 Task: Research Airbnb properties in Wantirna South, Australia from 26th December, 2023 to 31th December, 2023 for 4 adults. Place can be private room with 4 bedrooms having 4 beds and 4 bathrooms. Property type can be flat. Amenities needed are: wifi, TV, free parkinig on premises, hot tub, gym, smoking allowed.
Action: Mouse moved to (412, 113)
Screenshot: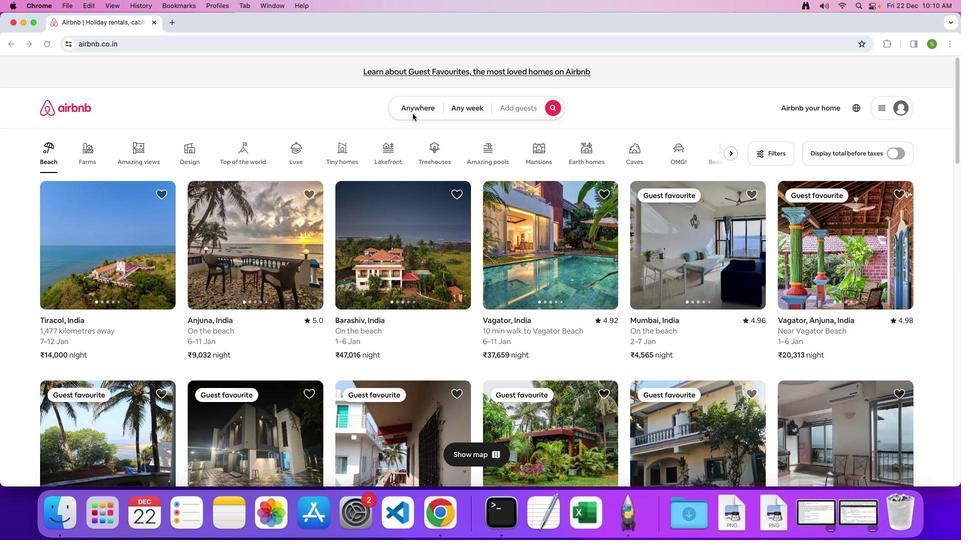 
Action: Mouse pressed left at (412, 113)
Screenshot: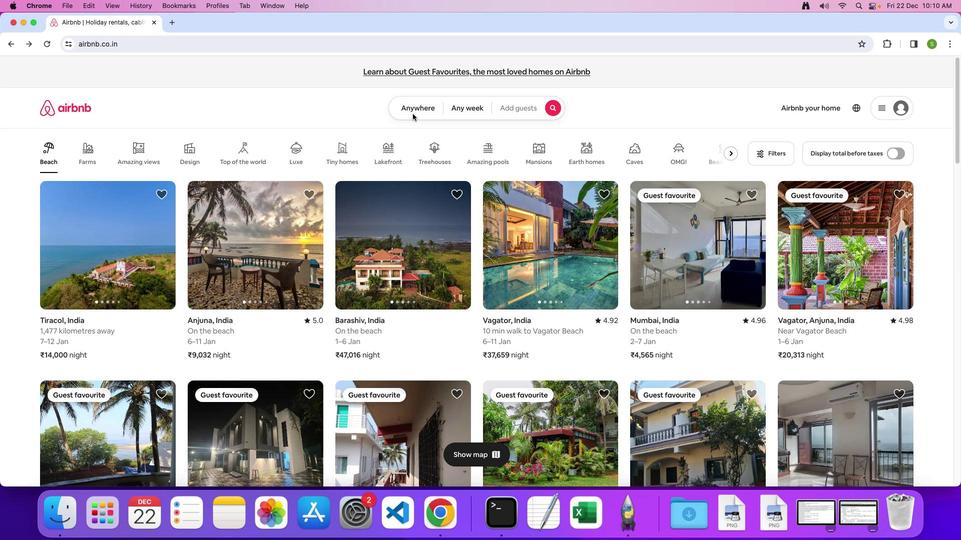 
Action: Mouse moved to (409, 110)
Screenshot: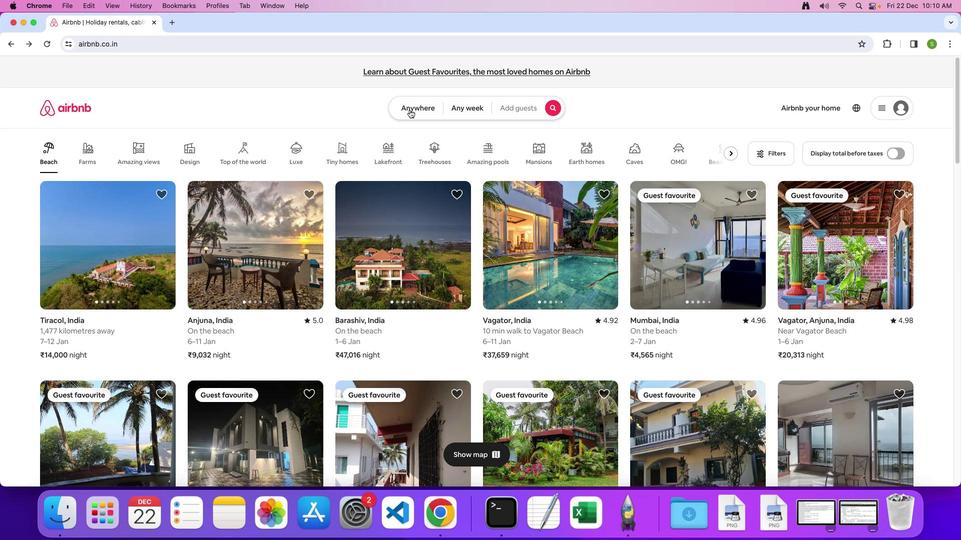 
Action: Mouse pressed left at (409, 110)
Screenshot: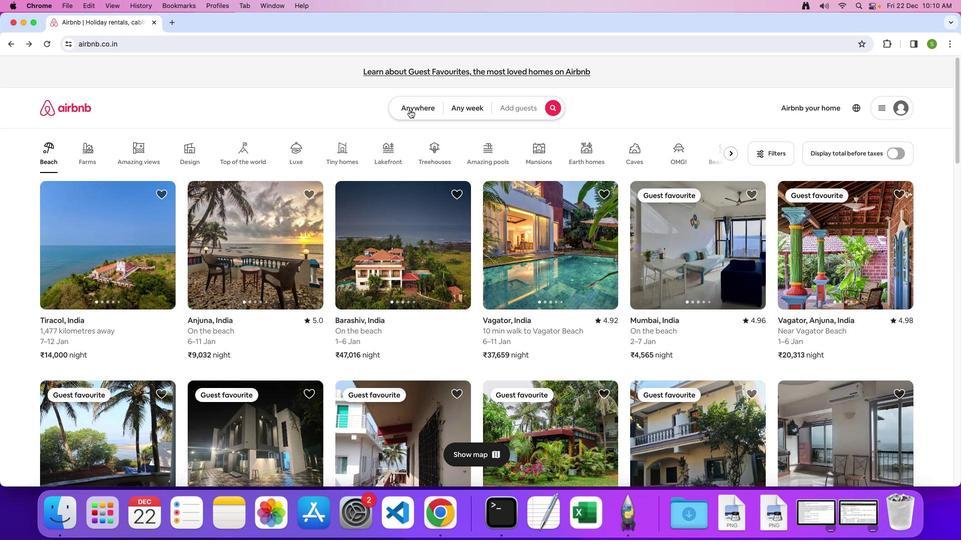 
Action: Mouse moved to (332, 142)
Screenshot: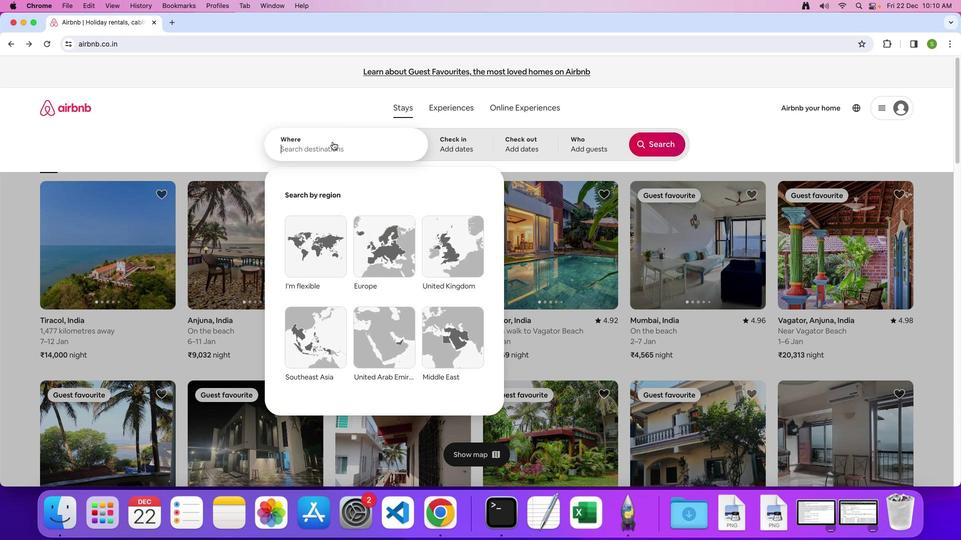 
Action: Mouse pressed left at (332, 142)
Screenshot: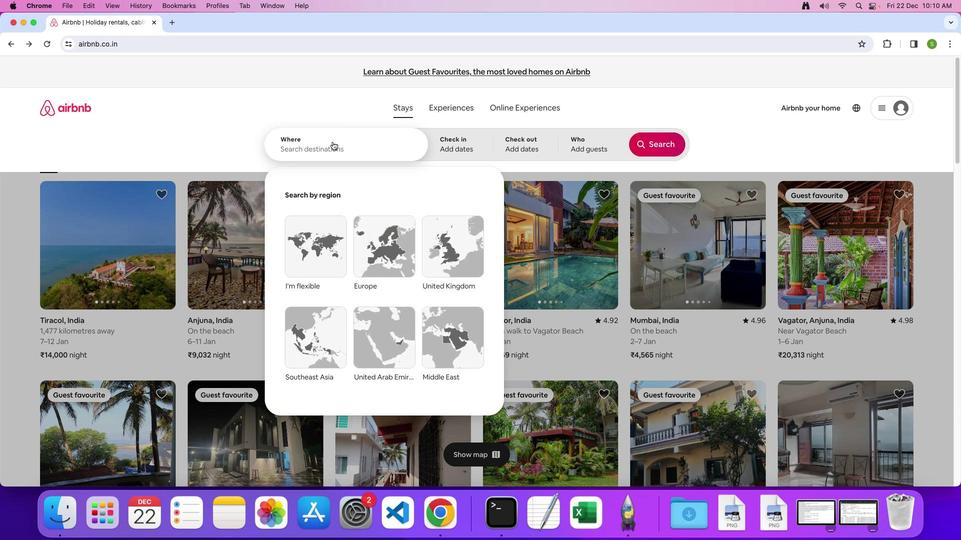 
Action: Mouse moved to (330, 142)
Screenshot: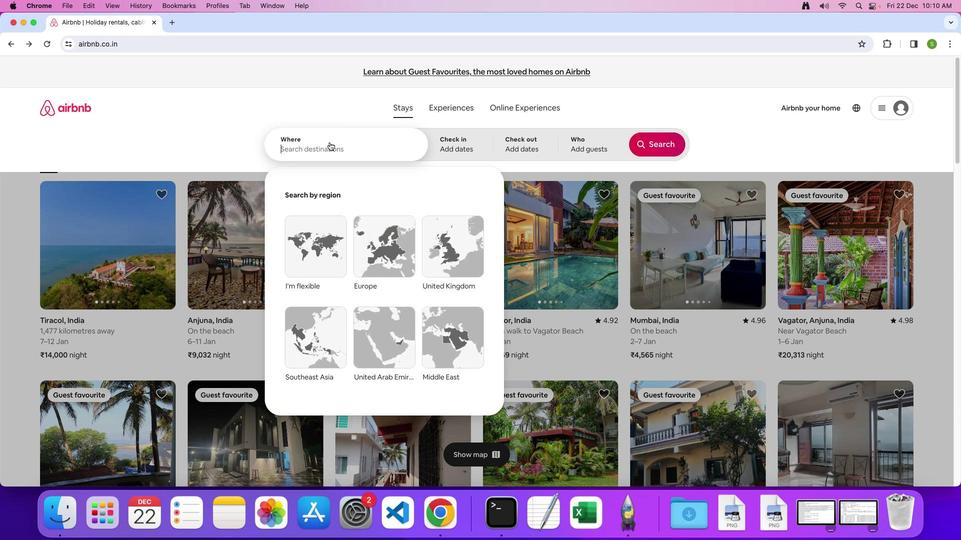 
Action: Key pressed 'W'Key.caps_lock'a''n''t''i''m''a'Key.backspaceKey.backspace'r''n''a'Key.spaceKey.shift'S''o''u''t''h'','Key.spaceKey.shift'A''u''s''t''r''a''l''i''a'Key.enter
Screenshot: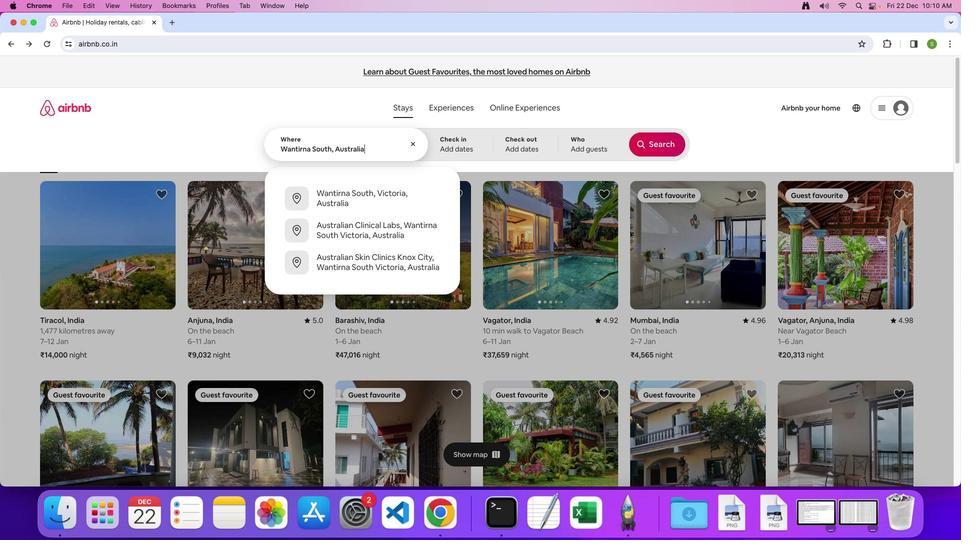 
Action: Mouse moved to (355, 361)
Screenshot: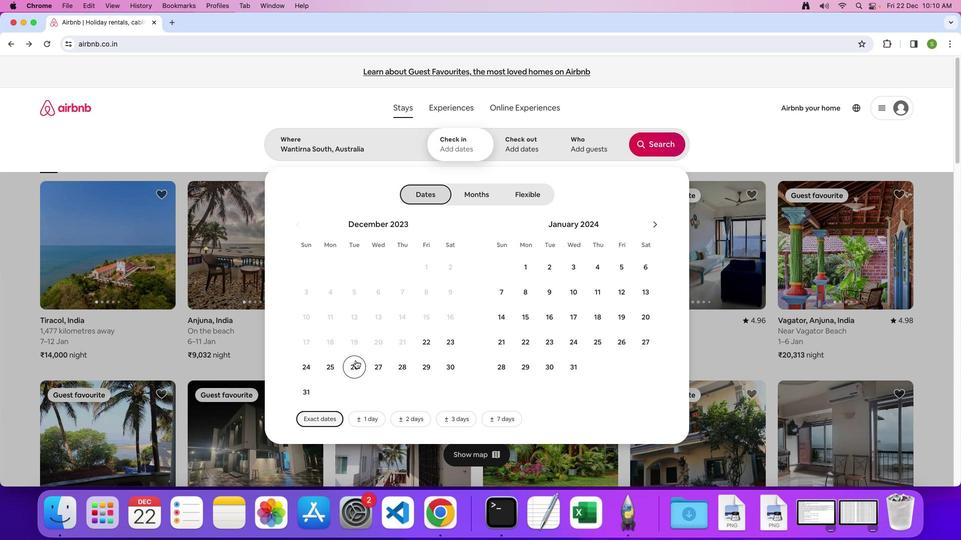 
Action: Mouse pressed left at (355, 361)
Screenshot: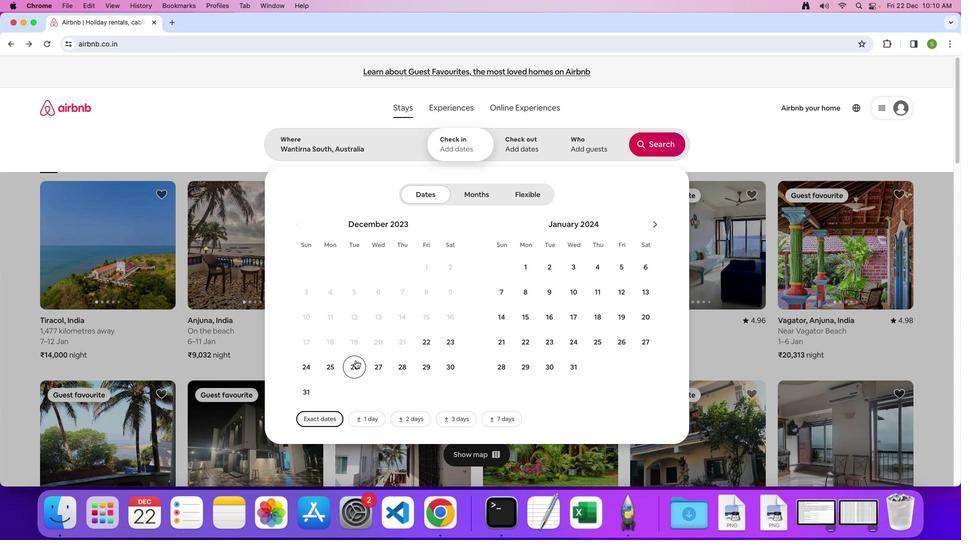 
Action: Mouse moved to (306, 392)
Screenshot: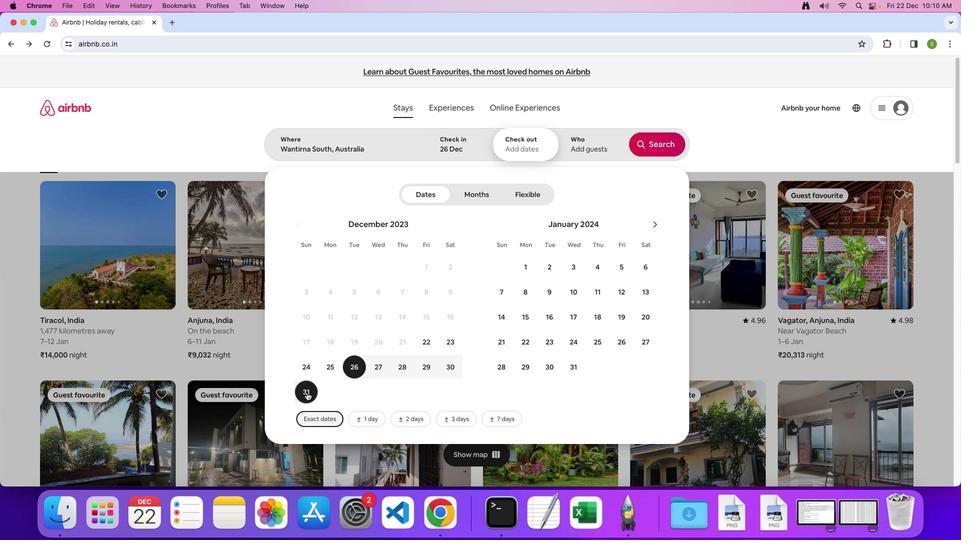
Action: Mouse pressed left at (306, 392)
Screenshot: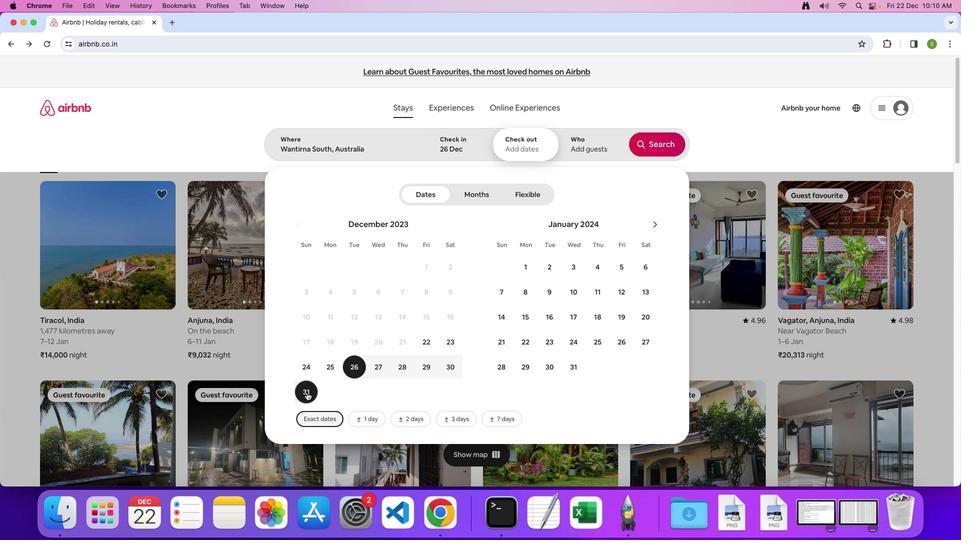 
Action: Mouse moved to (573, 138)
Screenshot: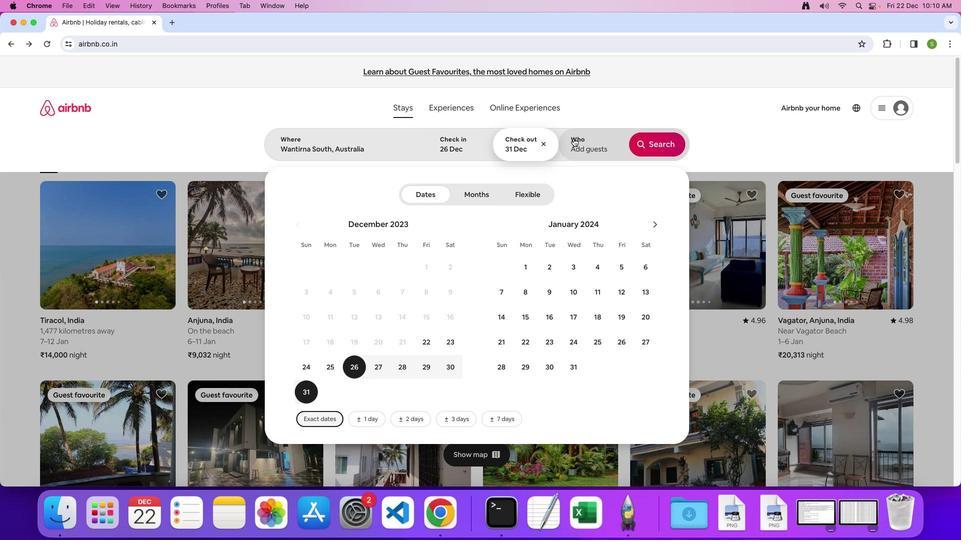
Action: Mouse pressed left at (573, 138)
Screenshot: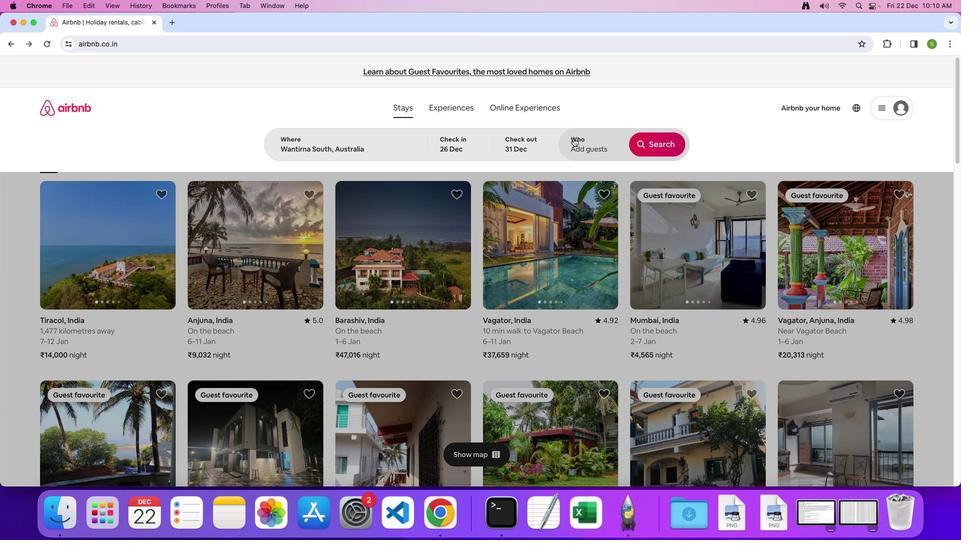 
Action: Mouse moved to (656, 195)
Screenshot: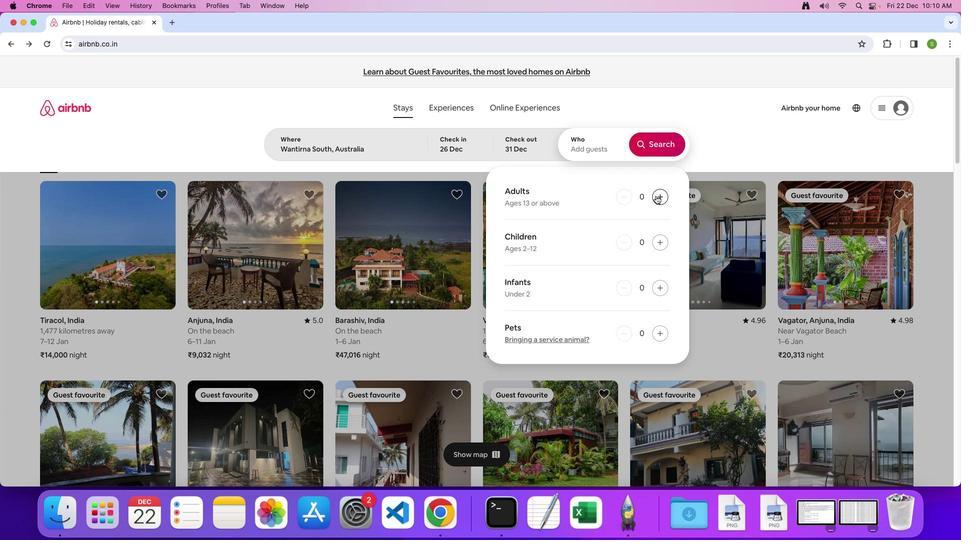
Action: Mouse pressed left at (656, 195)
Screenshot: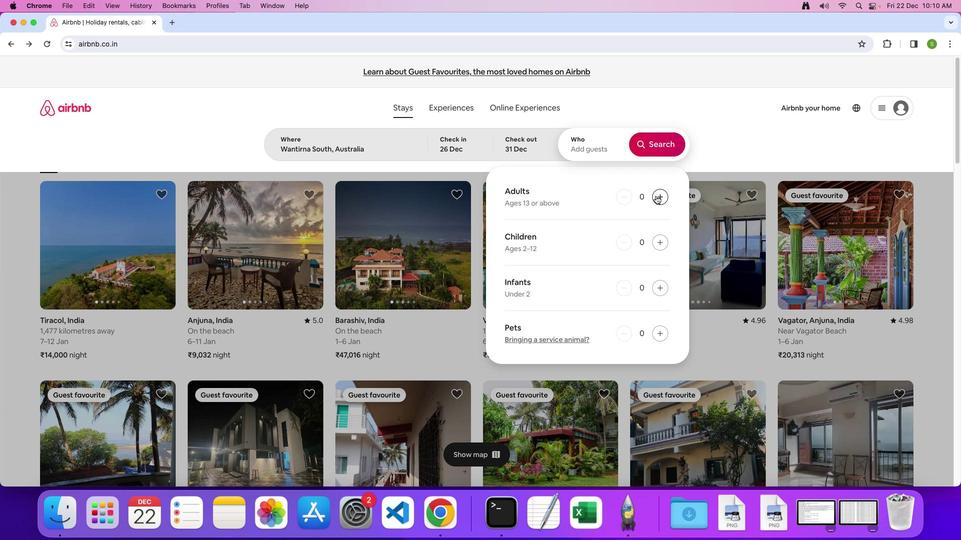 
Action: Mouse pressed left at (656, 195)
Screenshot: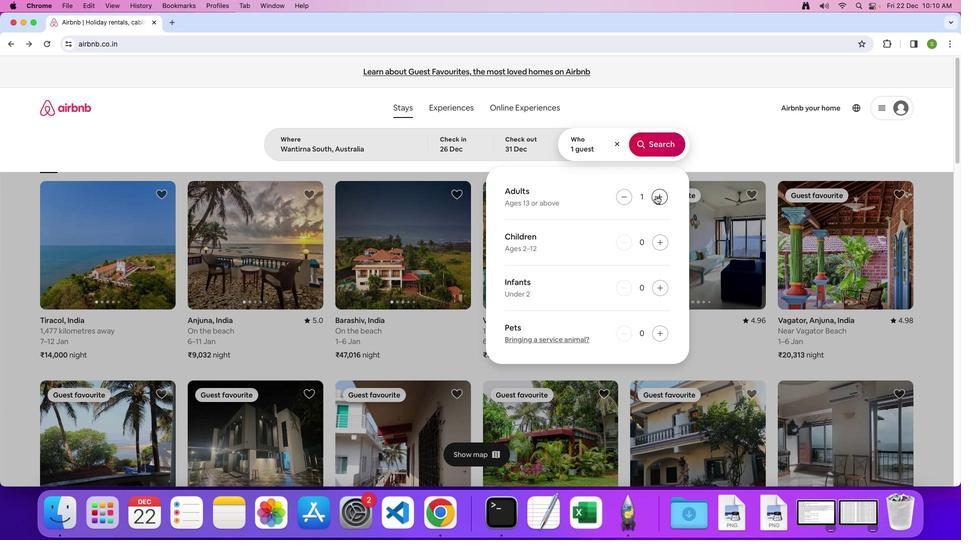 
Action: Mouse pressed left at (656, 195)
Screenshot: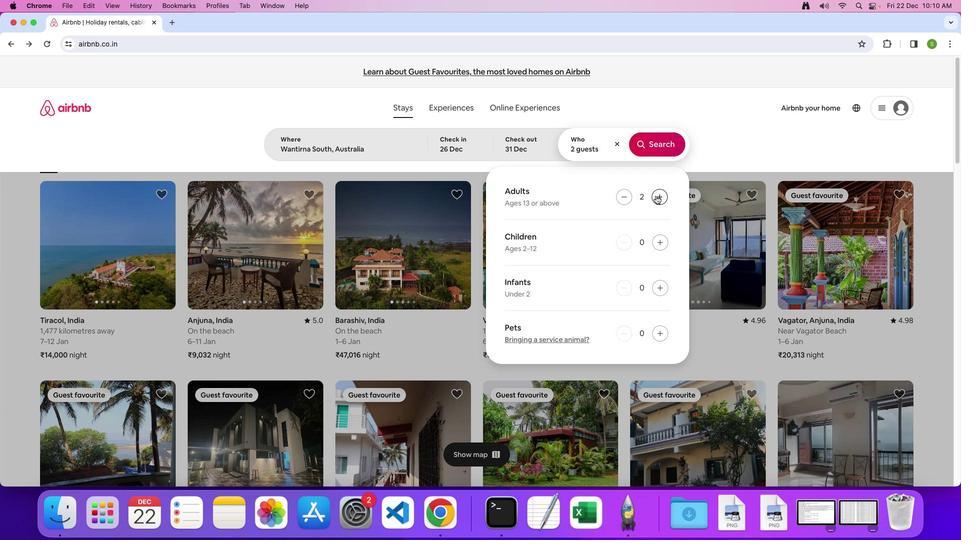 
Action: Mouse pressed left at (656, 195)
Screenshot: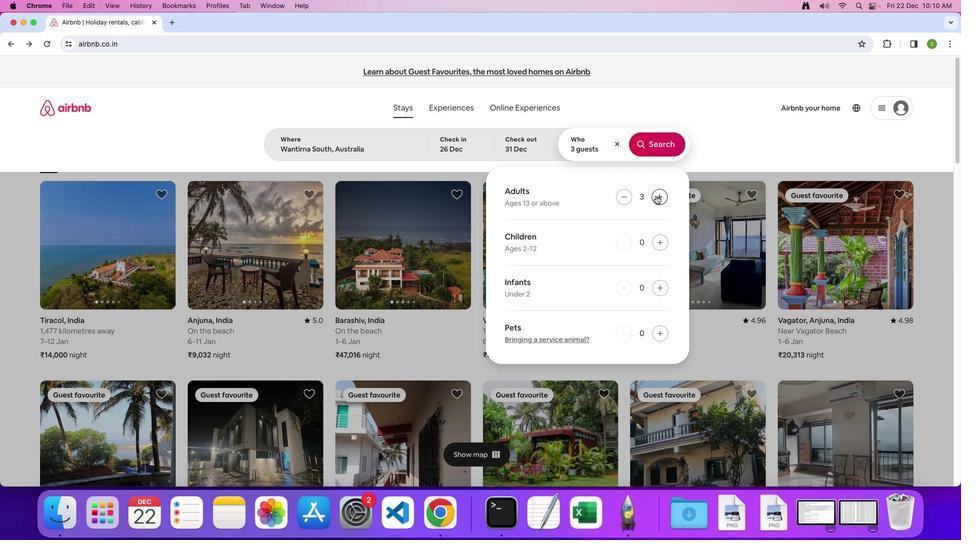 
Action: Mouse moved to (658, 147)
Screenshot: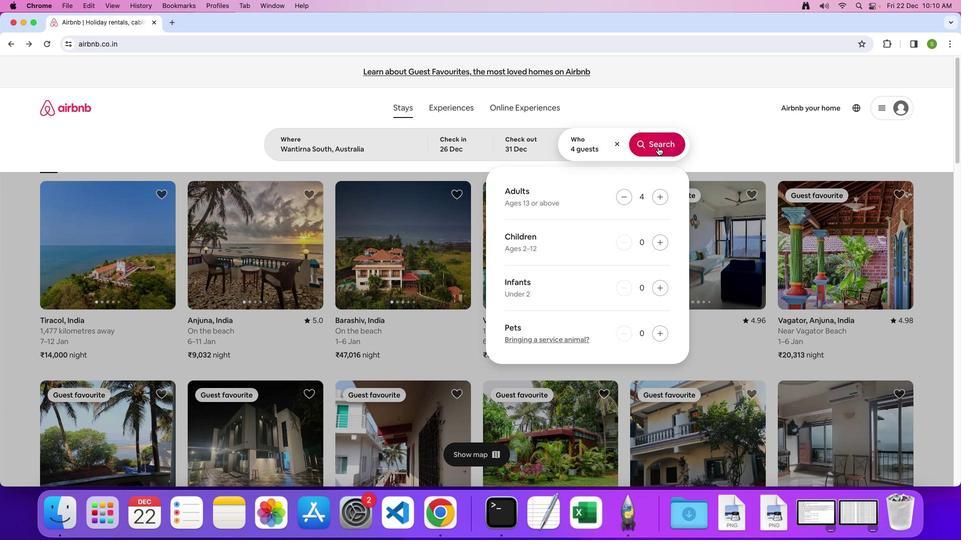 
Action: Mouse pressed left at (658, 147)
Screenshot: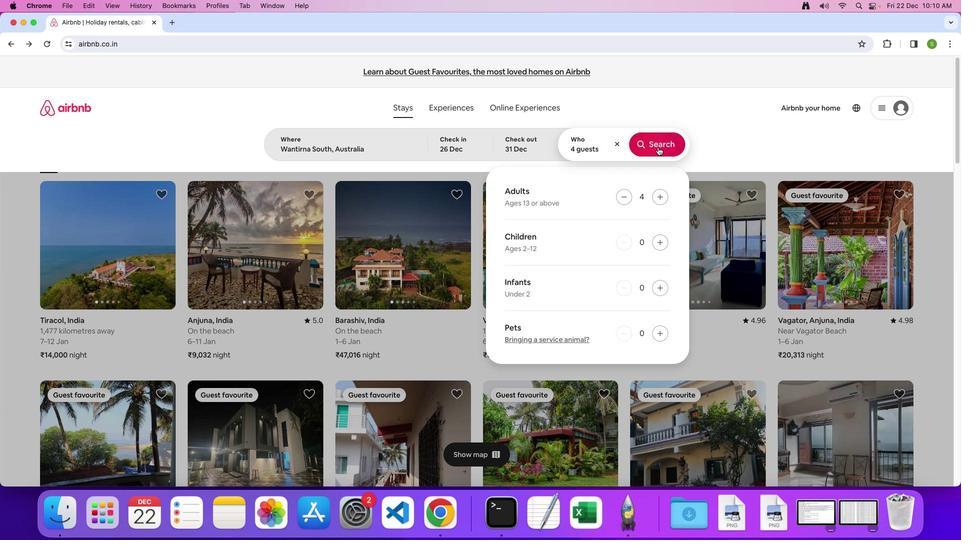 
Action: Mouse moved to (809, 119)
Screenshot: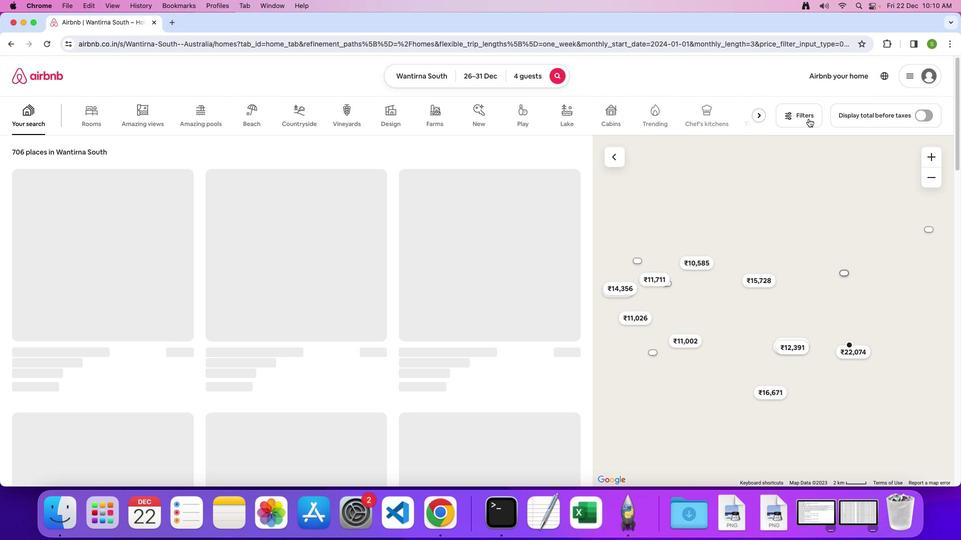 
Action: Mouse pressed left at (809, 119)
Screenshot: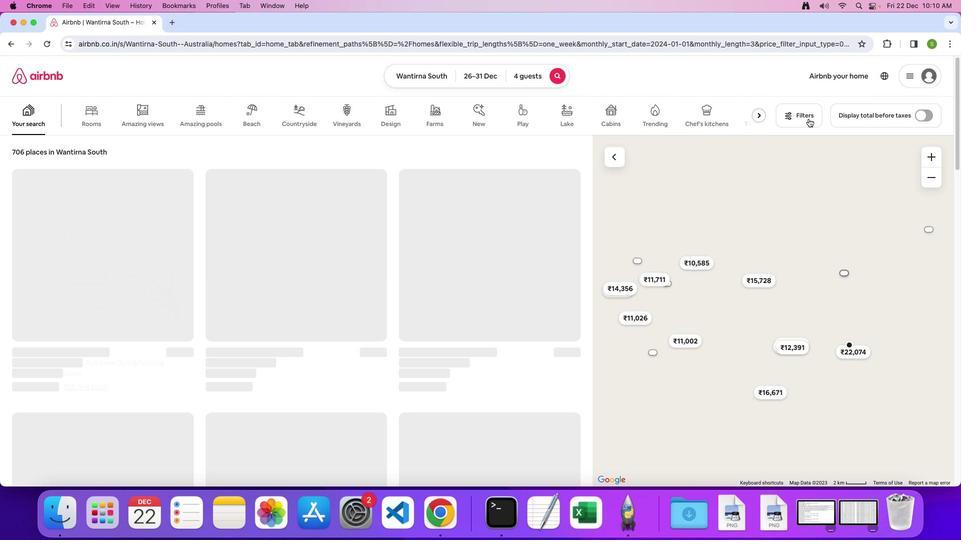 
Action: Mouse moved to (480, 319)
Screenshot: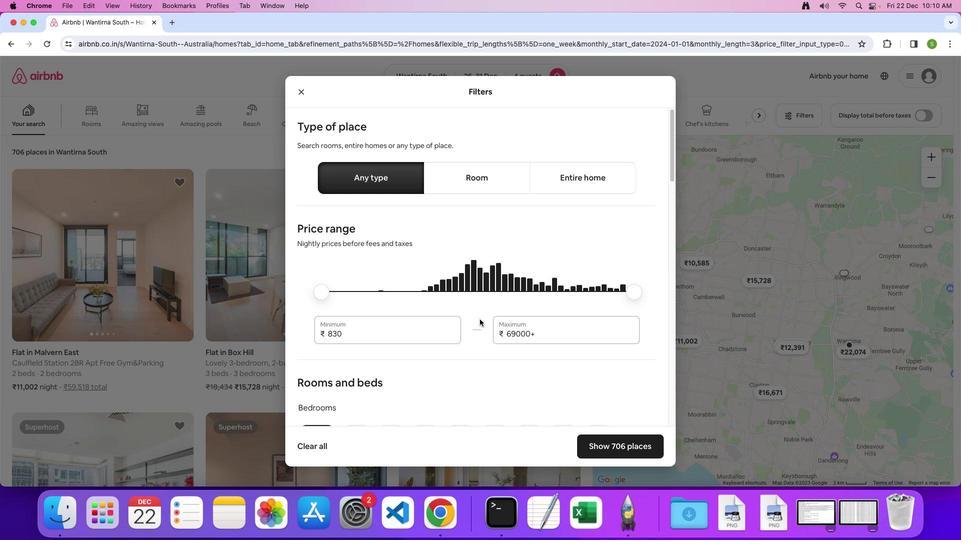 
Action: Mouse scrolled (480, 319) with delta (0, 0)
Screenshot: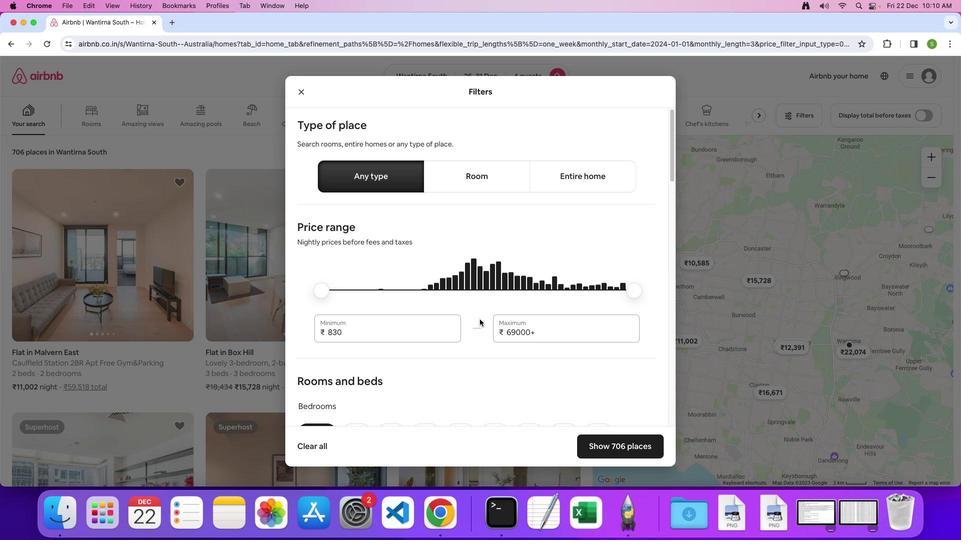 
Action: Mouse scrolled (480, 319) with delta (0, 0)
Screenshot: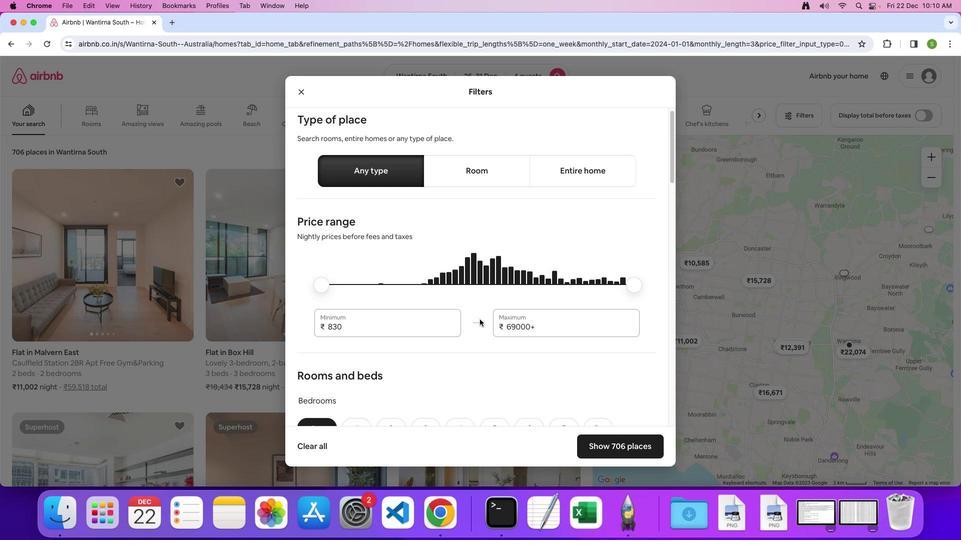 
Action: Mouse scrolled (480, 319) with delta (0, 0)
Screenshot: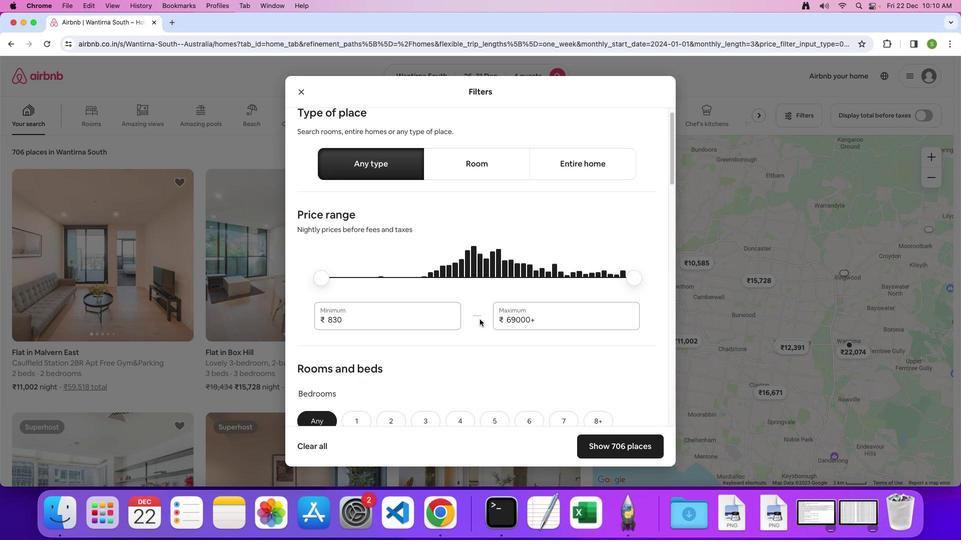 
Action: Mouse scrolled (480, 319) with delta (0, 0)
Screenshot: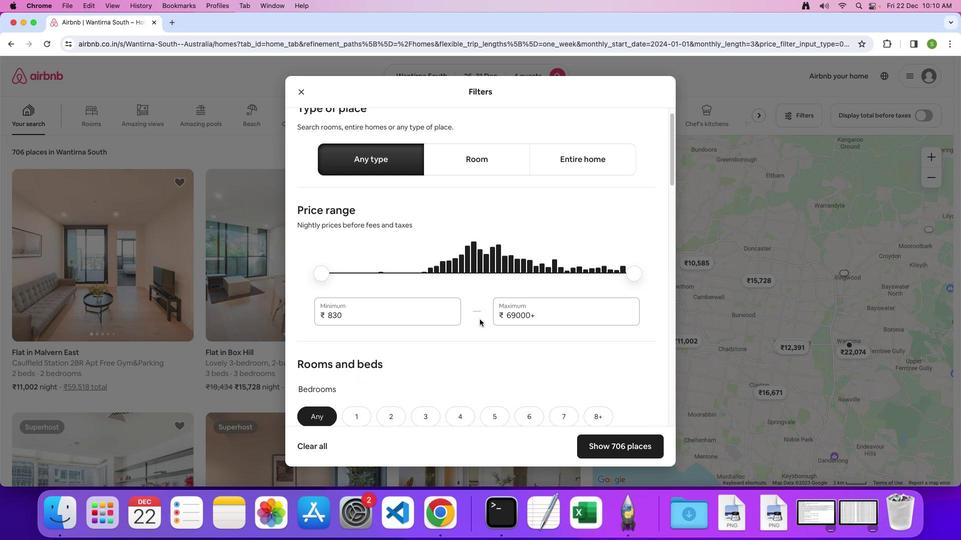 
Action: Mouse scrolled (480, 319) with delta (0, 0)
Screenshot: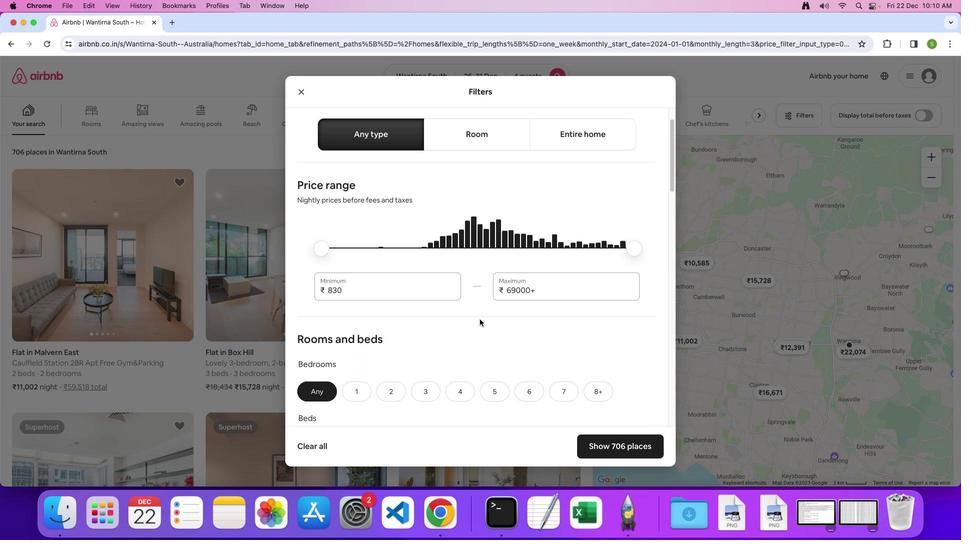 
Action: Mouse scrolled (480, 319) with delta (0, 0)
Screenshot: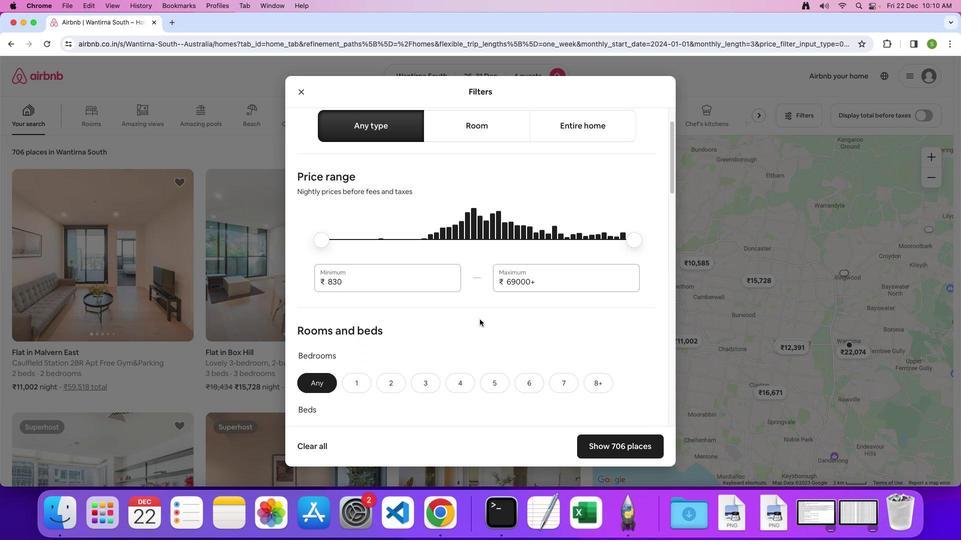 
Action: Mouse scrolled (480, 319) with delta (0, 0)
Screenshot: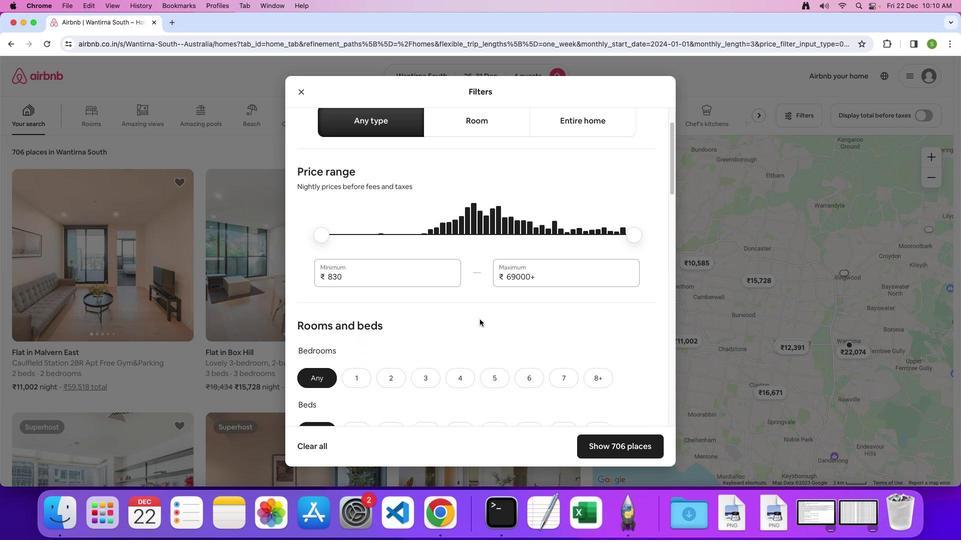 
Action: Mouse scrolled (480, 319) with delta (0, 0)
Screenshot: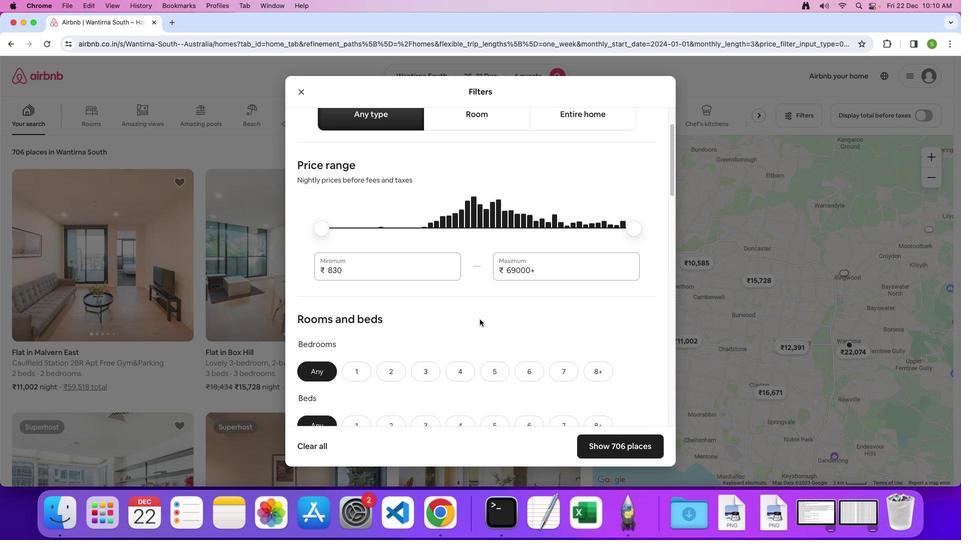 
Action: Mouse scrolled (480, 319) with delta (0, 0)
Screenshot: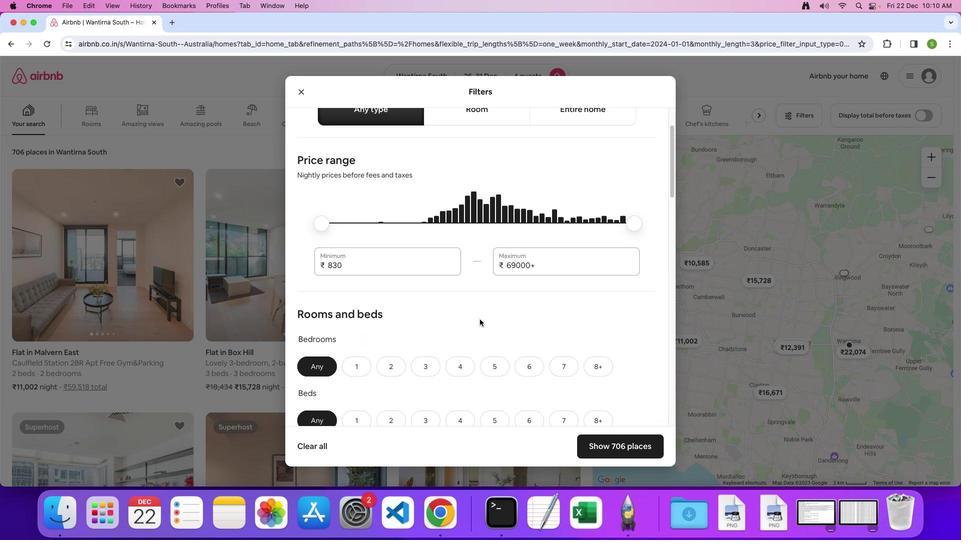 
Action: Mouse scrolled (480, 319) with delta (0, 0)
Screenshot: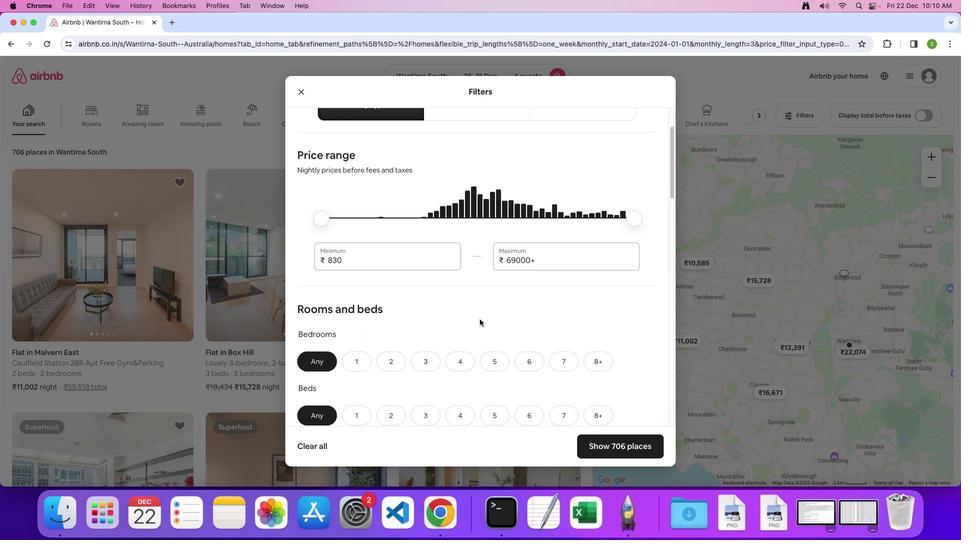 
Action: Mouse moved to (479, 320)
Screenshot: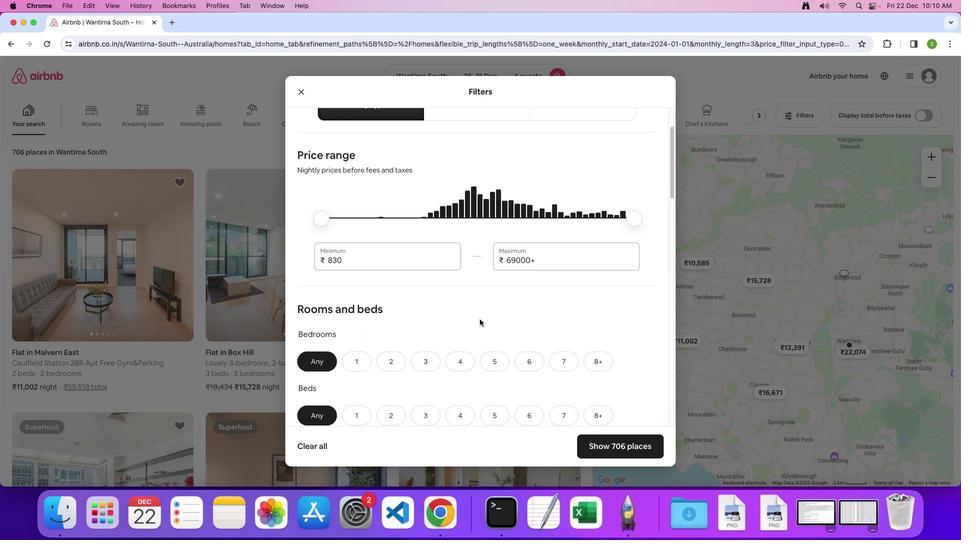
Action: Mouse scrolled (479, 320) with delta (0, 0)
Screenshot: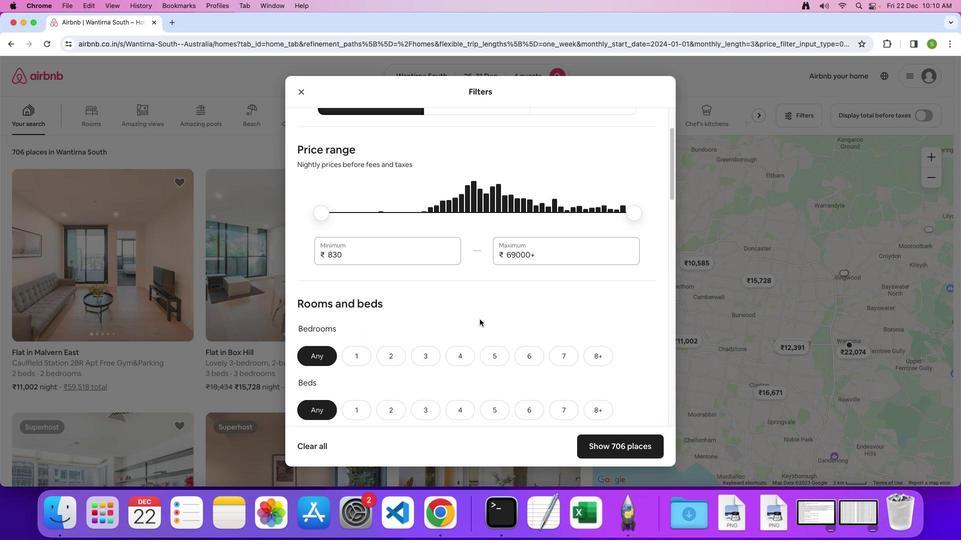 
Action: Mouse scrolled (479, 320) with delta (0, 0)
Screenshot: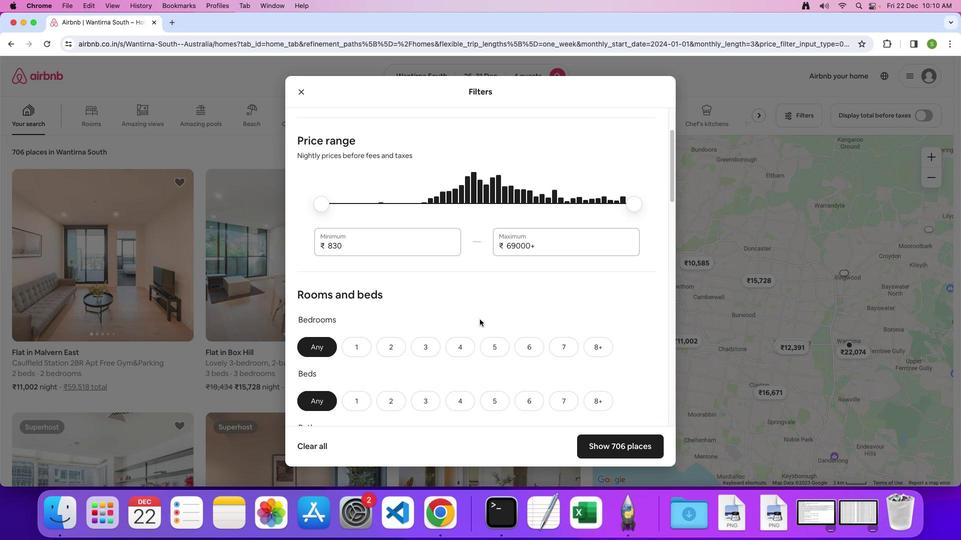 
Action: Mouse scrolled (479, 320) with delta (0, 0)
Screenshot: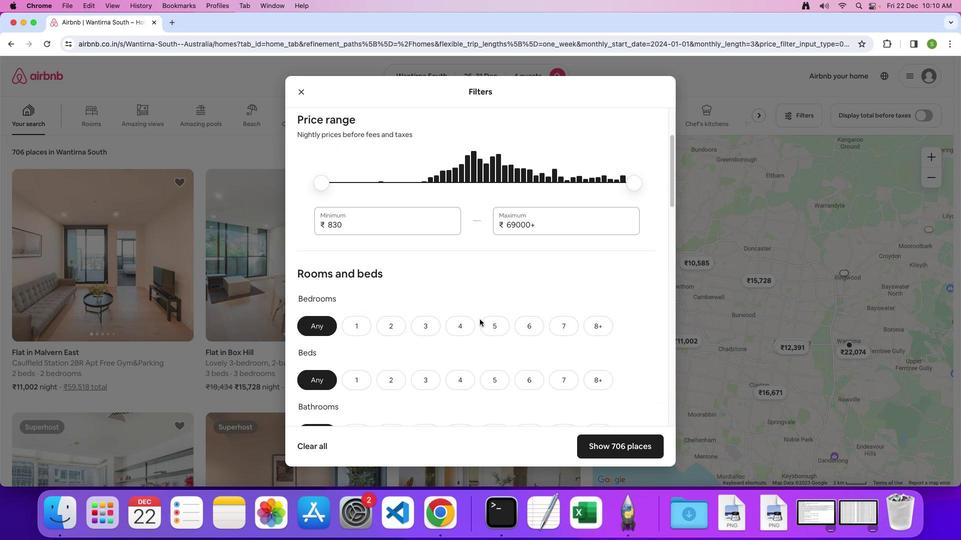 
Action: Mouse scrolled (479, 320) with delta (0, -1)
Screenshot: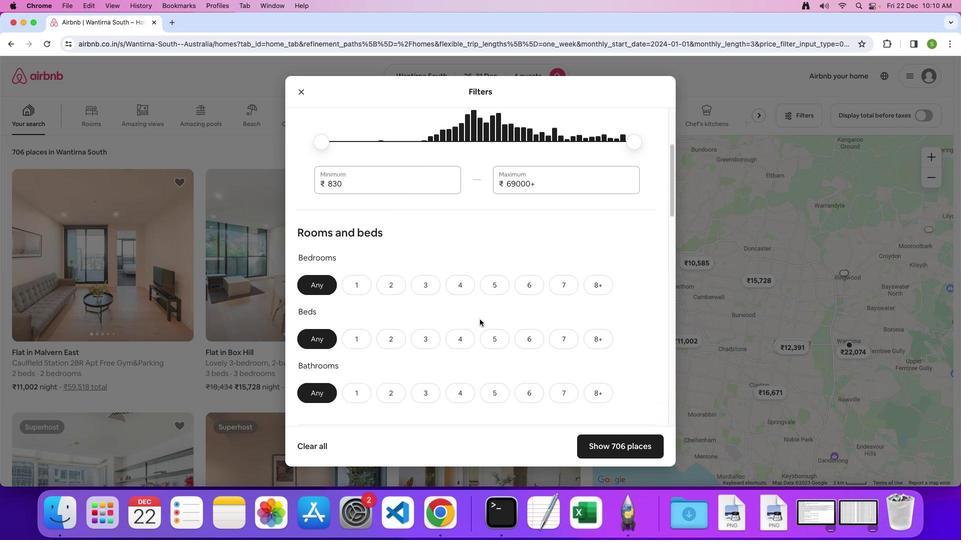 
Action: Mouse moved to (463, 267)
Screenshot: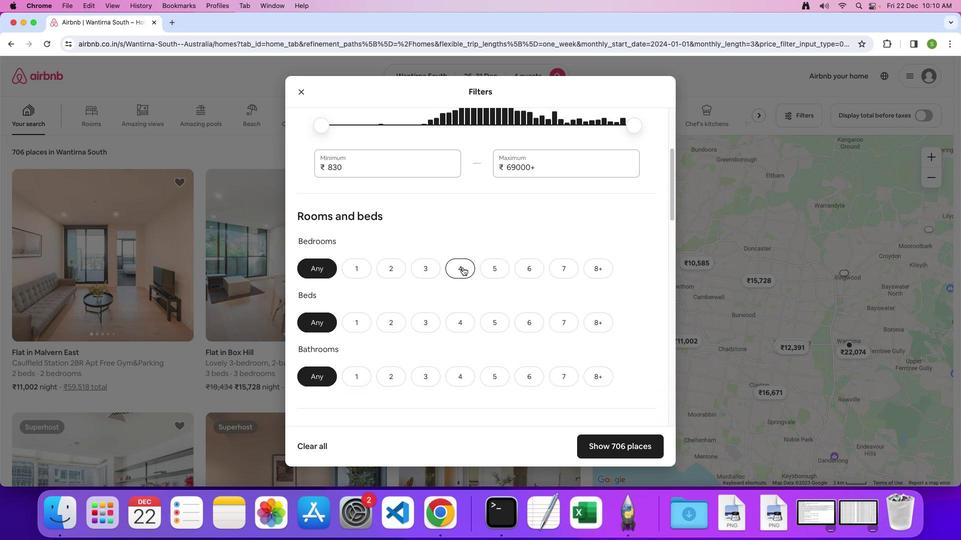 
Action: Mouse pressed left at (463, 267)
Screenshot: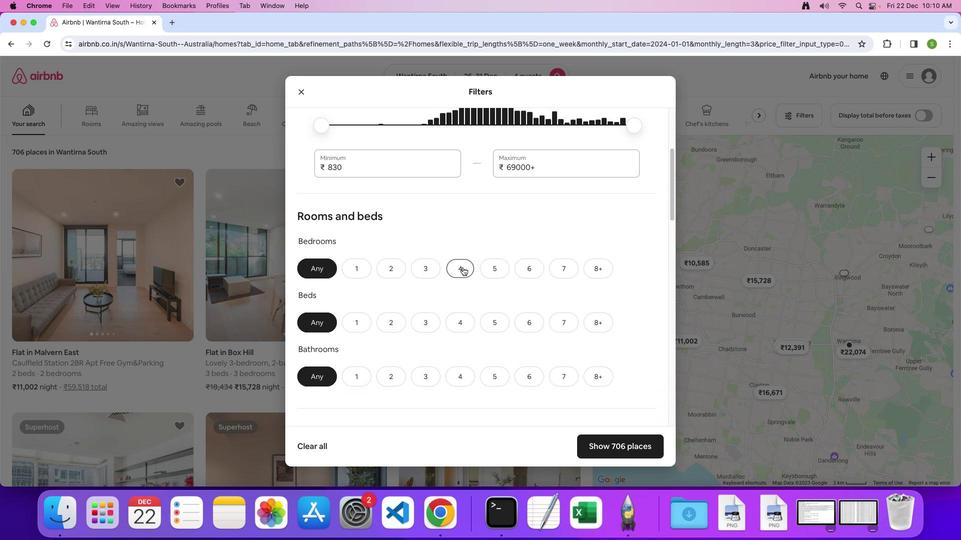 
Action: Mouse moved to (458, 322)
Screenshot: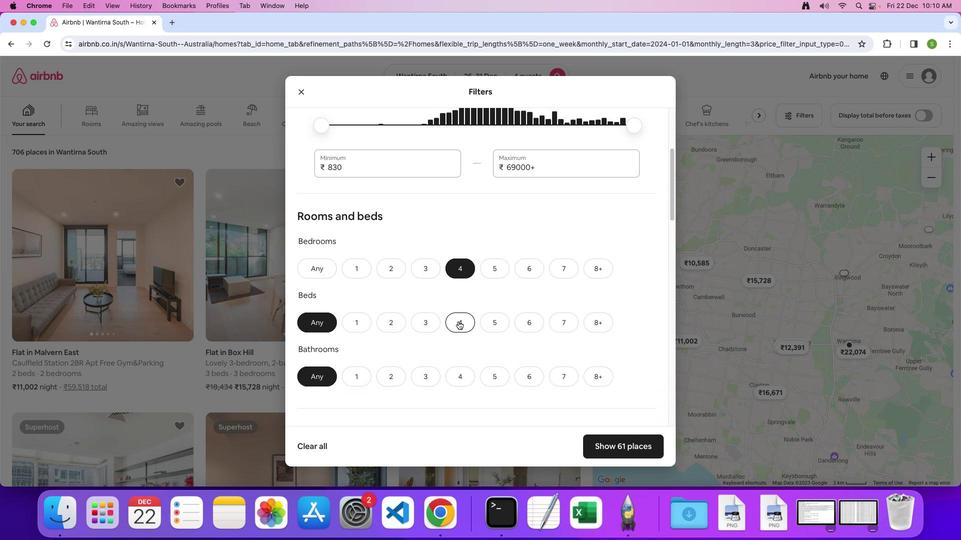 
Action: Mouse pressed left at (458, 322)
Screenshot: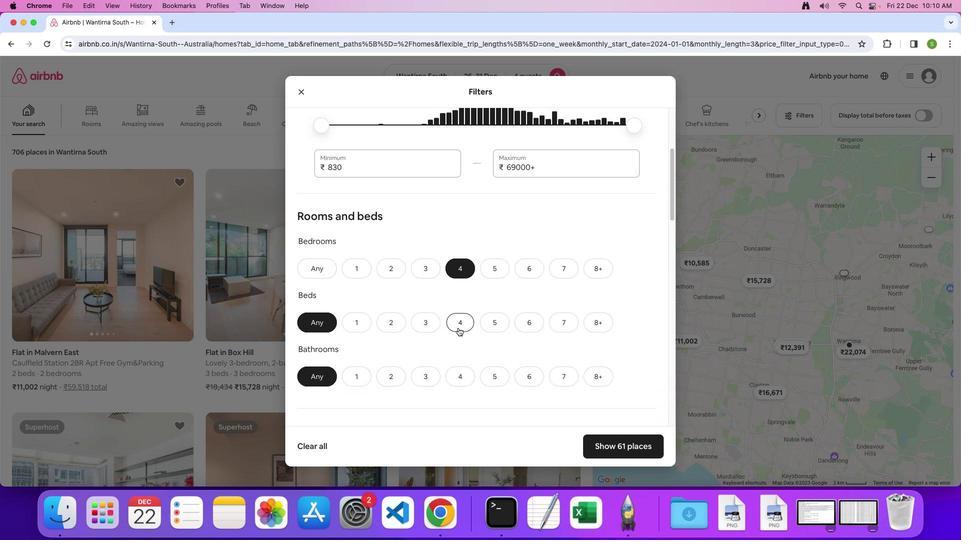 
Action: Mouse moved to (460, 375)
Screenshot: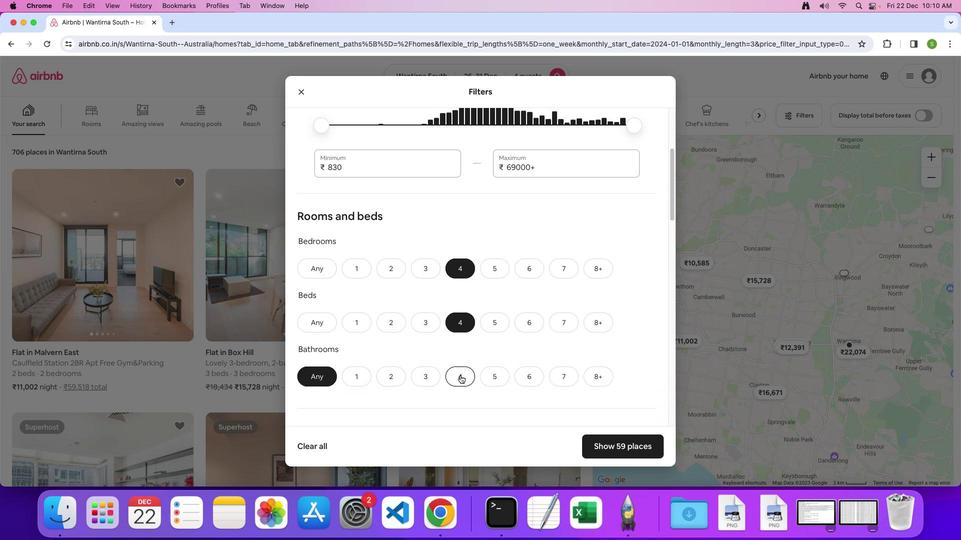 
Action: Mouse pressed left at (460, 375)
Screenshot: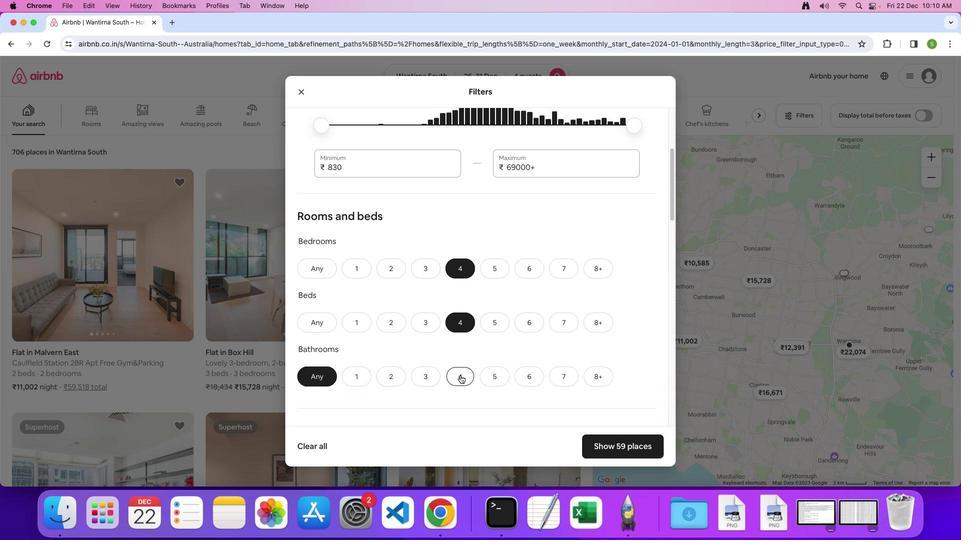 
Action: Mouse moved to (491, 334)
Screenshot: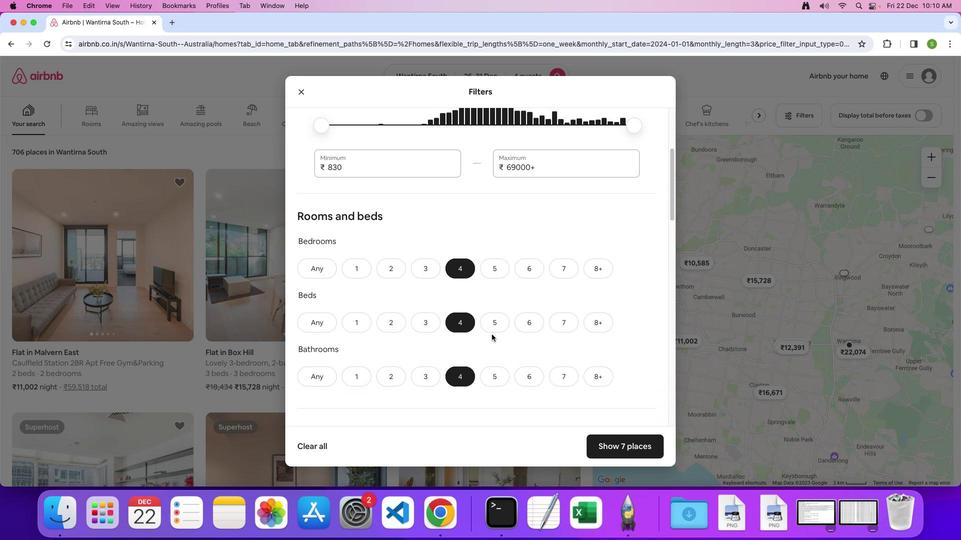 
Action: Mouse scrolled (491, 334) with delta (0, 0)
Screenshot: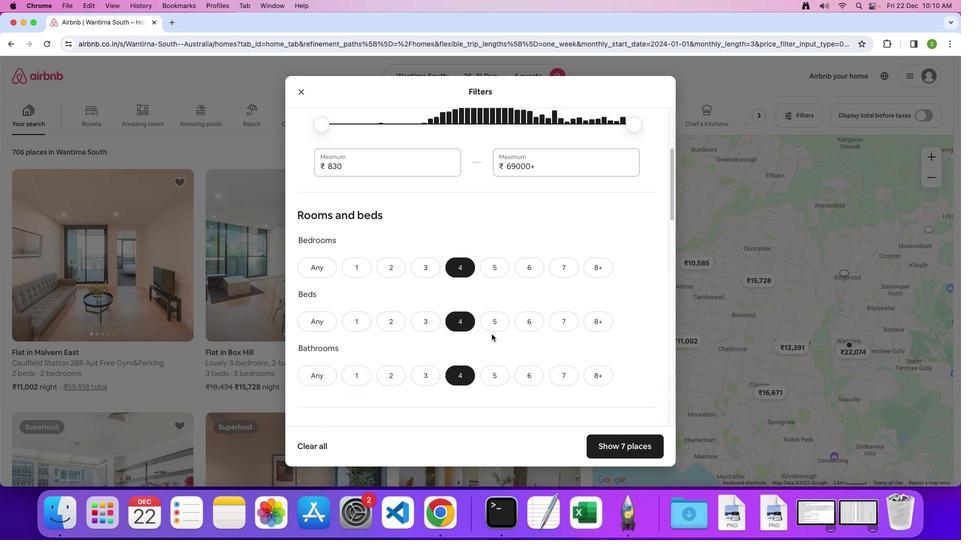 
Action: Mouse scrolled (491, 334) with delta (0, 0)
Screenshot: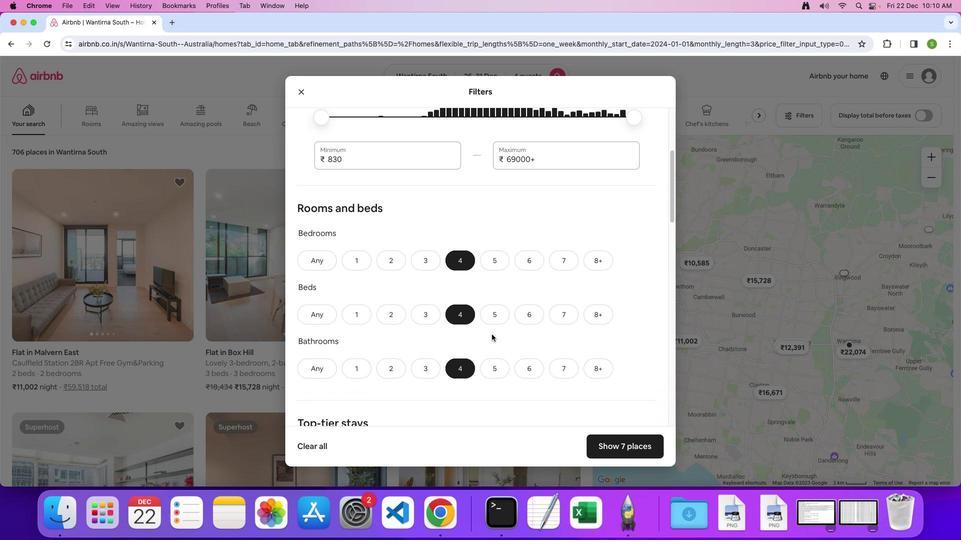 
Action: Mouse scrolled (491, 334) with delta (0, 0)
Screenshot: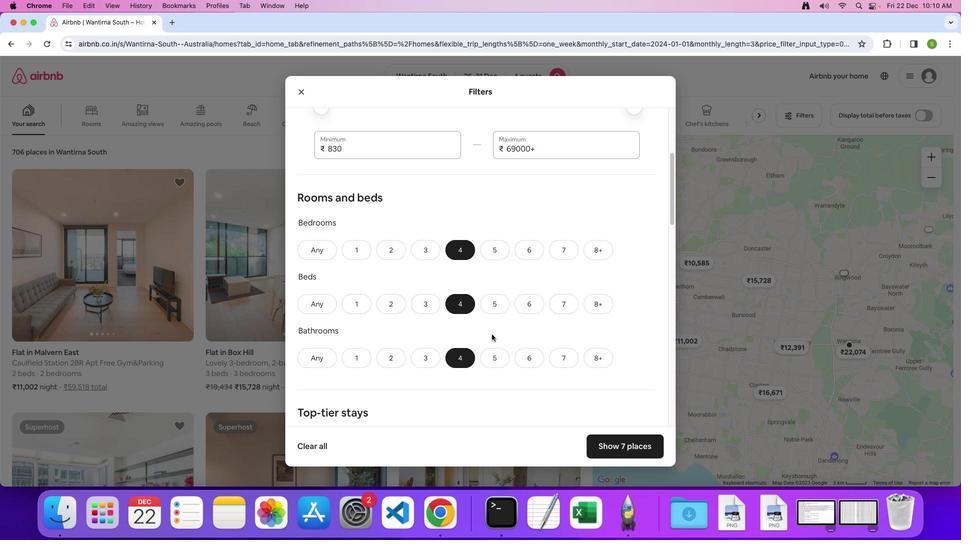 
Action: Mouse scrolled (491, 334) with delta (0, 0)
Screenshot: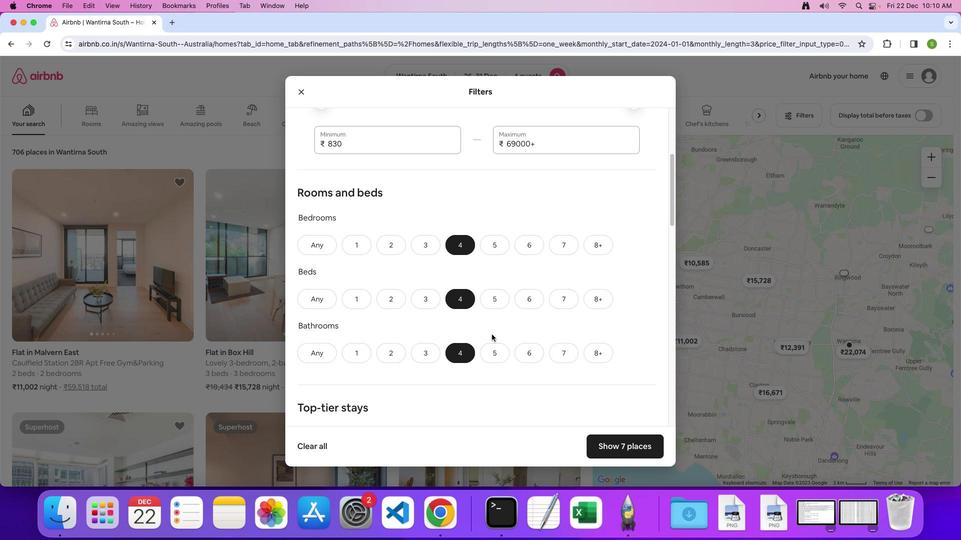 
Action: Mouse scrolled (491, 334) with delta (0, -1)
Screenshot: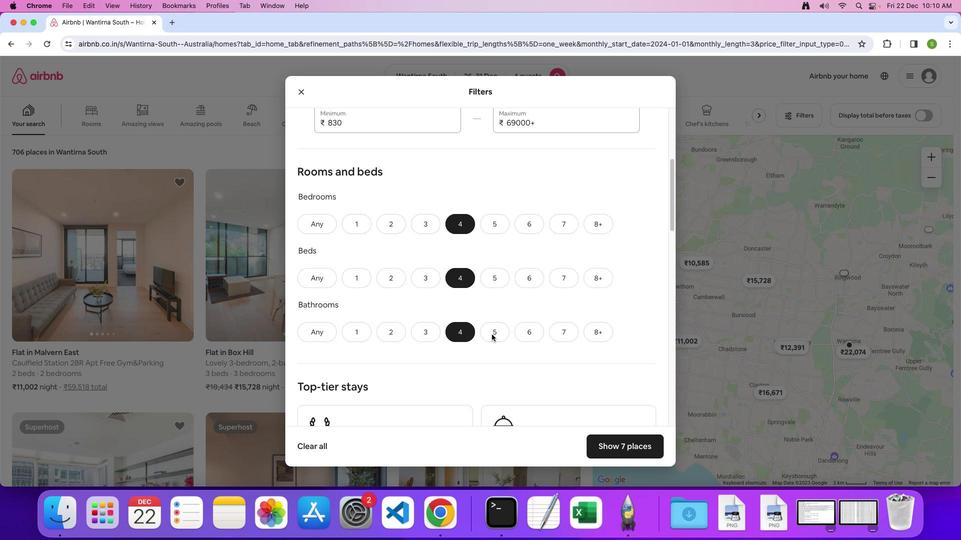 
Action: Mouse scrolled (491, 334) with delta (0, 0)
Screenshot: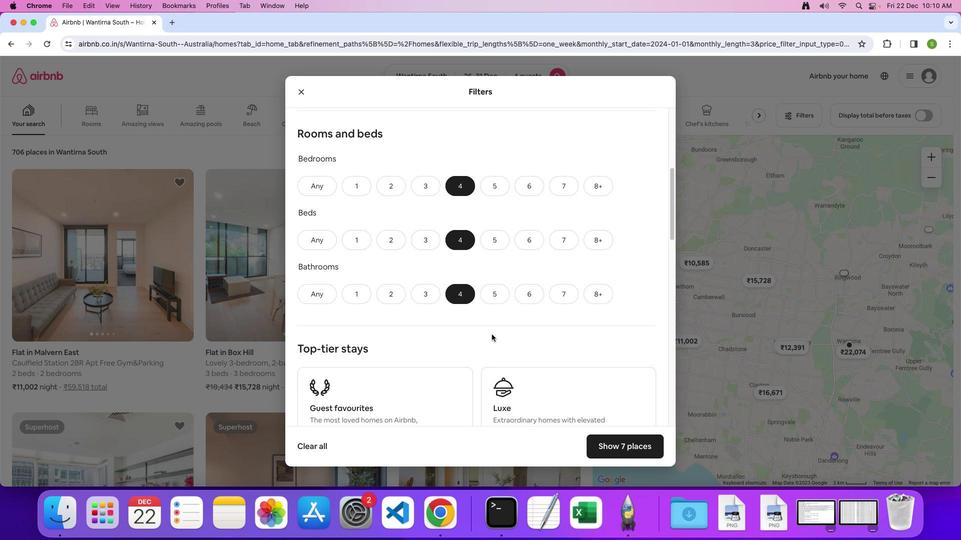 
Action: Mouse scrolled (491, 334) with delta (0, 0)
Screenshot: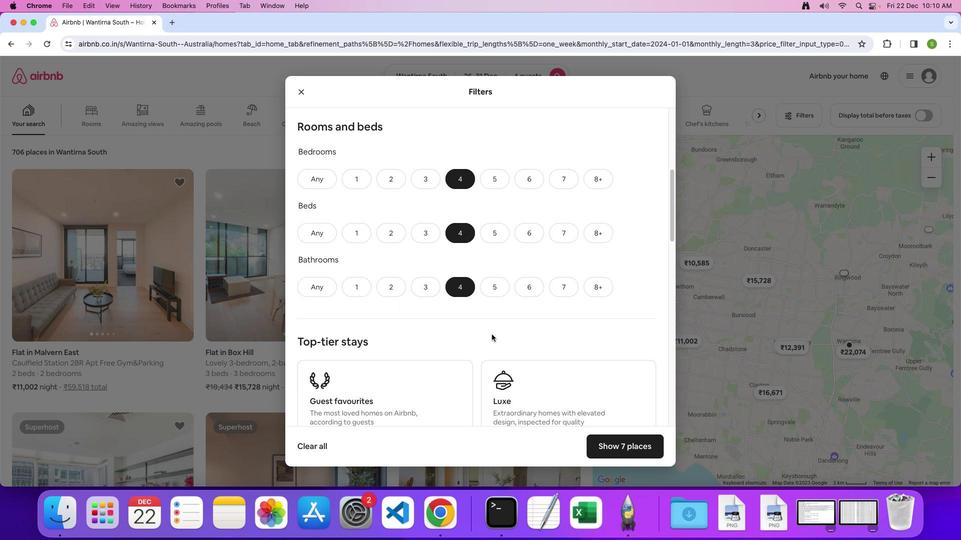 
Action: Mouse scrolled (491, 334) with delta (0, -1)
Screenshot: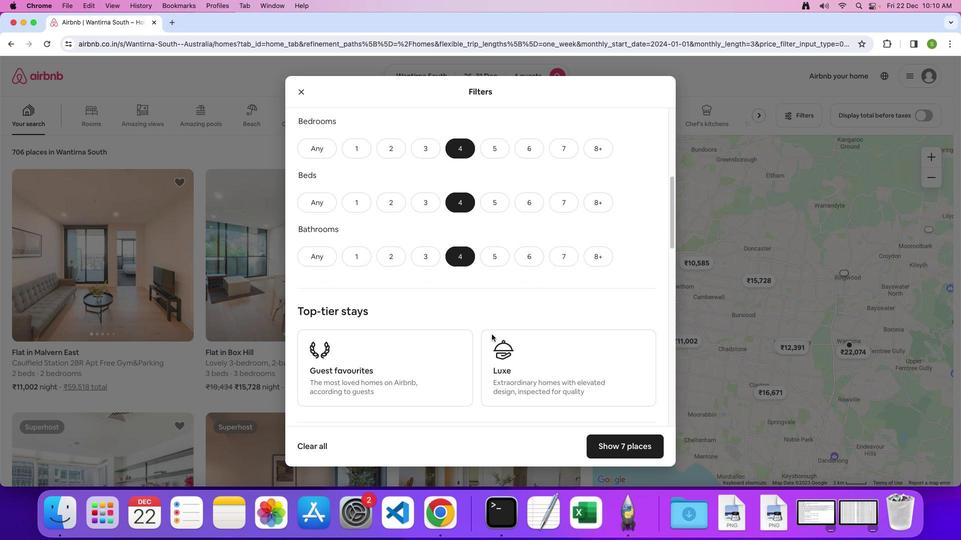 
Action: Mouse scrolled (491, 334) with delta (0, 0)
Screenshot: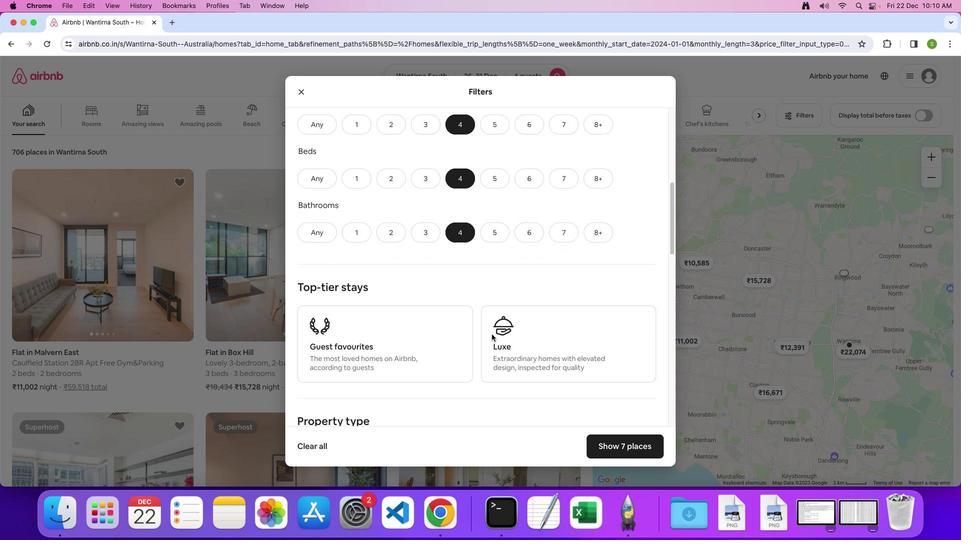 
Action: Mouse scrolled (491, 334) with delta (0, 0)
Screenshot: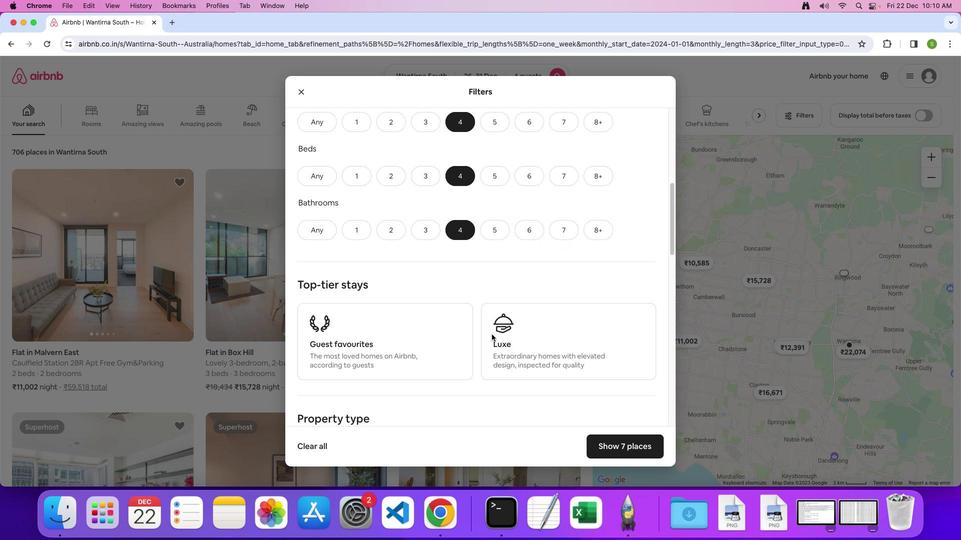 
Action: Mouse scrolled (491, 334) with delta (0, 0)
Screenshot: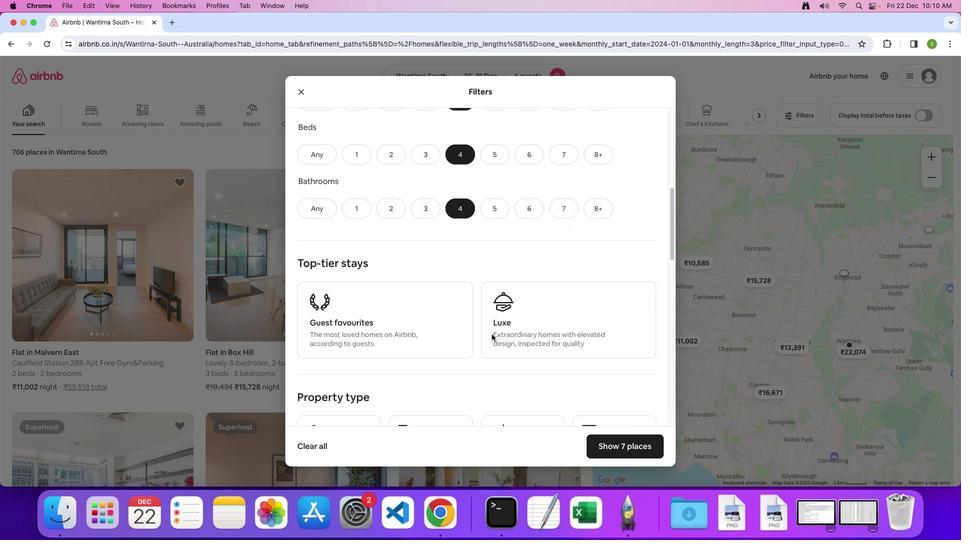 
Action: Mouse scrolled (491, 334) with delta (0, 0)
Screenshot: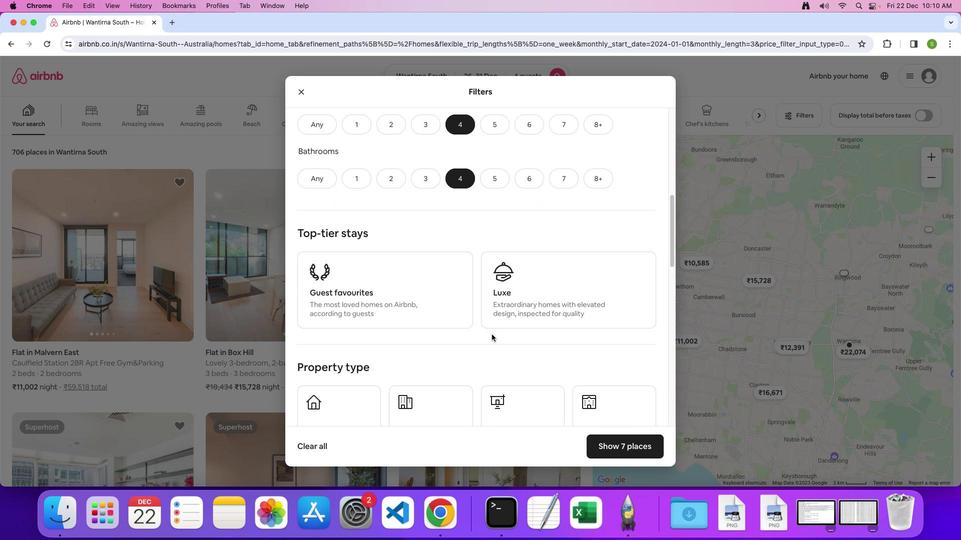 
Action: Mouse scrolled (491, 334) with delta (0, 0)
Screenshot: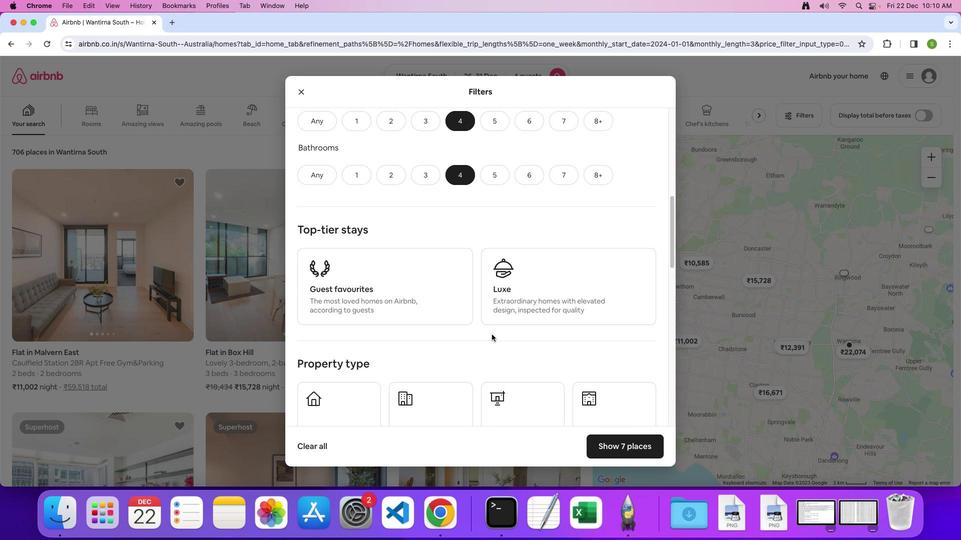 
Action: Mouse scrolled (491, 334) with delta (0, 0)
Screenshot: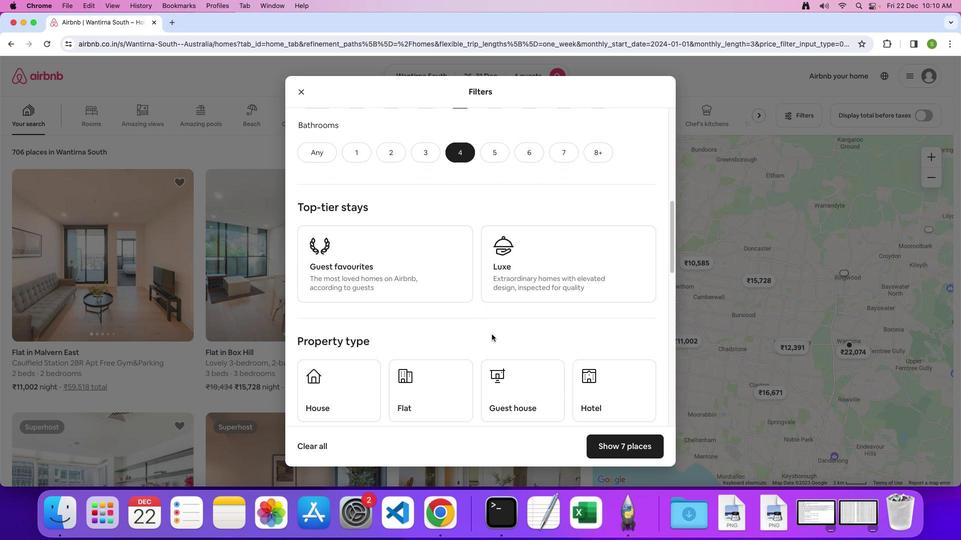 
Action: Mouse scrolled (491, 334) with delta (0, 0)
Screenshot: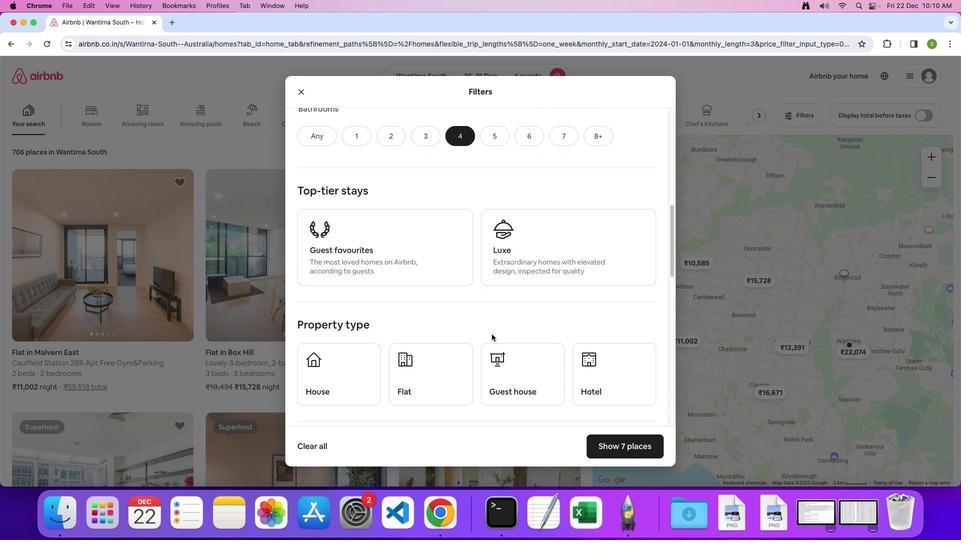 
Action: Mouse scrolled (491, 334) with delta (0, 0)
Screenshot: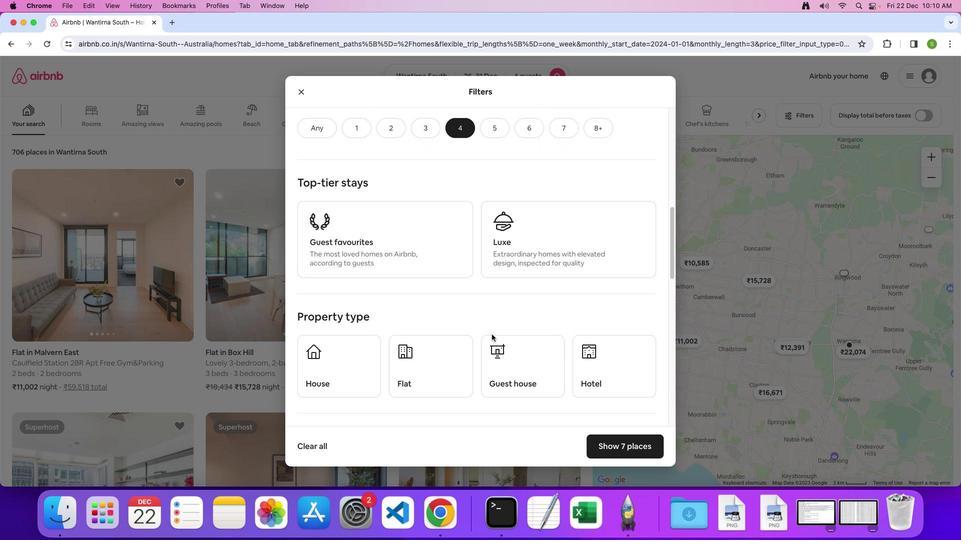 
Action: Mouse scrolled (491, 334) with delta (0, -1)
Screenshot: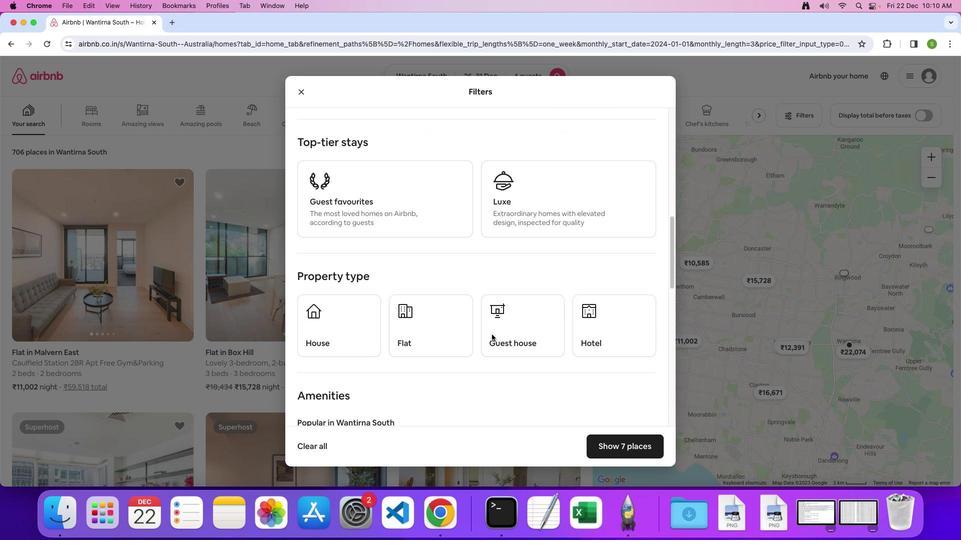 
Action: Mouse moved to (402, 296)
Screenshot: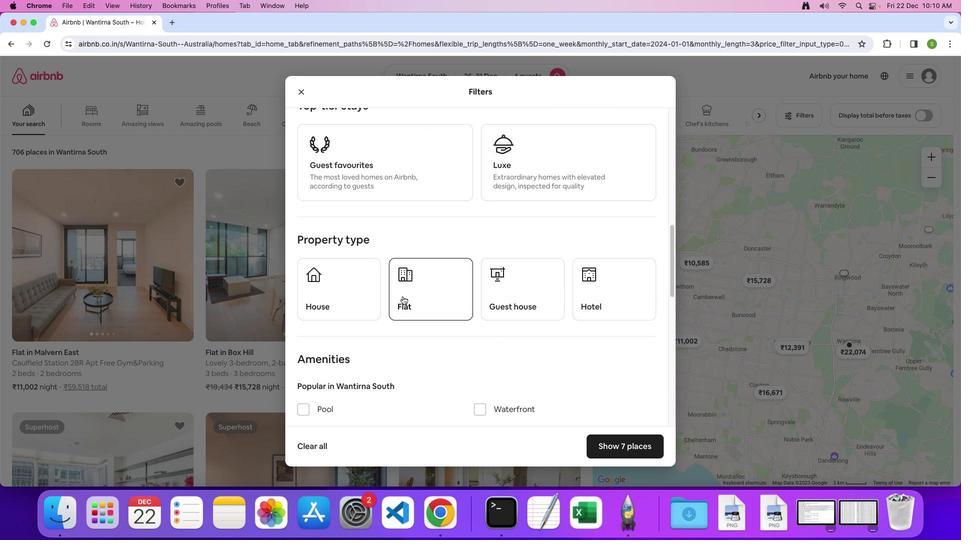 
Action: Mouse pressed left at (402, 296)
Screenshot: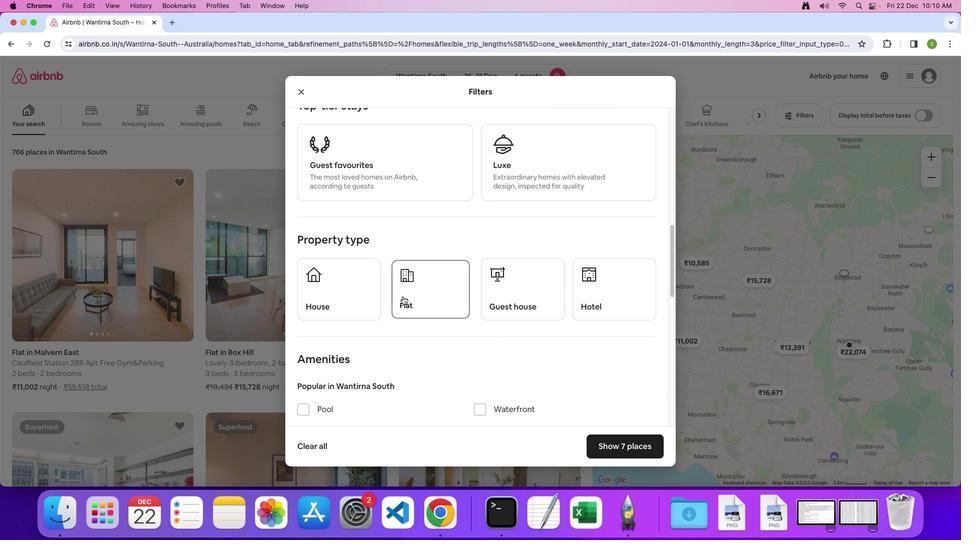 
Action: Mouse moved to (451, 341)
Screenshot: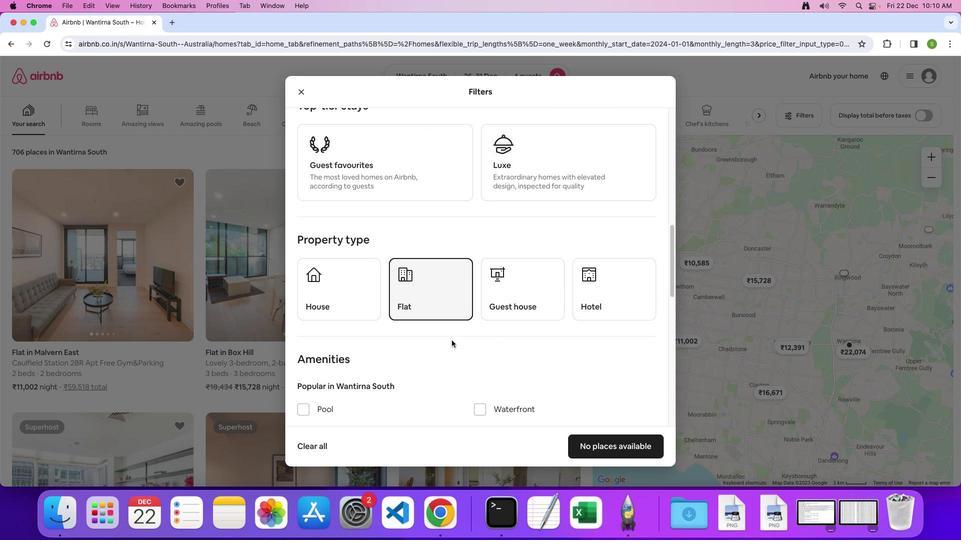 
Action: Mouse scrolled (451, 341) with delta (0, 0)
Screenshot: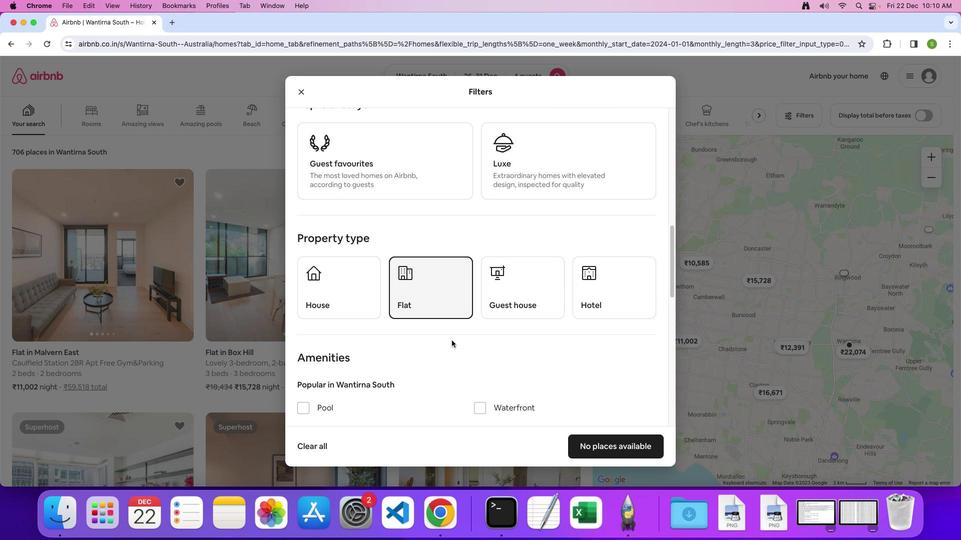 
Action: Mouse scrolled (451, 341) with delta (0, 0)
Screenshot: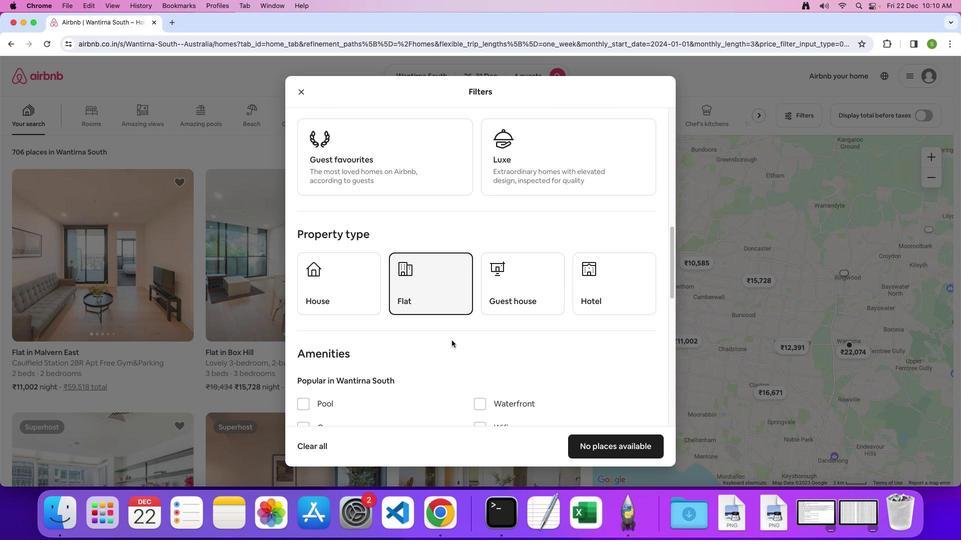 
Action: Mouse scrolled (451, 341) with delta (0, 0)
Screenshot: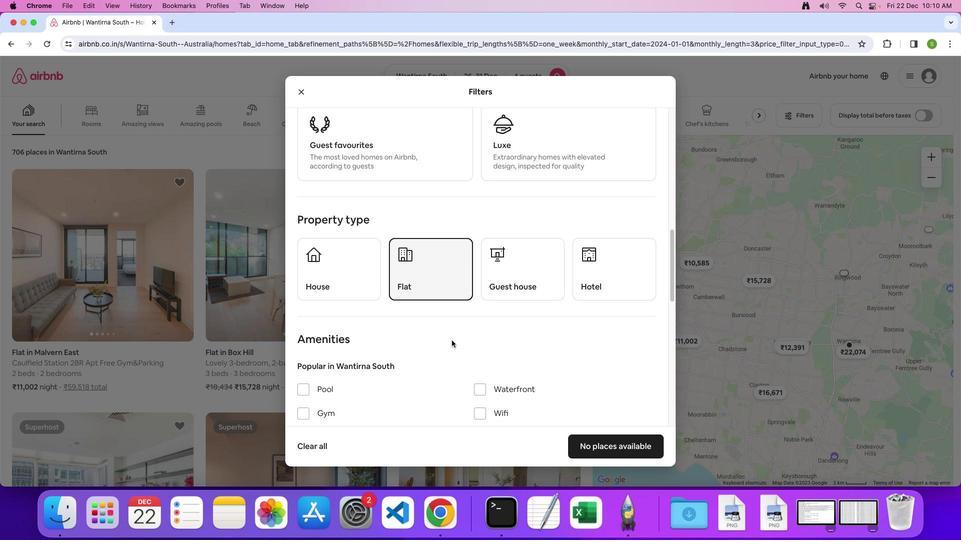 
Action: Mouse scrolled (451, 341) with delta (0, 0)
Screenshot: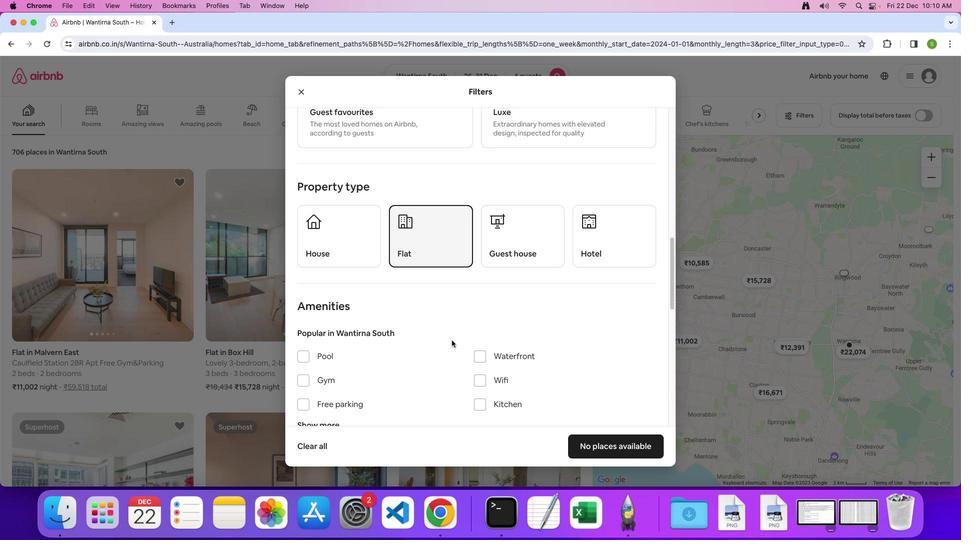 
Action: Mouse scrolled (451, 341) with delta (0, 0)
Screenshot: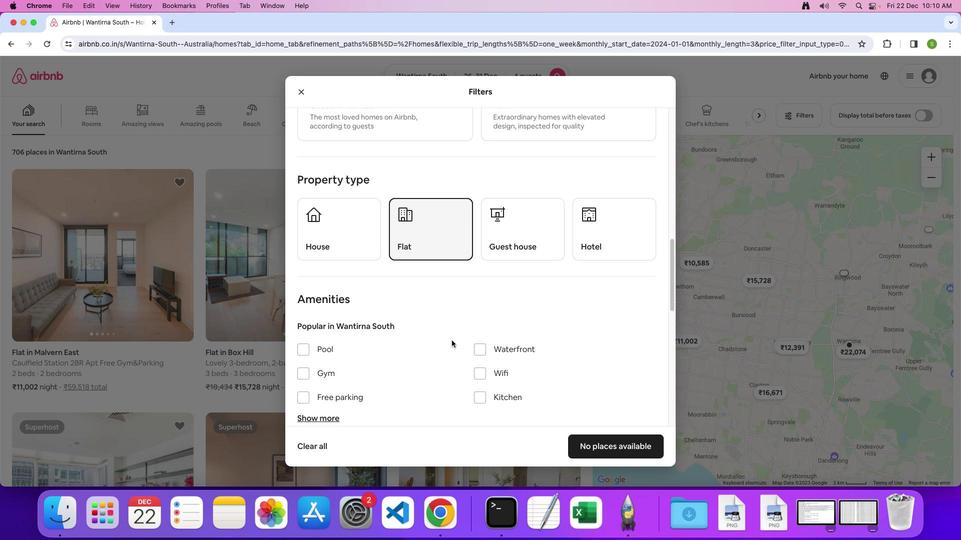 
Action: Mouse scrolled (451, 341) with delta (0, 0)
Screenshot: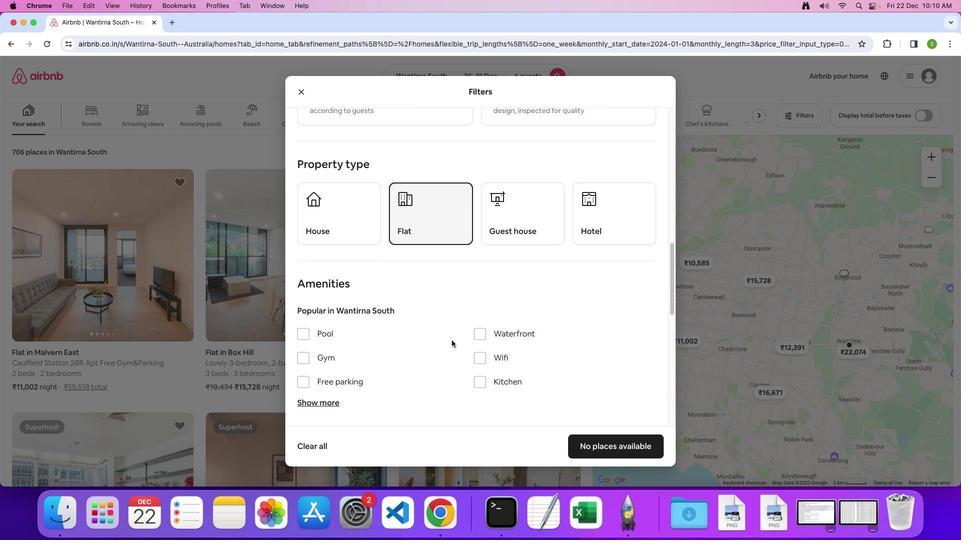 
Action: Mouse scrolled (451, 341) with delta (0, 0)
Screenshot: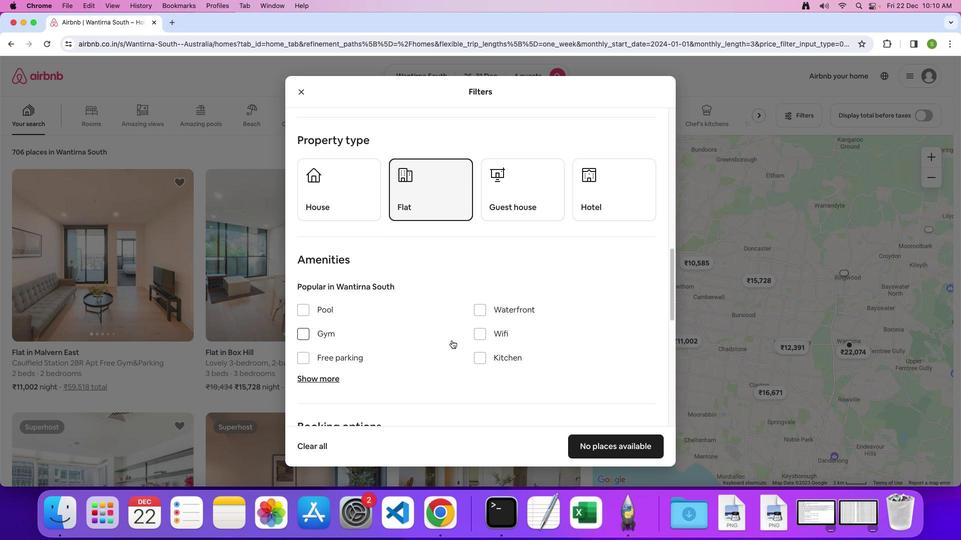 
Action: Mouse scrolled (451, 341) with delta (0, 0)
Screenshot: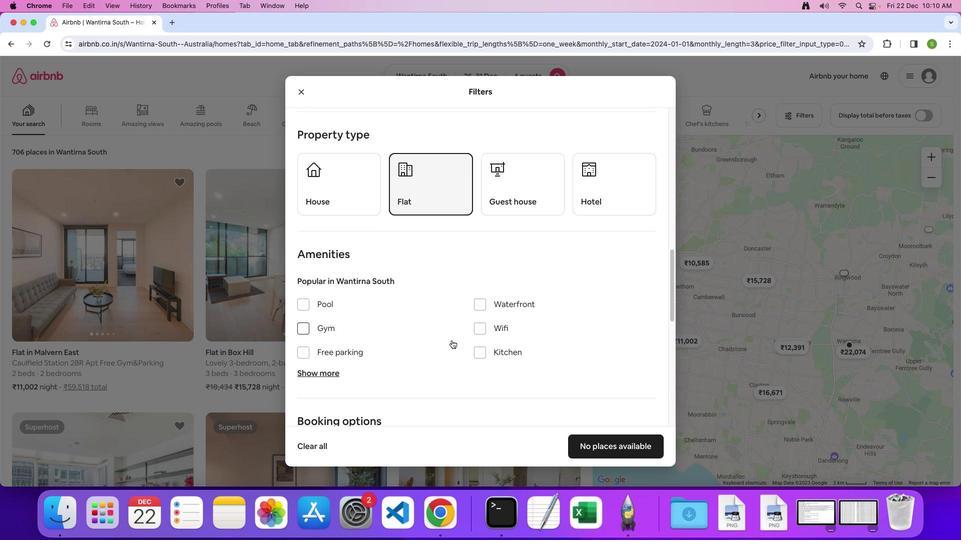 
Action: Mouse scrolled (451, 341) with delta (0, 0)
Screenshot: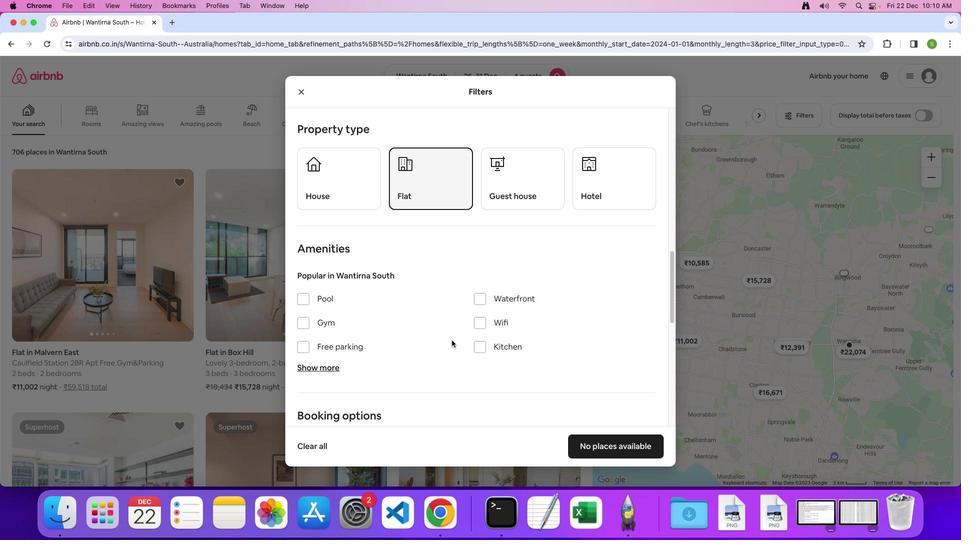 
Action: Mouse scrolled (451, 341) with delta (0, 0)
Screenshot: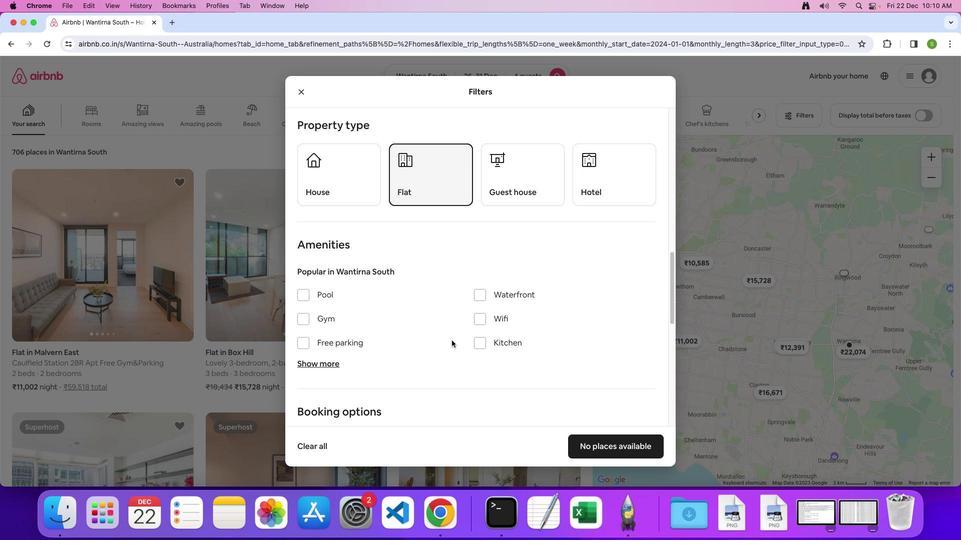 
Action: Mouse scrolled (451, 341) with delta (0, 0)
Screenshot: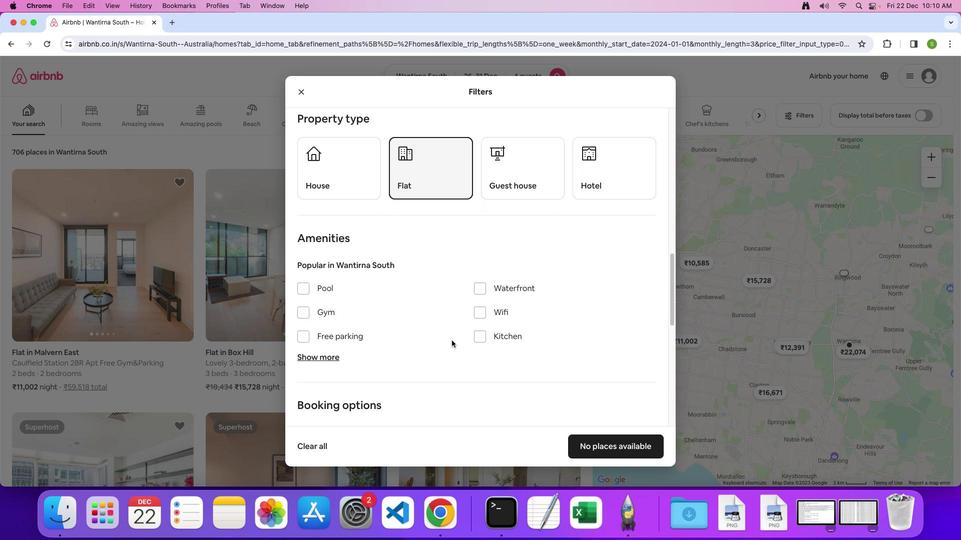 
Action: Mouse scrolled (451, 341) with delta (0, 0)
Screenshot: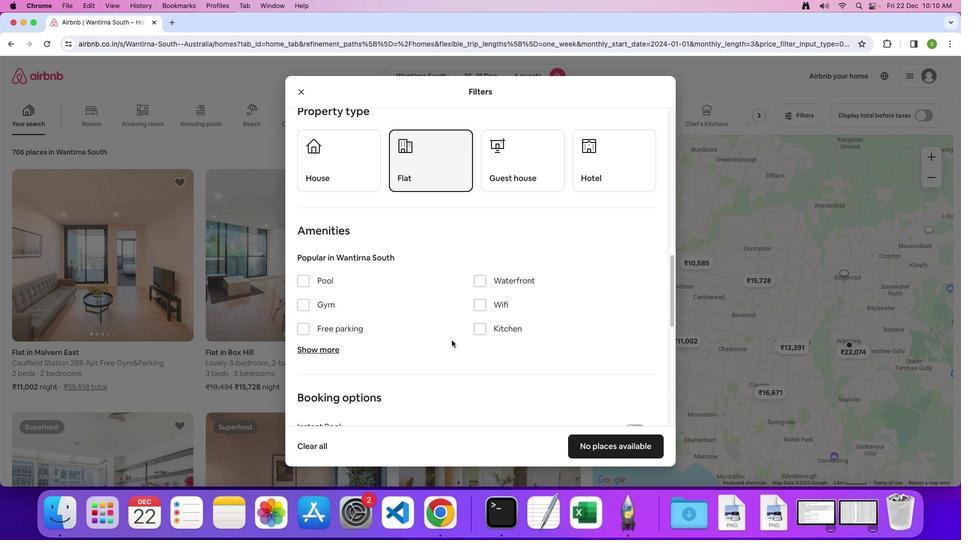 
Action: Mouse scrolled (451, 341) with delta (0, 0)
Screenshot: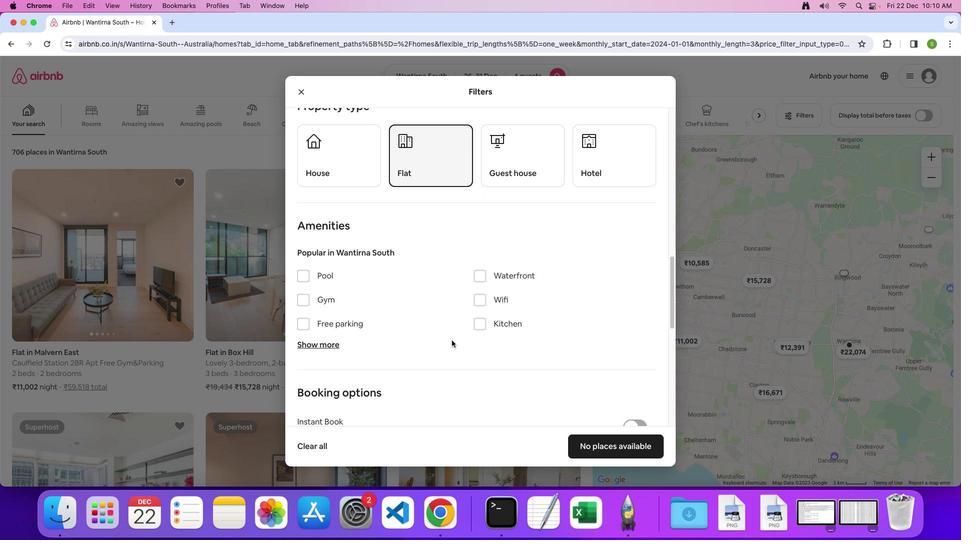 
Action: Mouse moved to (300, 340)
Screenshot: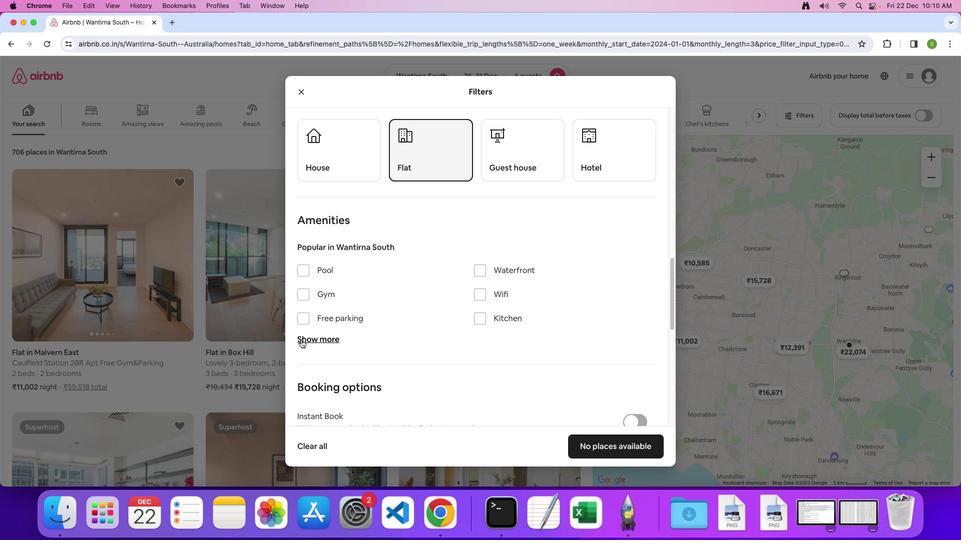 
Action: Mouse pressed left at (300, 340)
Screenshot: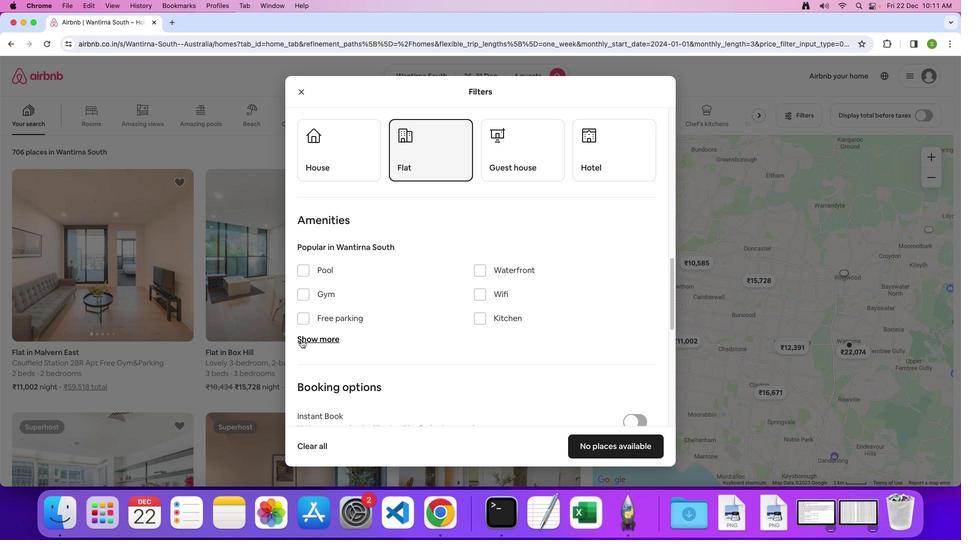 
Action: Mouse moved to (484, 295)
Screenshot: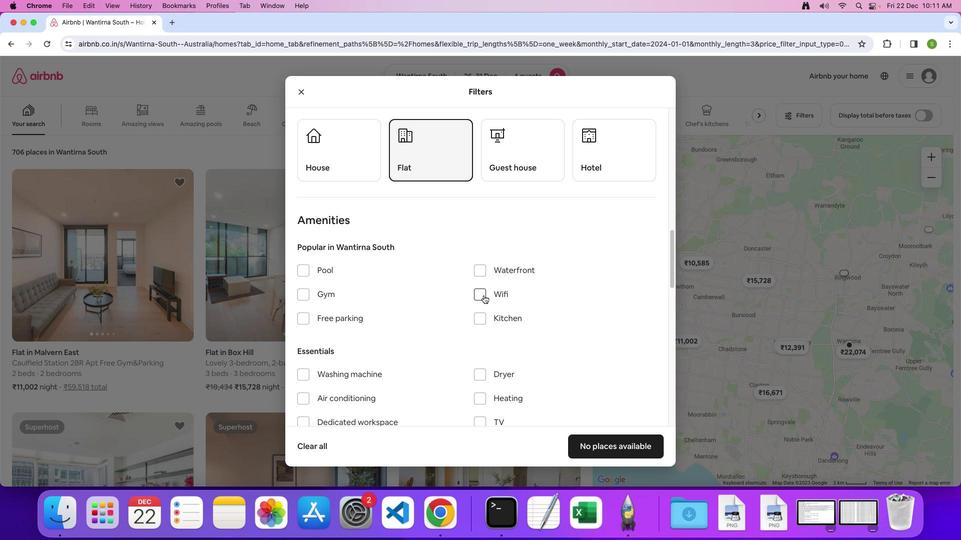 
Action: Mouse pressed left at (484, 295)
Screenshot: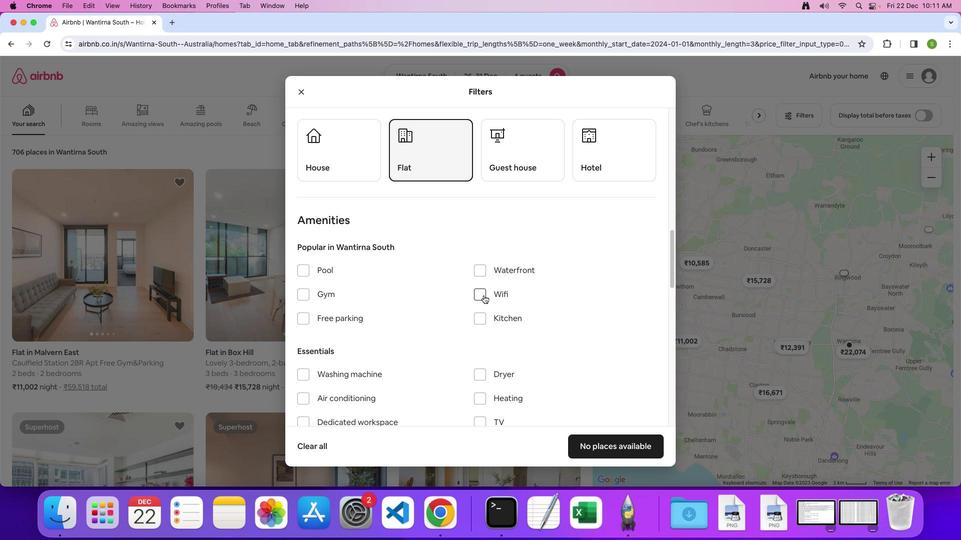 
Action: Mouse moved to (433, 314)
Screenshot: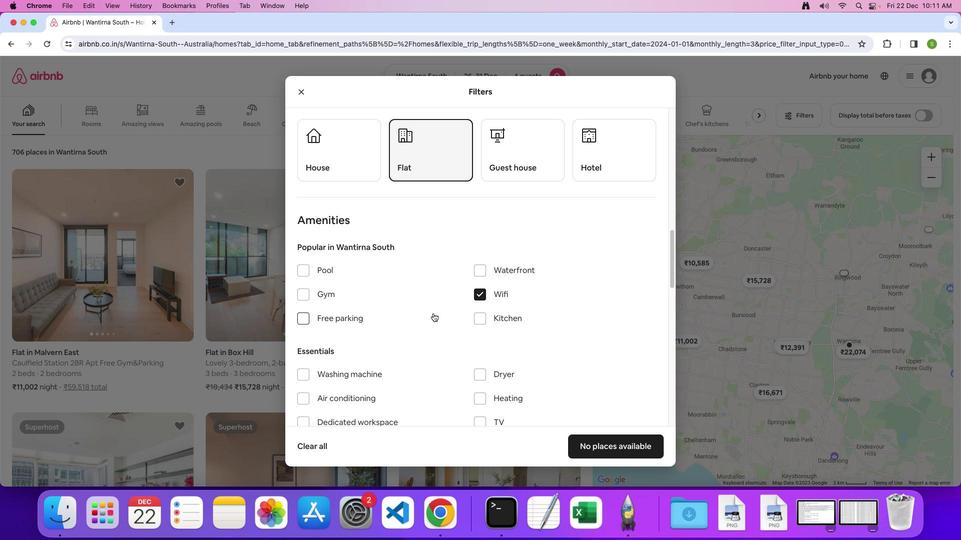 
Action: Mouse scrolled (433, 314) with delta (0, 0)
Screenshot: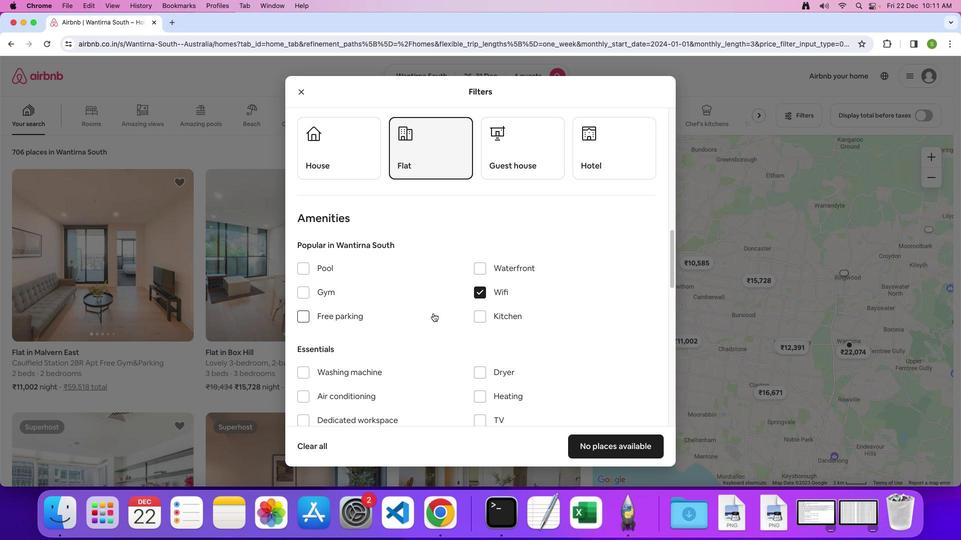 
Action: Mouse scrolled (433, 314) with delta (0, 0)
Screenshot: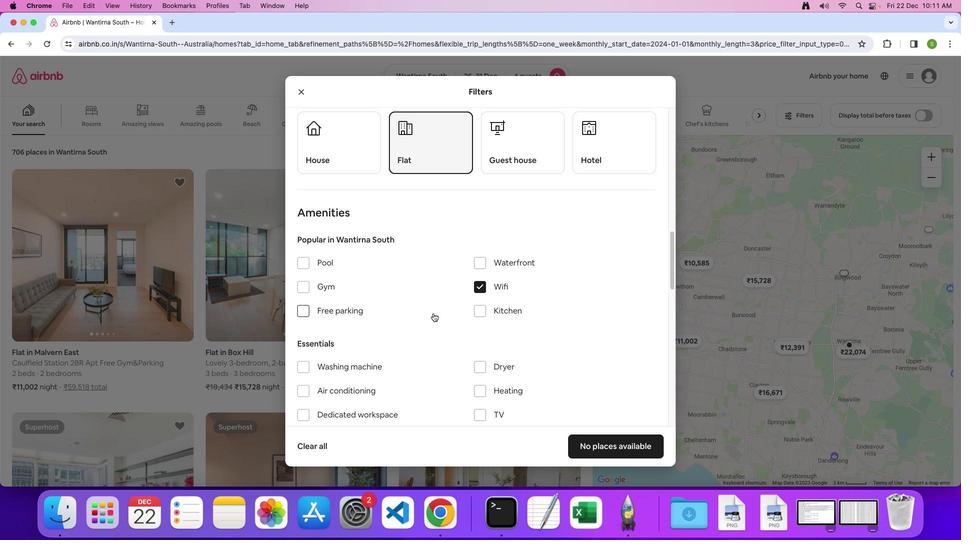 
Action: Mouse scrolled (433, 314) with delta (0, 0)
Screenshot: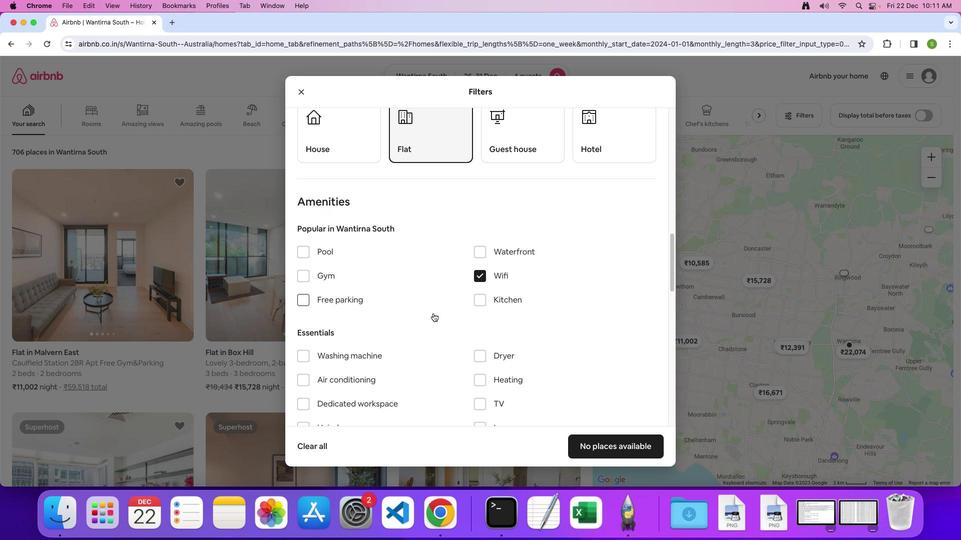 
Action: Mouse scrolled (433, 314) with delta (0, 0)
Screenshot: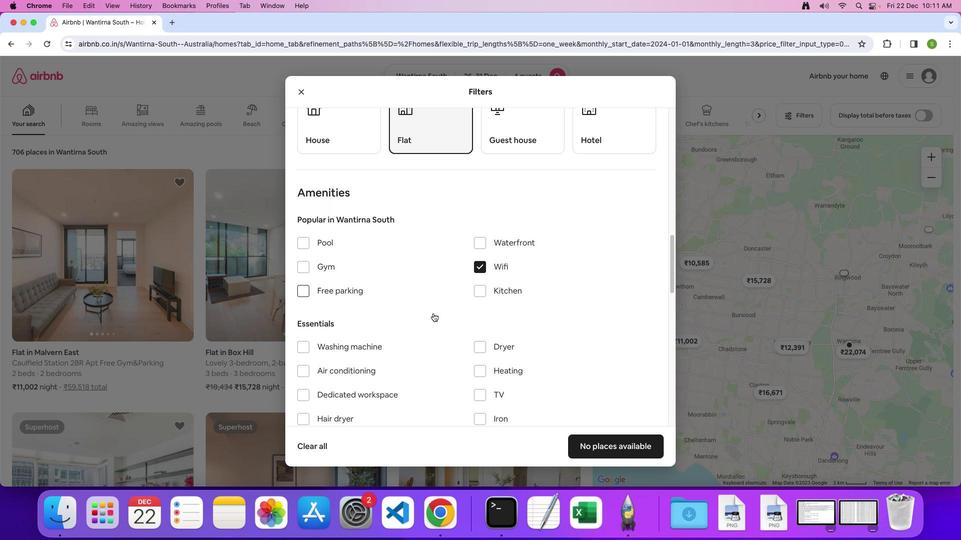 
Action: Mouse scrolled (433, 314) with delta (0, -1)
Screenshot: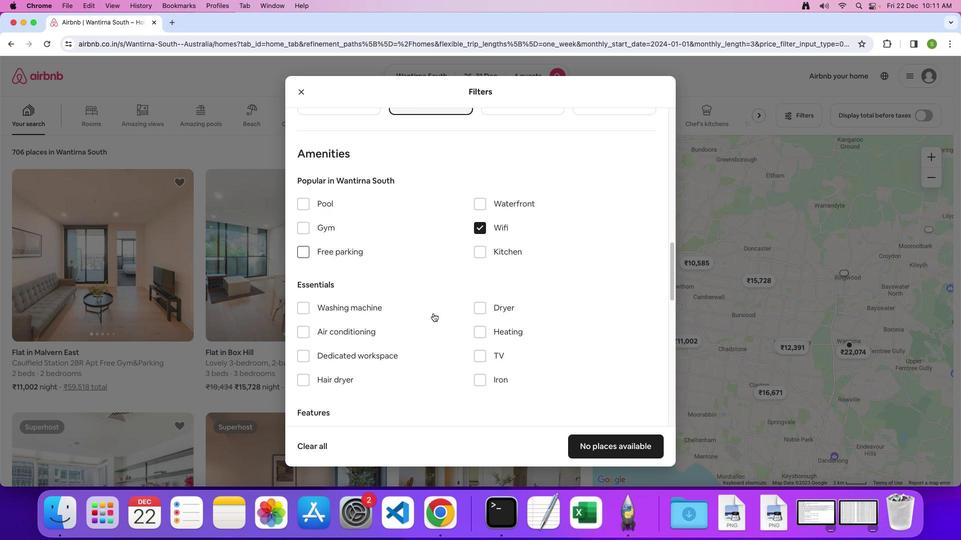 
Action: Mouse moved to (482, 330)
Screenshot: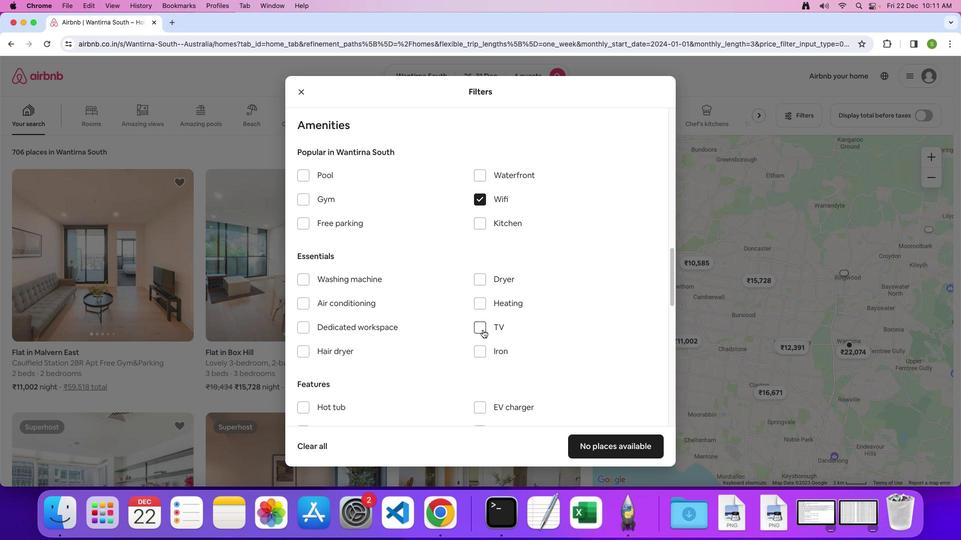
Action: Mouse pressed left at (482, 330)
Screenshot: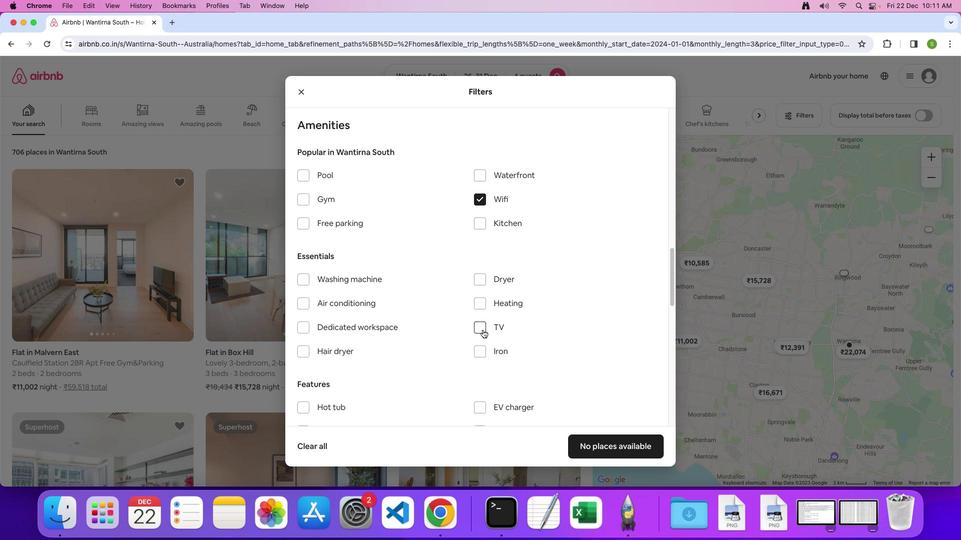 
Action: Mouse moved to (300, 222)
Screenshot: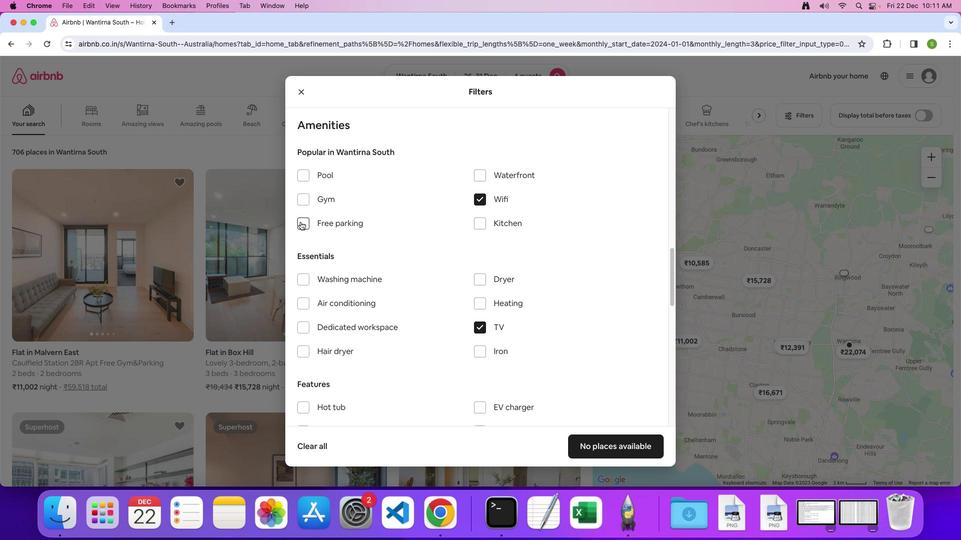 
Action: Mouse pressed left at (300, 222)
Screenshot: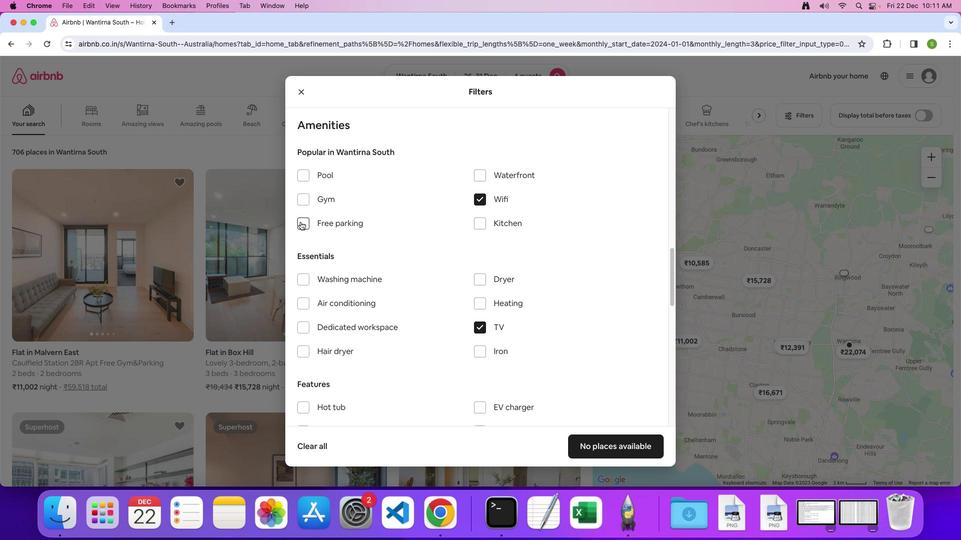 
Action: Mouse moved to (406, 271)
Screenshot: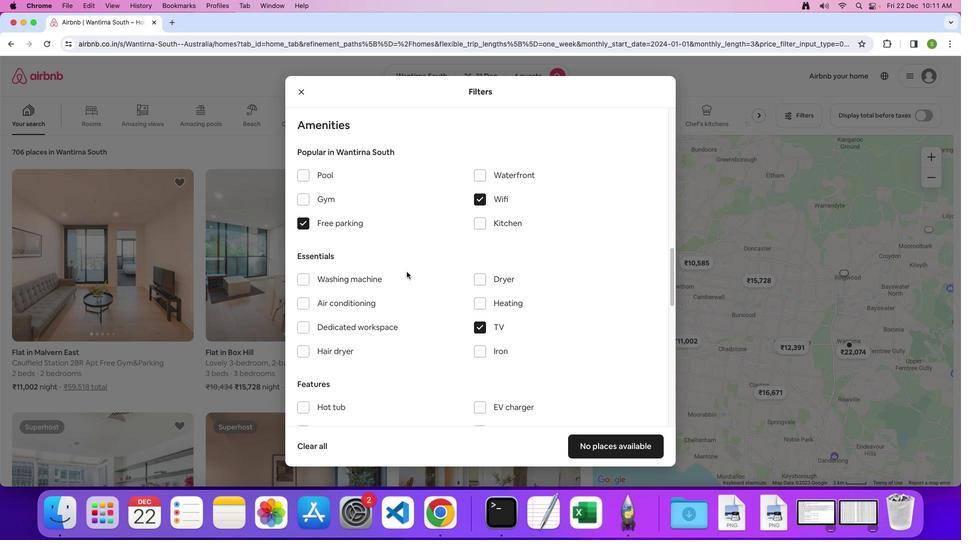 
Action: Mouse scrolled (406, 271) with delta (0, 0)
Screenshot: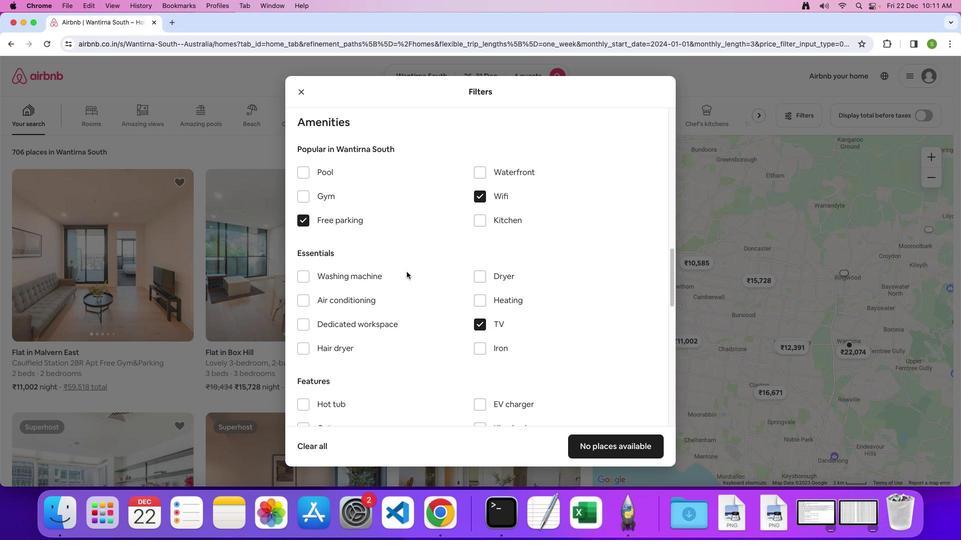
Action: Mouse scrolled (406, 271) with delta (0, 0)
Screenshot: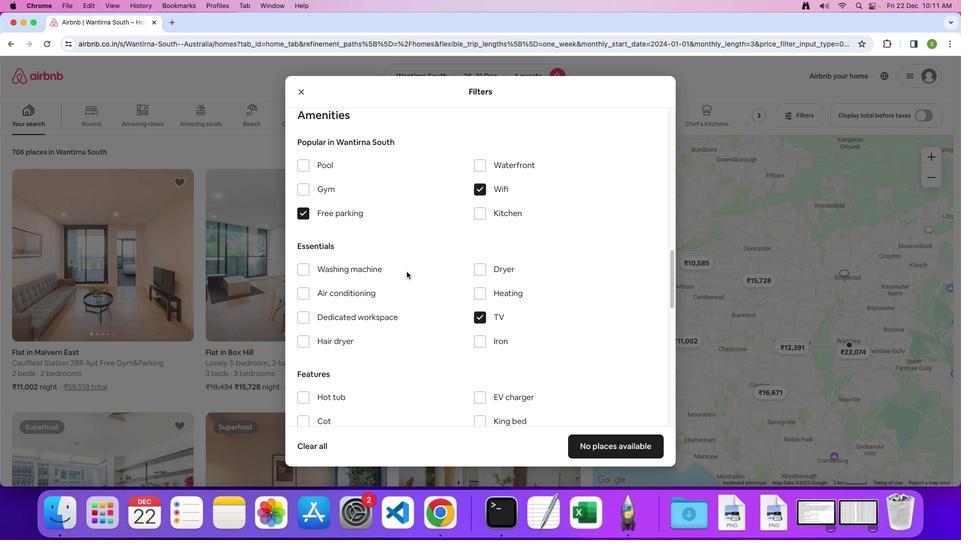 
Action: Mouse scrolled (406, 271) with delta (0, 0)
Screenshot: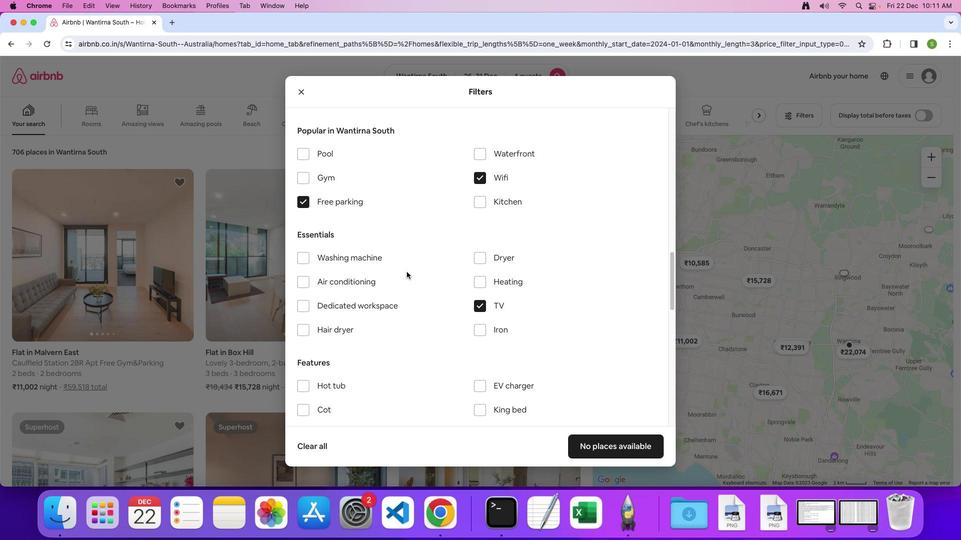 
Action: Mouse scrolled (406, 271) with delta (0, 0)
Screenshot: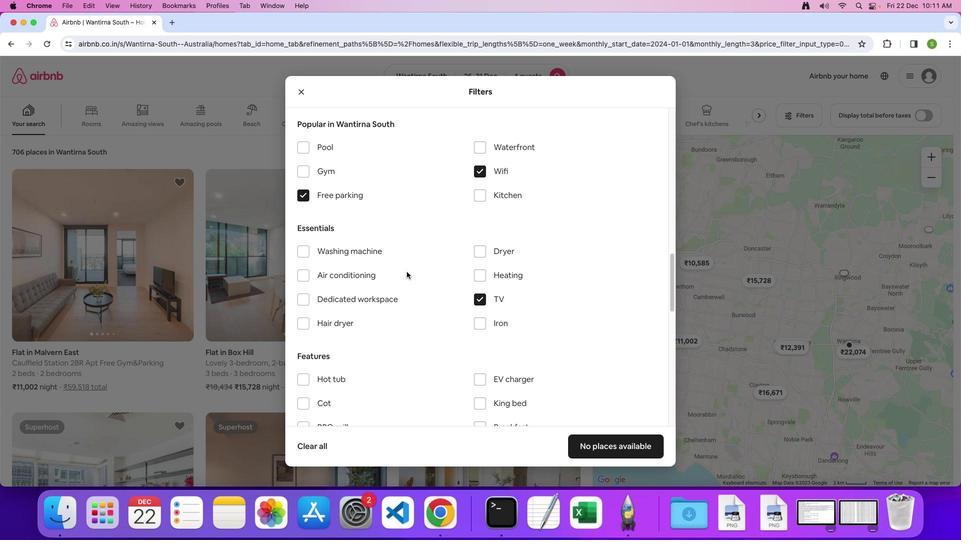
Action: Mouse scrolled (406, 271) with delta (0, 0)
Screenshot: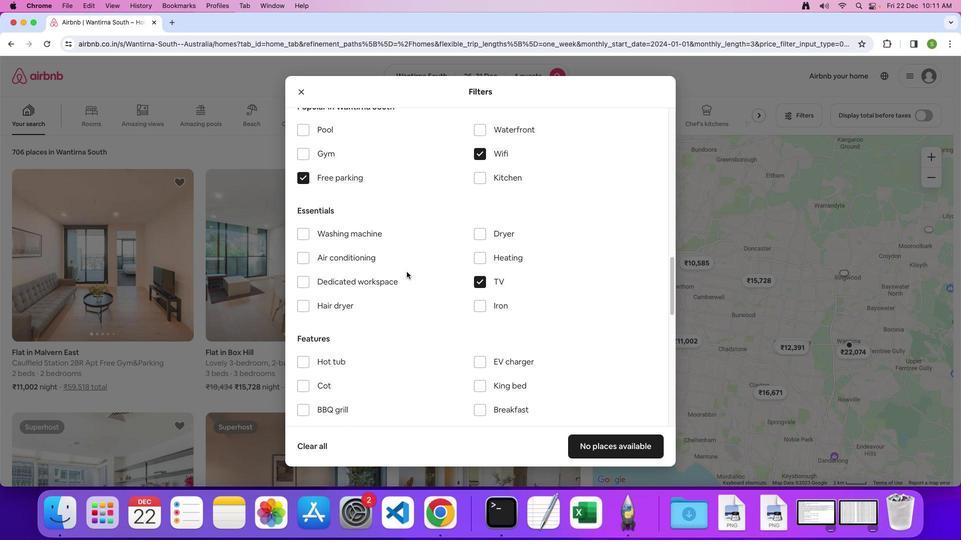 
Action: Mouse scrolled (406, 271) with delta (0, 0)
Screenshot: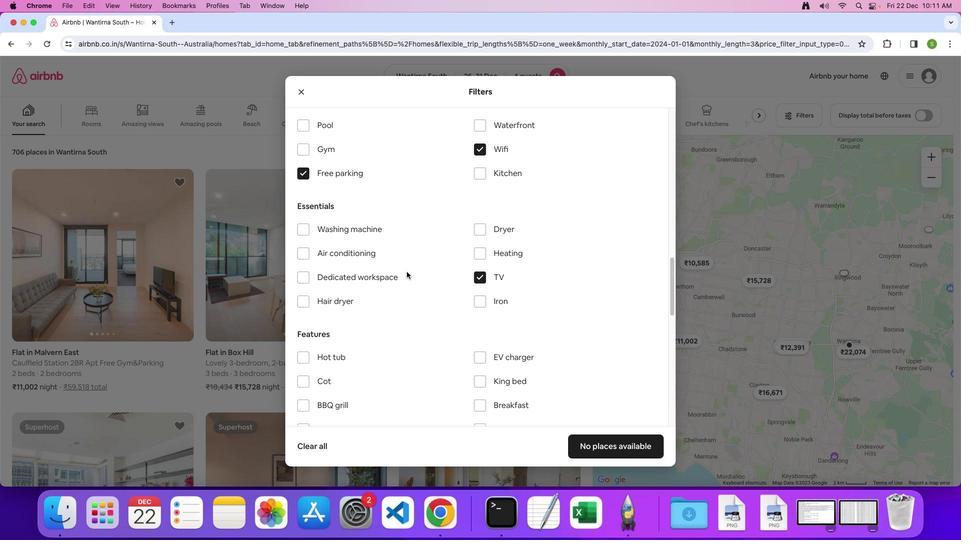 
Action: Mouse scrolled (406, 271) with delta (0, 0)
Screenshot: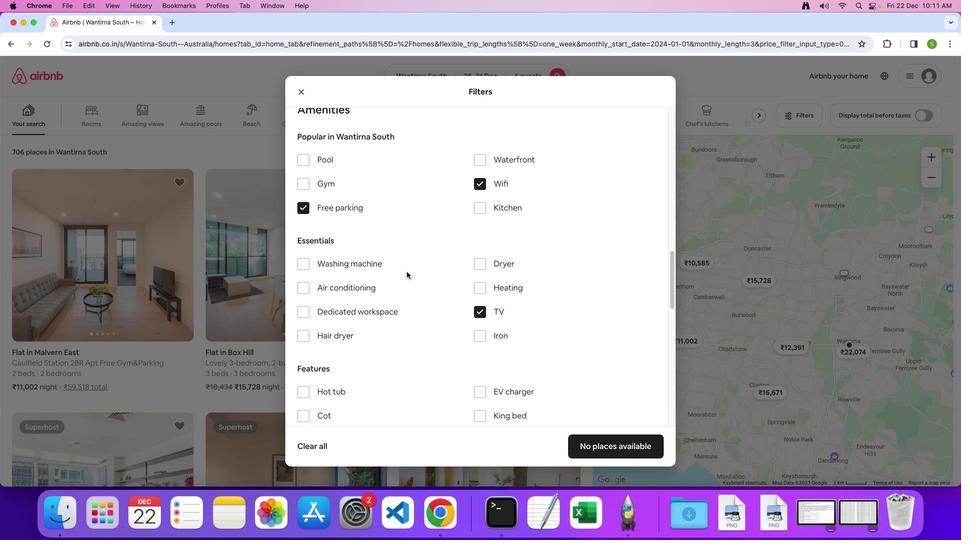 
Action: Mouse scrolled (406, 271) with delta (0, 2)
Screenshot: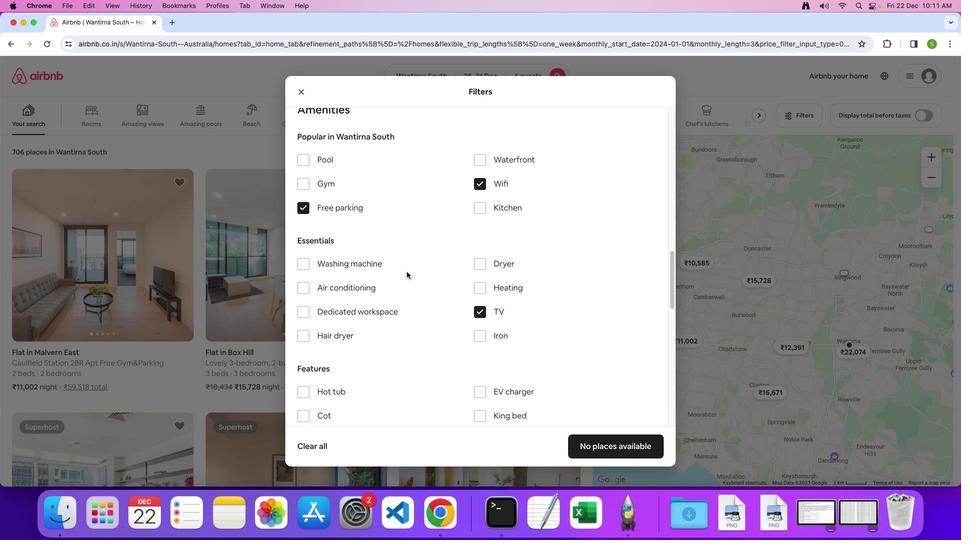 
Action: Mouse scrolled (406, 271) with delta (0, 0)
Screenshot: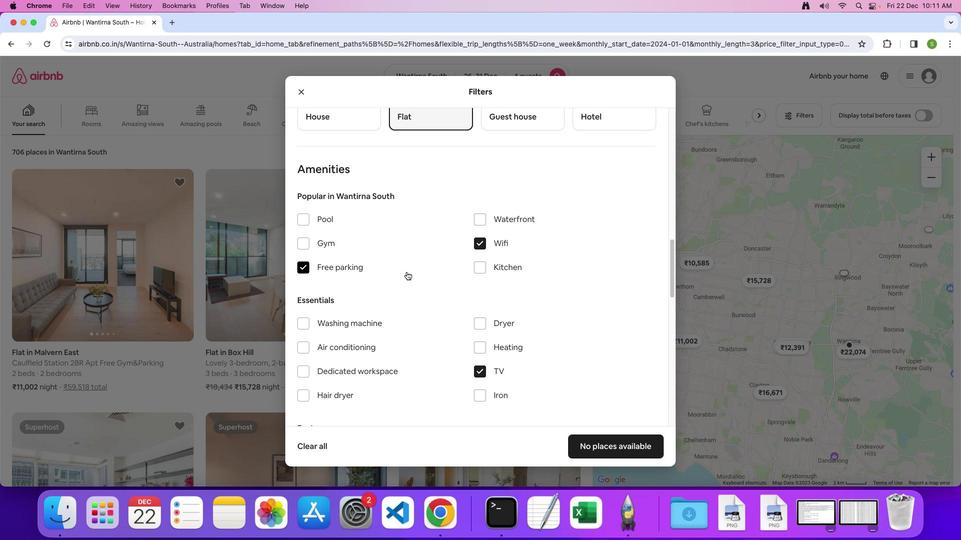
Action: Mouse scrolled (406, 271) with delta (0, 0)
Screenshot: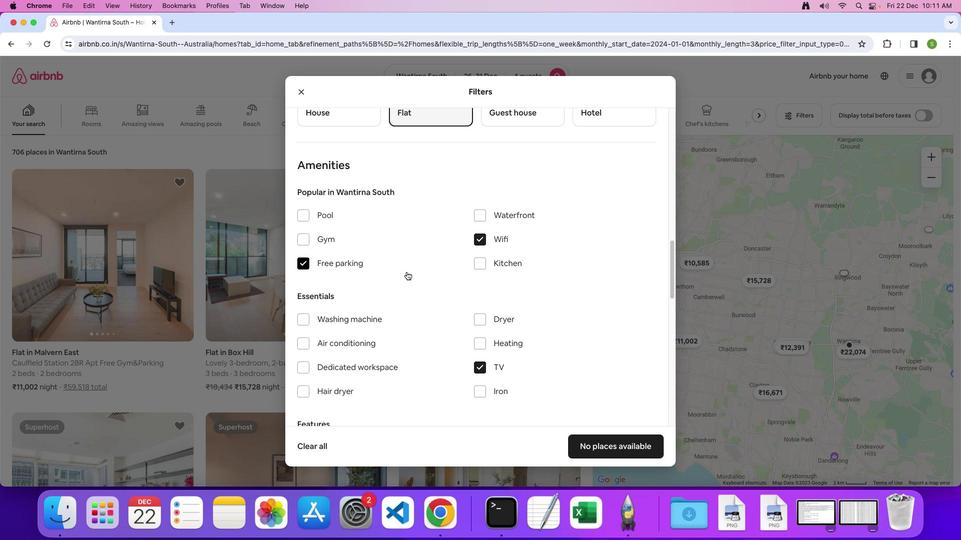 
Action: Mouse scrolled (406, 271) with delta (0, 0)
Screenshot: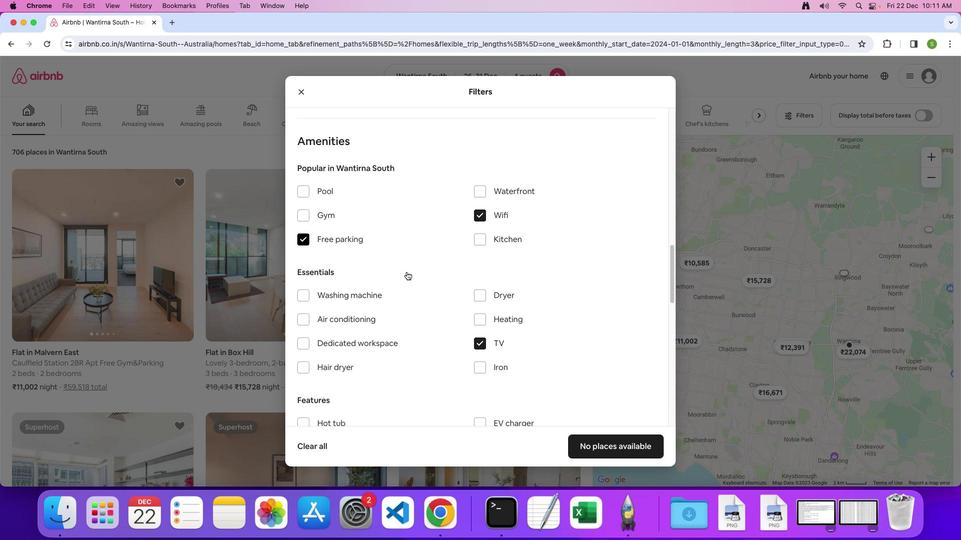 
Action: Mouse scrolled (406, 271) with delta (0, 0)
Screenshot: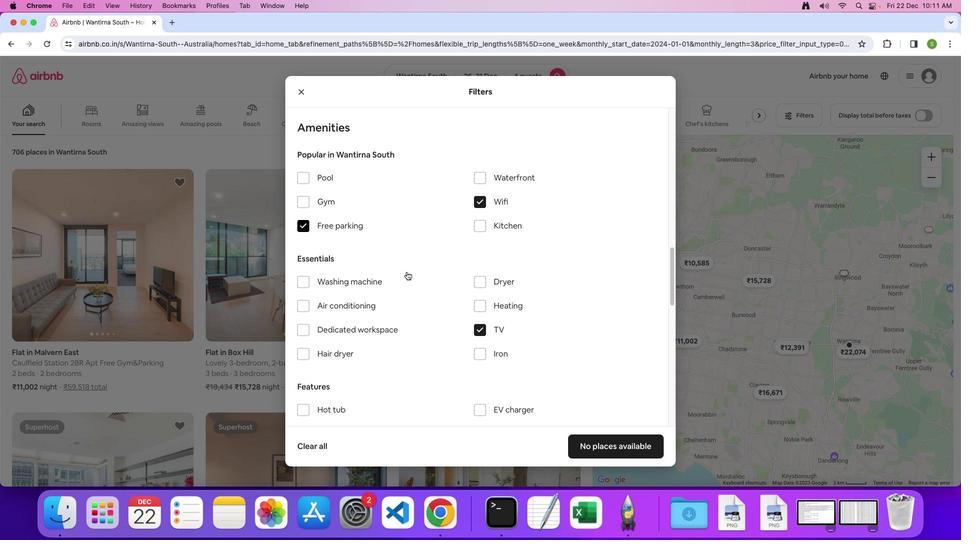 
Action: Mouse scrolled (406, 271) with delta (0, 0)
Screenshot: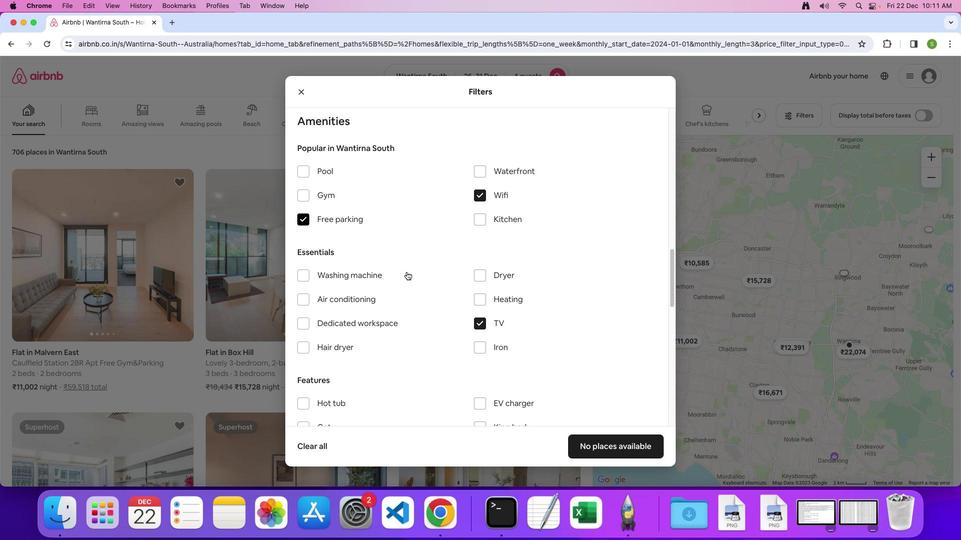 
Action: Mouse scrolled (406, 271) with delta (0, 0)
Screenshot: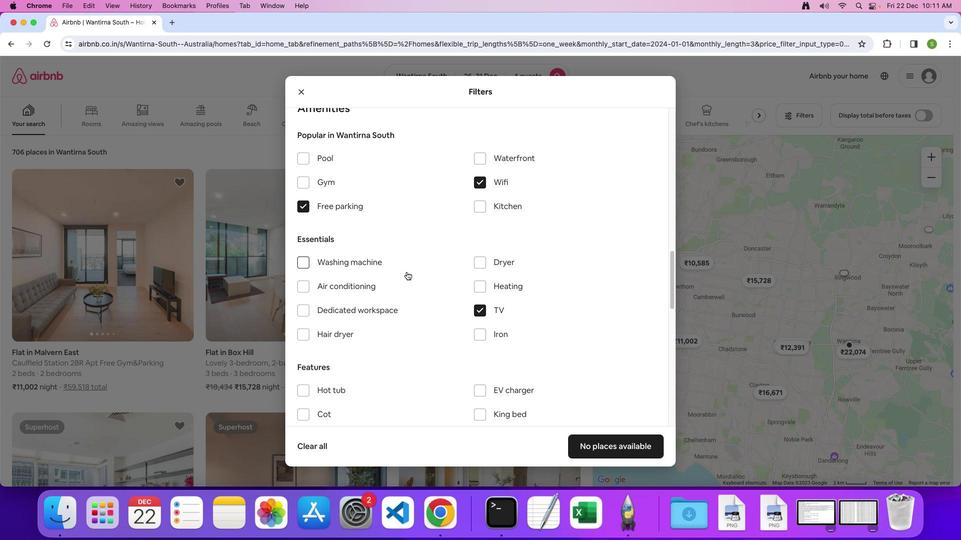 
Action: Mouse scrolled (406, 271) with delta (0, 0)
Screenshot: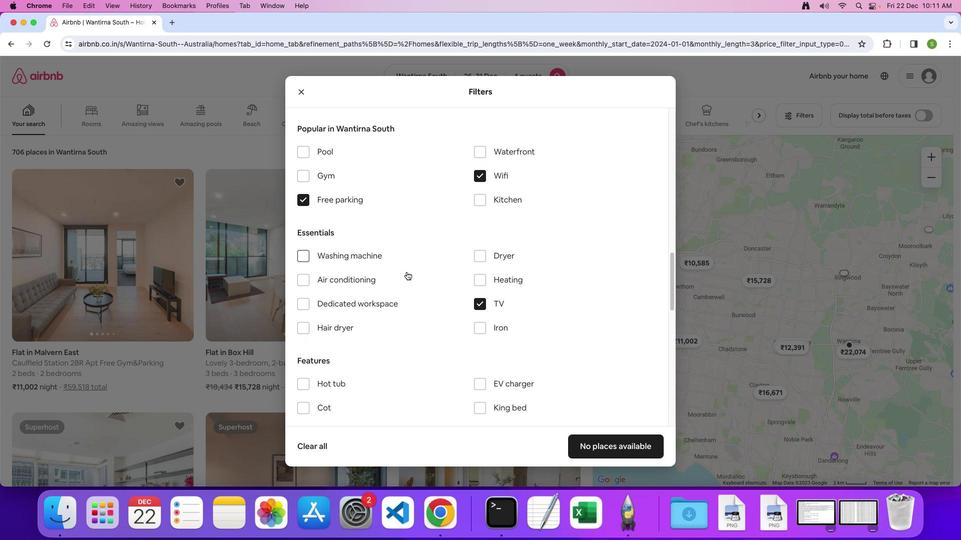 
Action: Mouse scrolled (406, 271) with delta (0, -1)
Screenshot: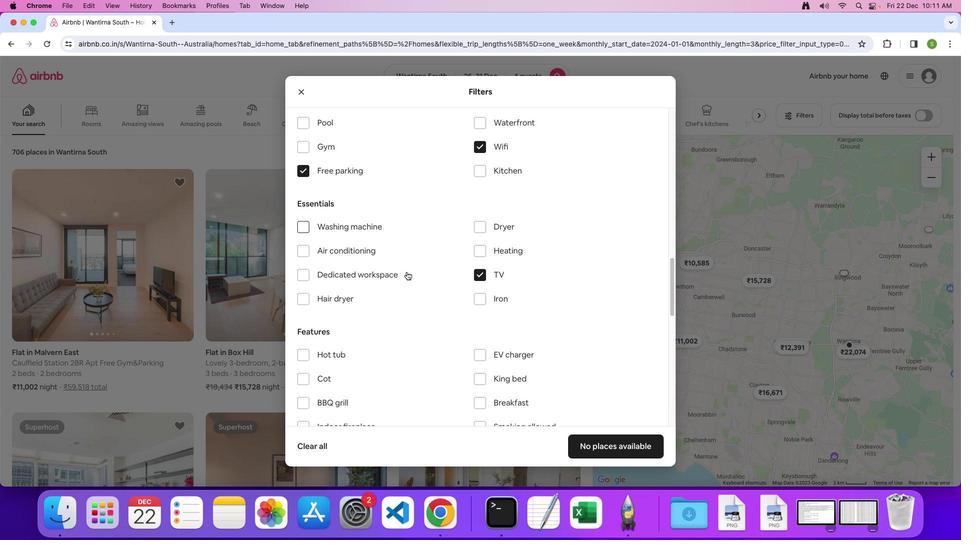 
Action: Mouse scrolled (406, 271) with delta (0, 0)
Screenshot: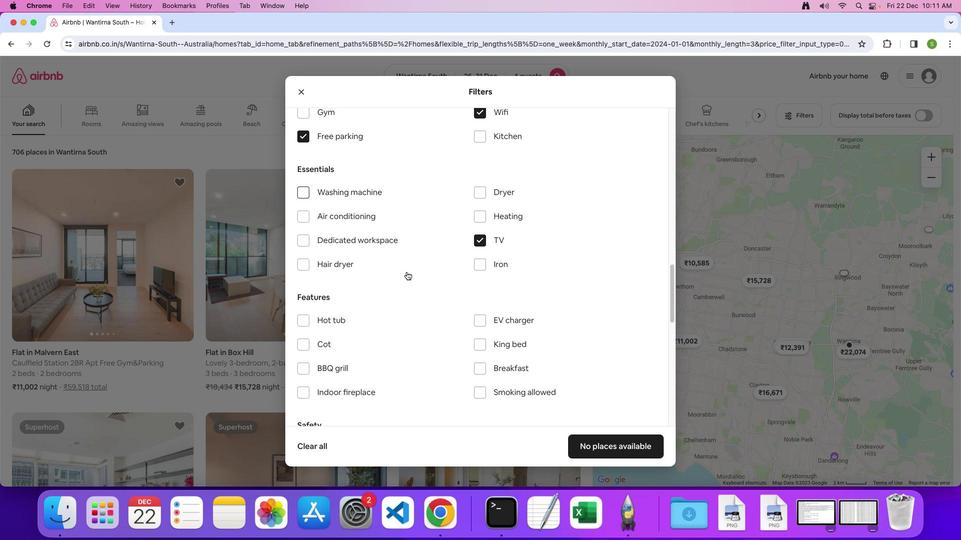
Action: Mouse scrolled (406, 271) with delta (0, 0)
Screenshot: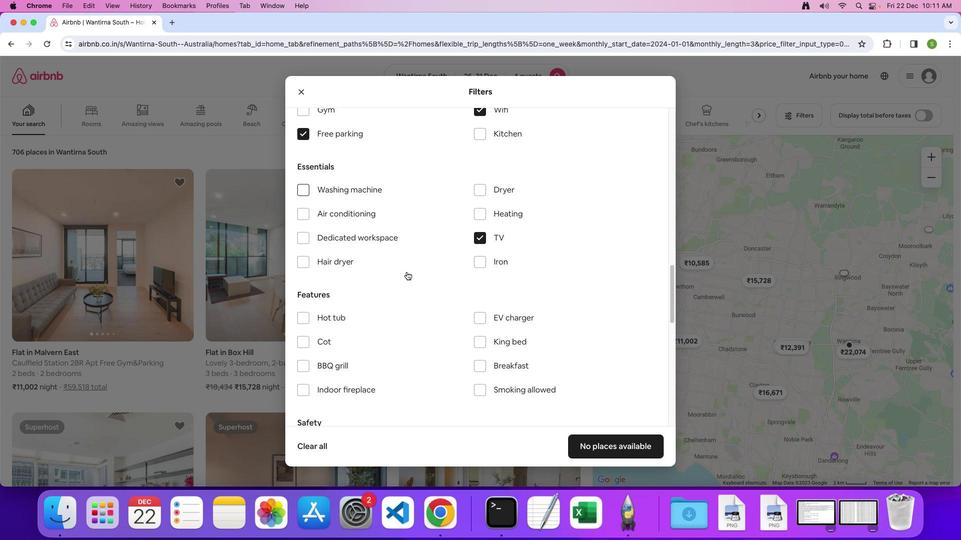 
Action: Mouse moved to (303, 310)
Screenshot: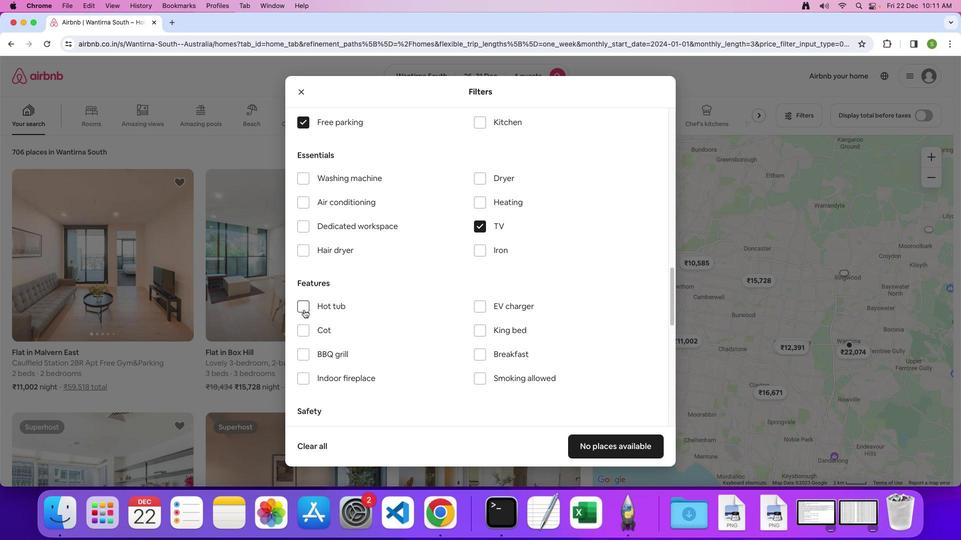 
Action: Mouse pressed left at (303, 310)
Screenshot: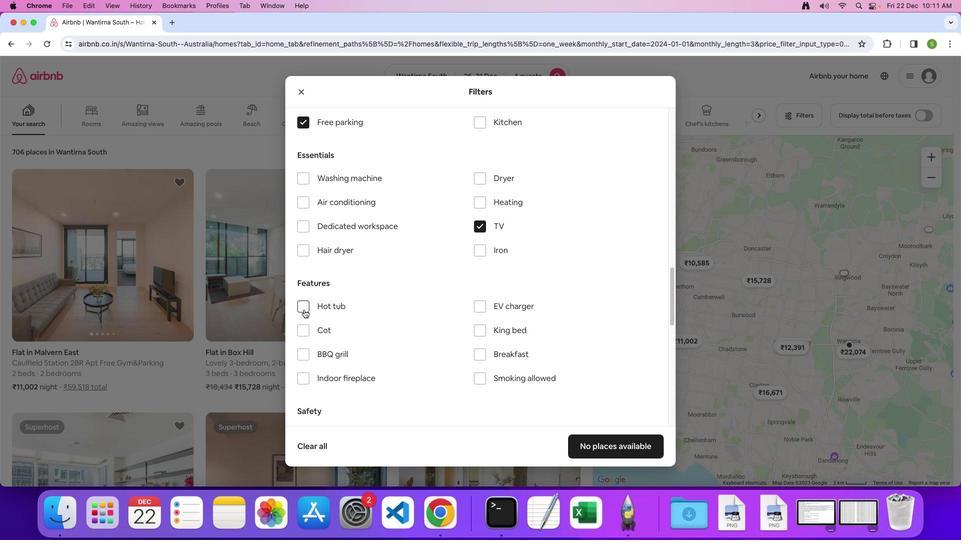 
Action: Mouse moved to (406, 295)
Screenshot: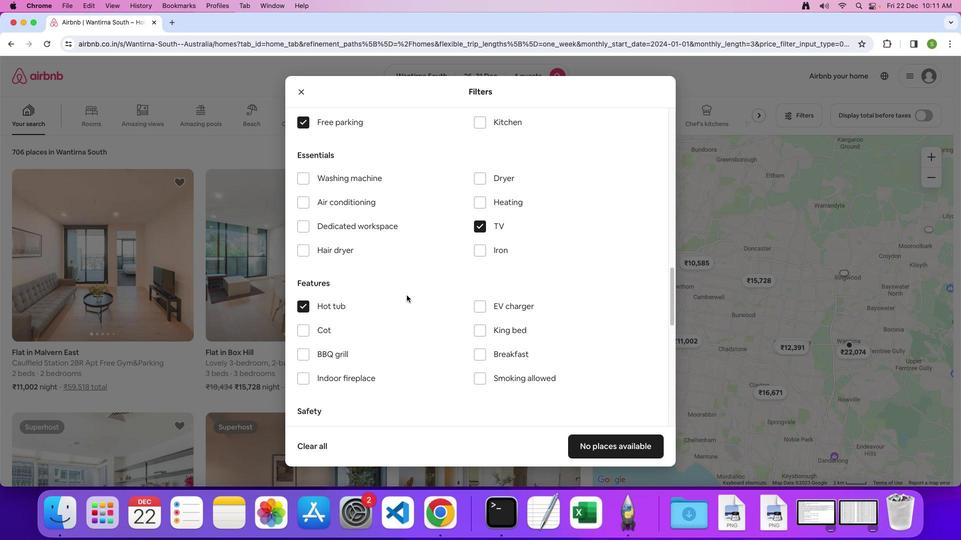 
Action: Mouse scrolled (406, 295) with delta (0, 0)
Screenshot: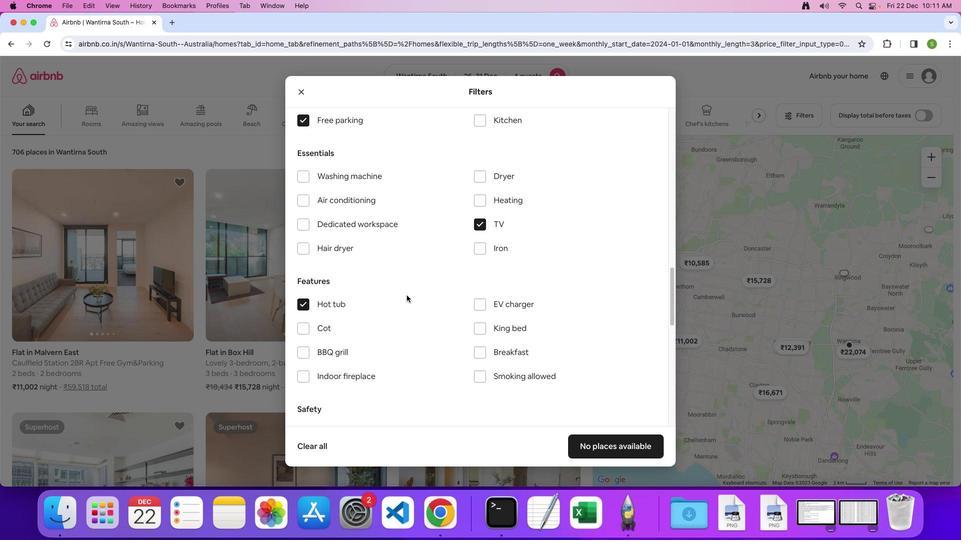 
Action: Mouse scrolled (406, 295) with delta (0, 0)
Screenshot: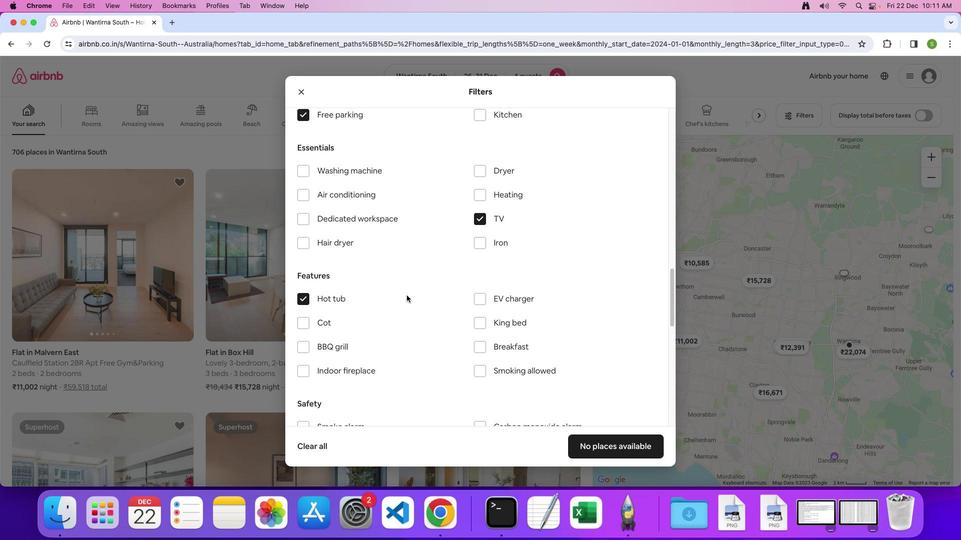 
Action: Mouse scrolled (406, 295) with delta (0, 0)
Screenshot: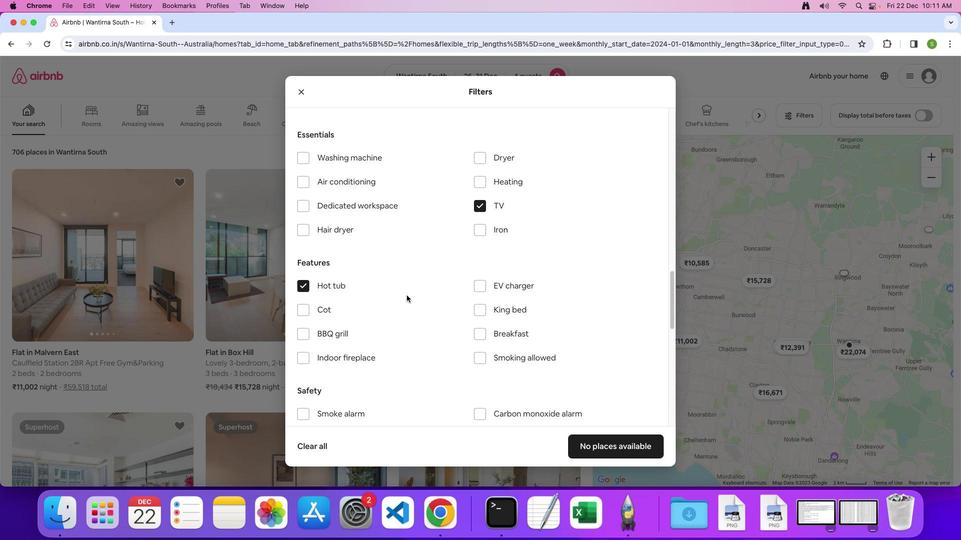 
Action: Mouse scrolled (406, 295) with delta (0, 0)
Screenshot: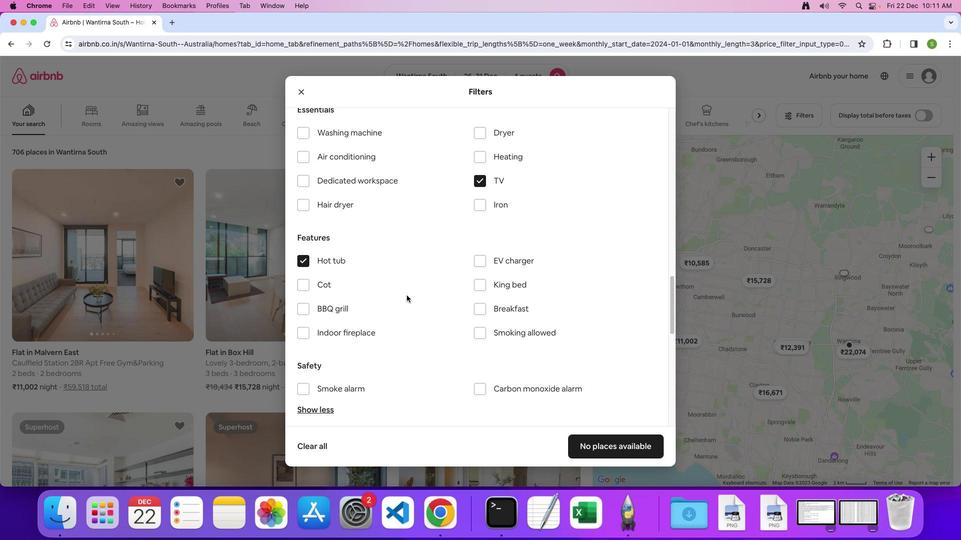 
Action: Mouse scrolled (406, 295) with delta (0, 0)
Screenshot: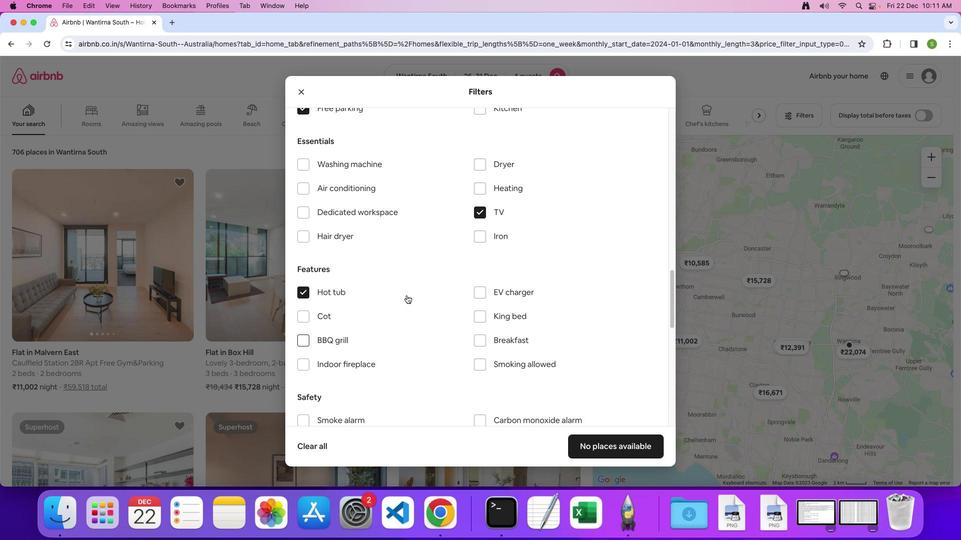 
Action: Mouse scrolled (406, 295) with delta (0, 0)
Screenshot: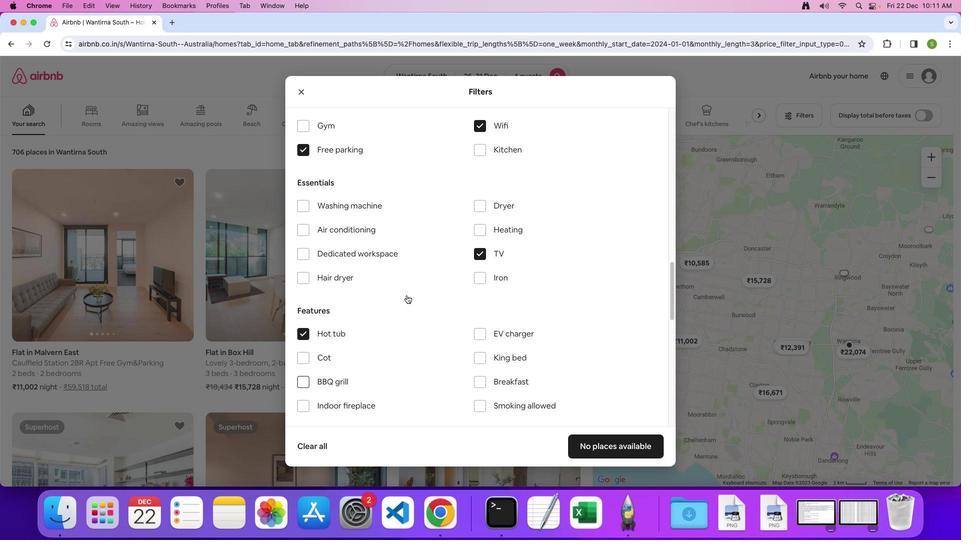 
Action: Mouse scrolled (406, 295) with delta (0, 2)
Screenshot: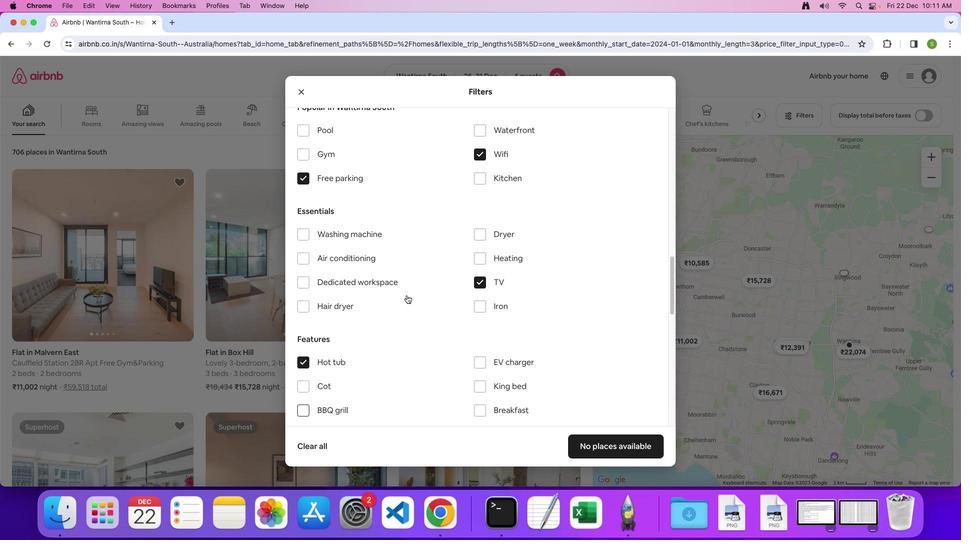 
Action: Mouse moved to (306, 164)
Screenshot: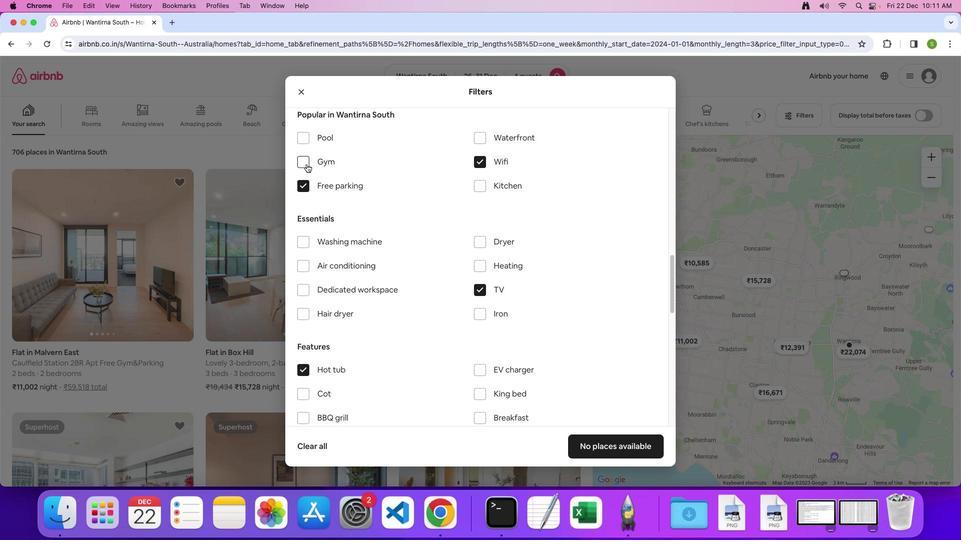 
Action: Mouse pressed left at (306, 164)
Screenshot: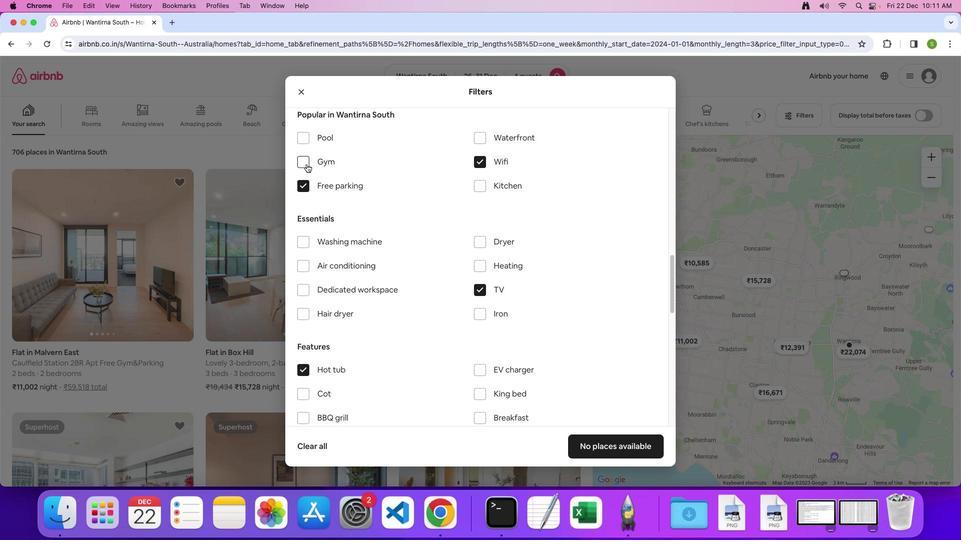 
Action: Mouse moved to (416, 287)
Screenshot: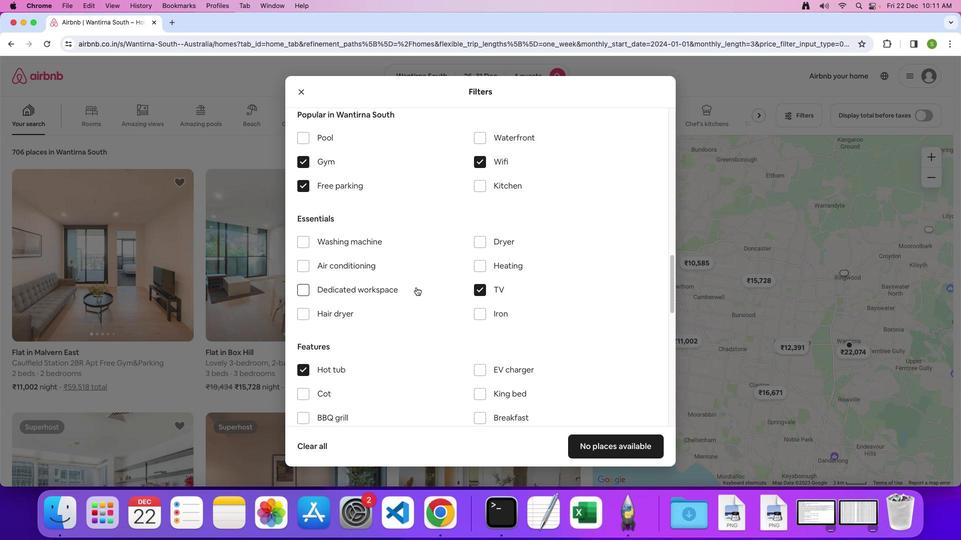 
Action: Mouse scrolled (416, 287) with delta (0, 0)
Screenshot: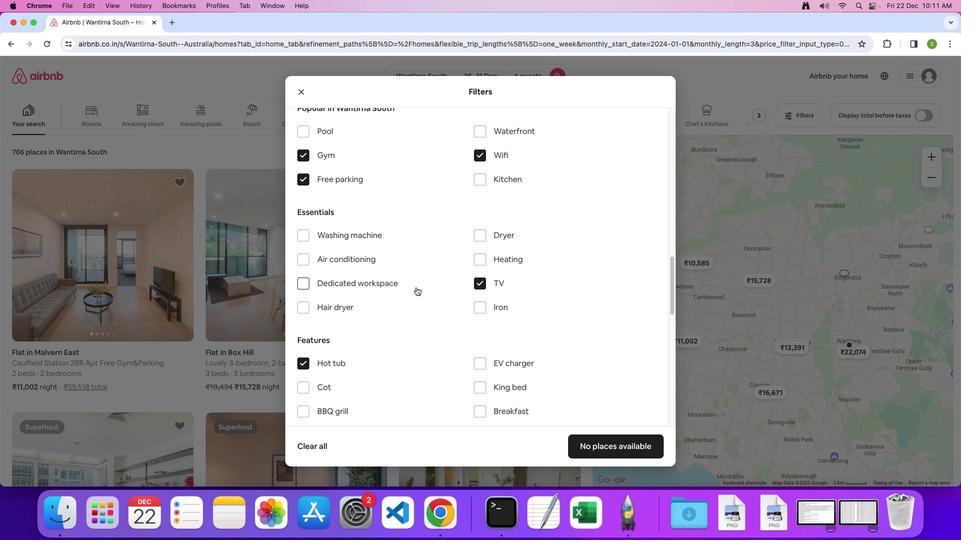 
Action: Mouse scrolled (416, 287) with delta (0, 0)
Screenshot: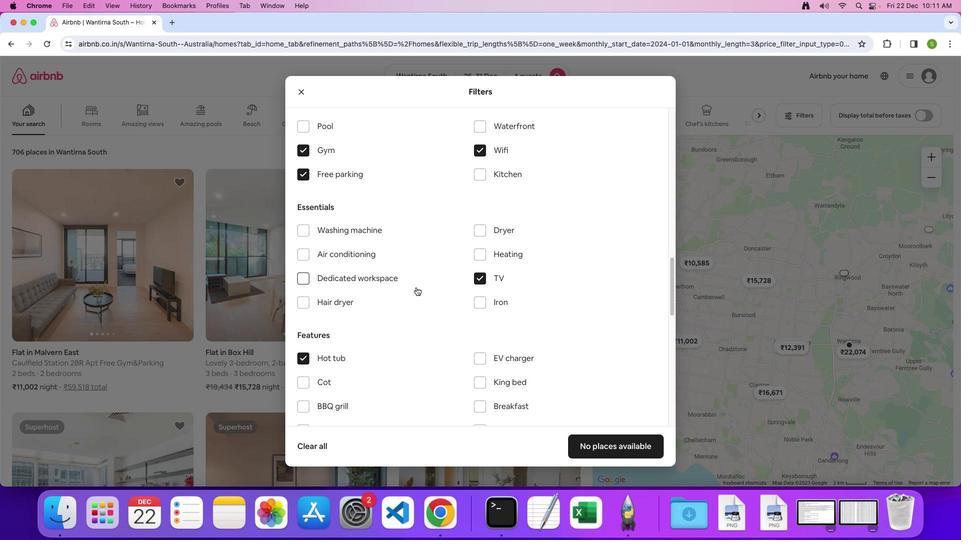 
Action: Mouse scrolled (416, 287) with delta (0, 0)
Screenshot: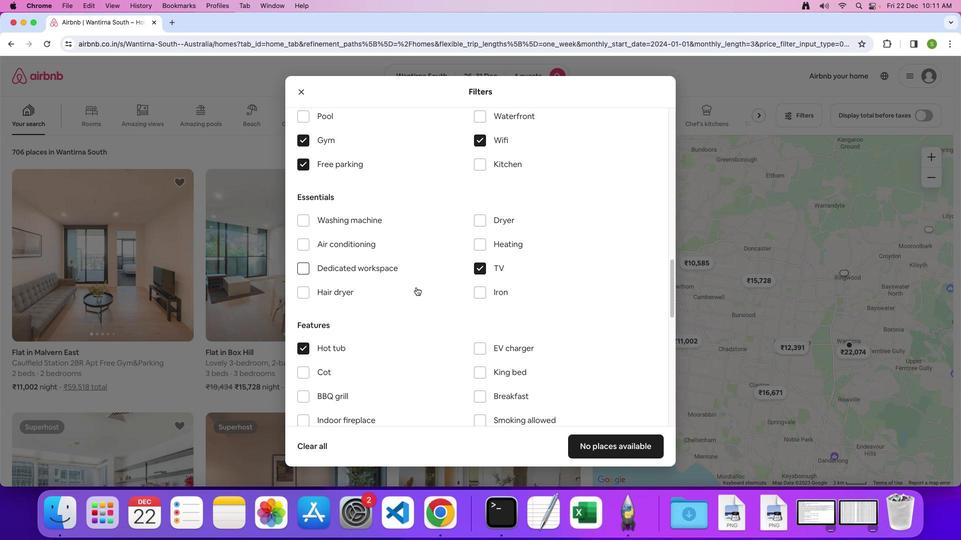 
Action: Mouse scrolled (416, 287) with delta (0, 0)
Screenshot: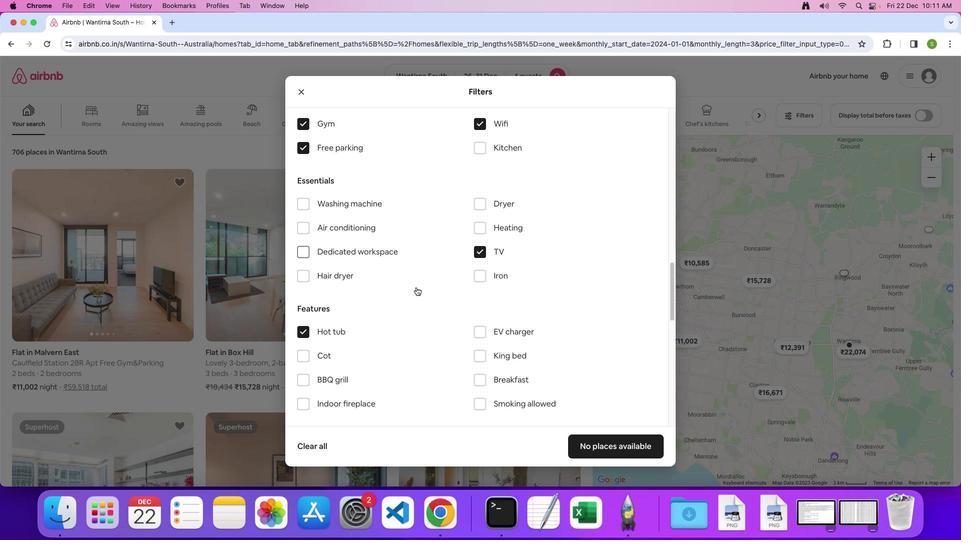 
Action: Mouse scrolled (416, 287) with delta (0, -1)
Screenshot: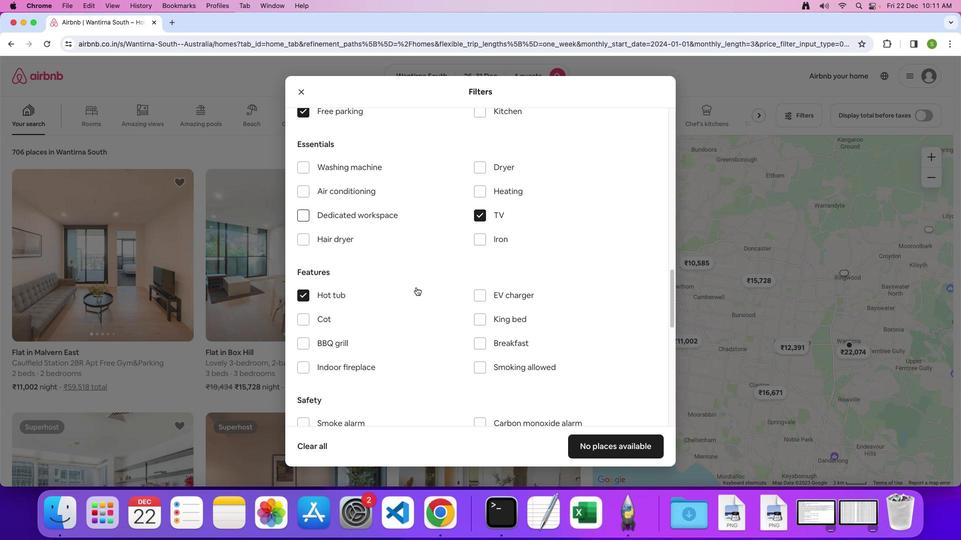 
Action: Mouse scrolled (416, 287) with delta (0, 0)
Screenshot: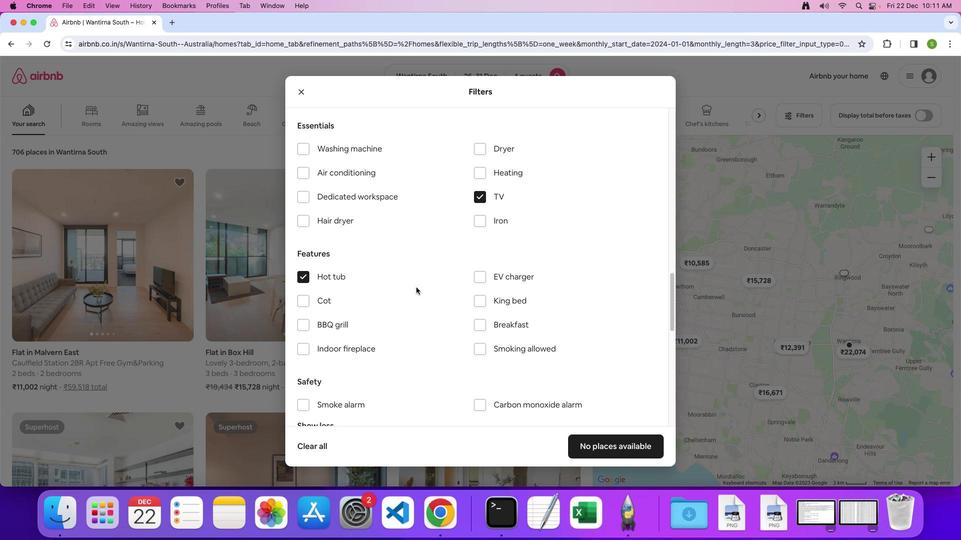 
Action: Mouse scrolled (416, 287) with delta (0, 0)
Screenshot: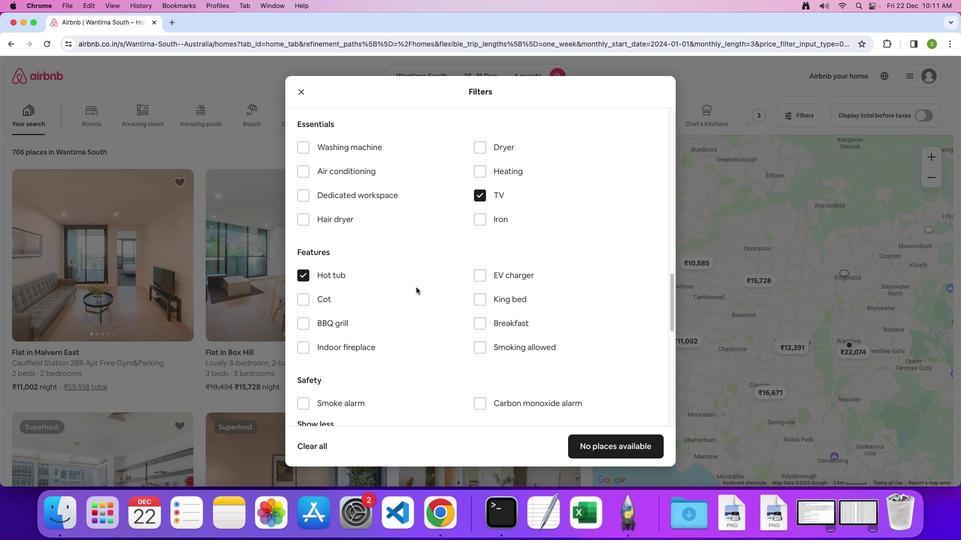 
Action: Mouse moved to (479, 344)
Screenshot: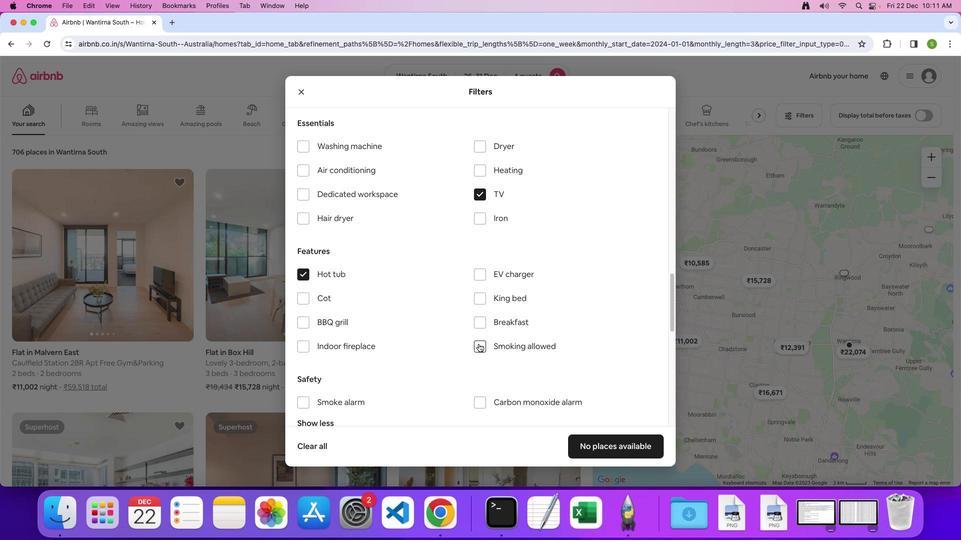 
Action: Mouse pressed left at (479, 344)
Screenshot: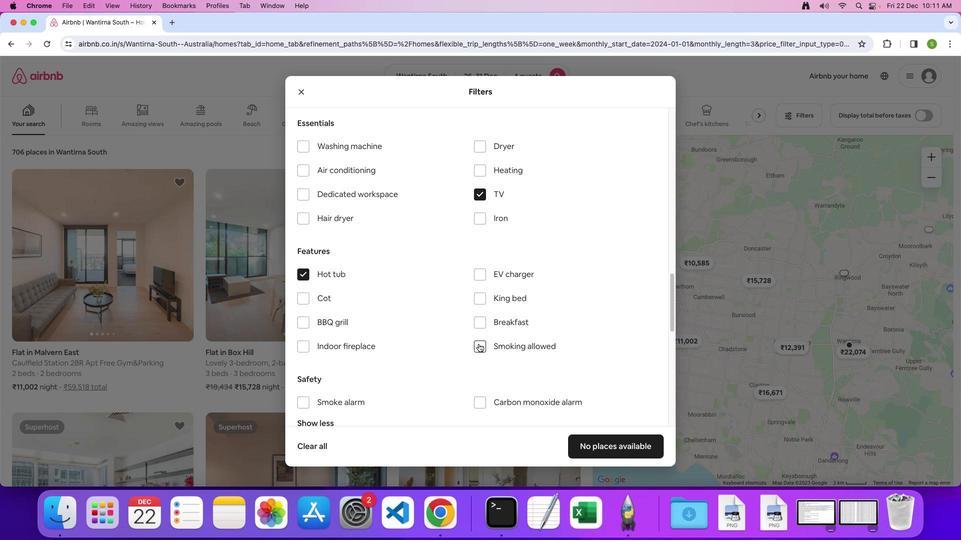 
Action: Mouse moved to (440, 320)
Screenshot: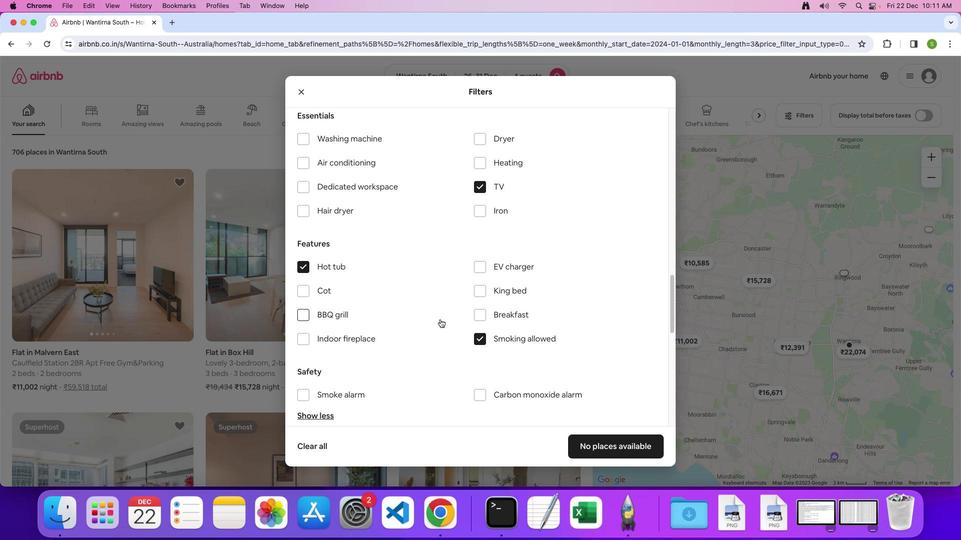 
Action: Mouse scrolled (440, 320) with delta (0, 0)
Screenshot: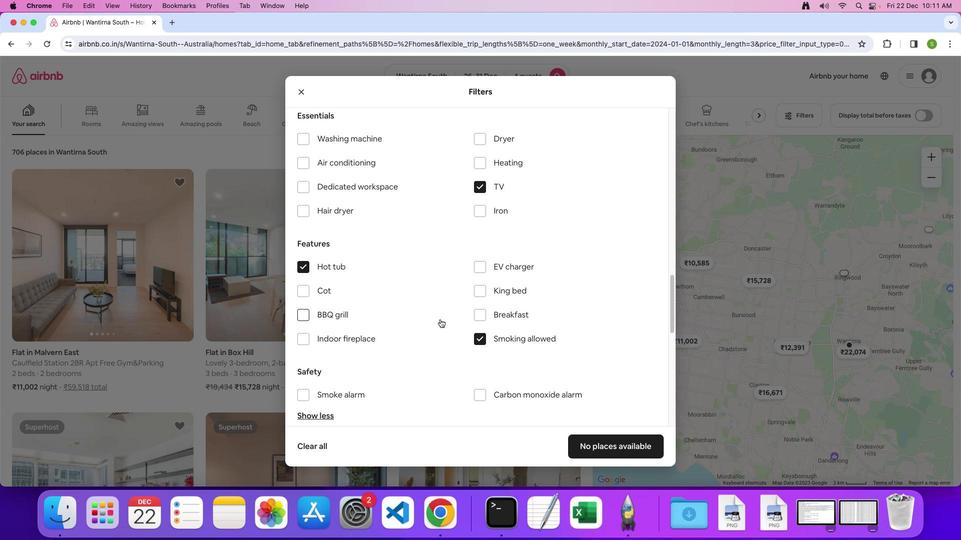 
Action: Mouse moved to (440, 320)
Screenshot: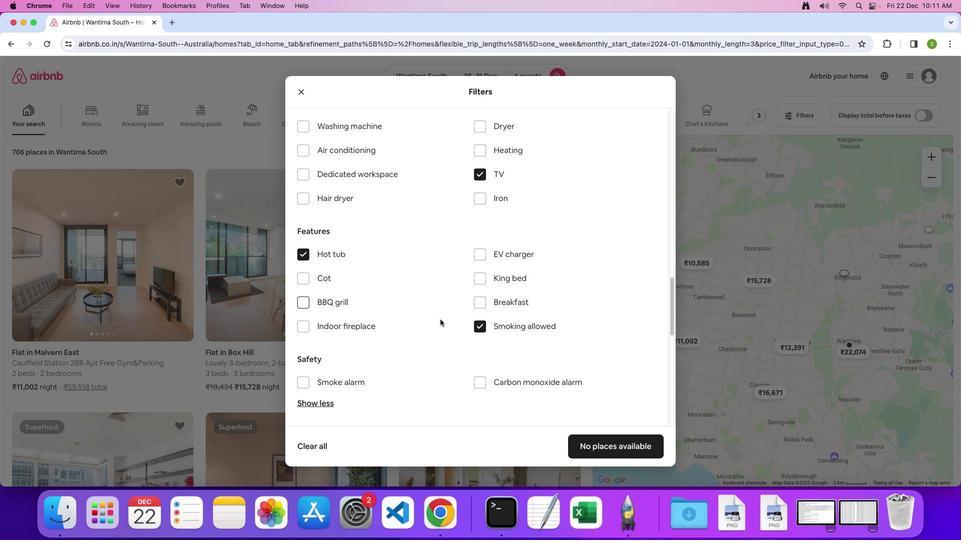 
Action: Mouse scrolled (440, 320) with delta (0, 0)
Screenshot: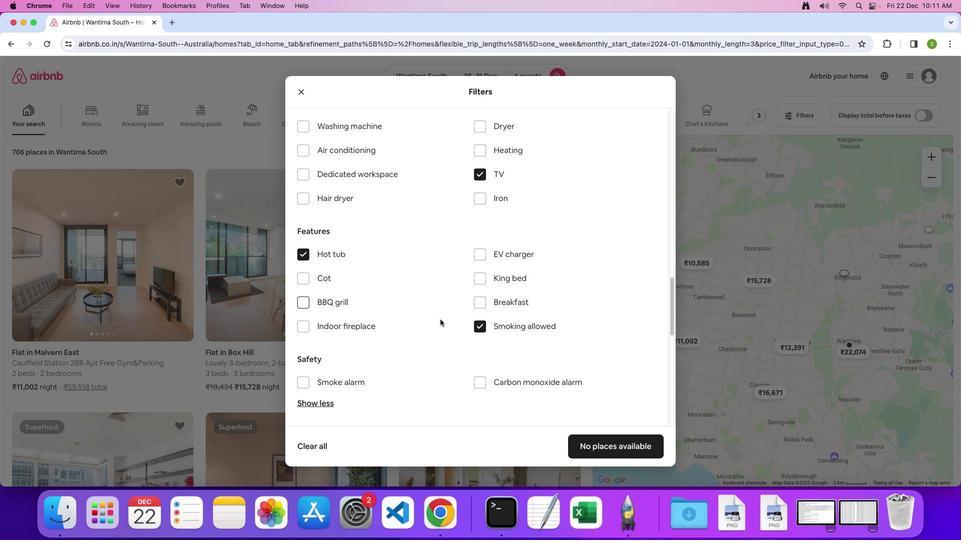 
Action: Mouse moved to (440, 319)
Screenshot: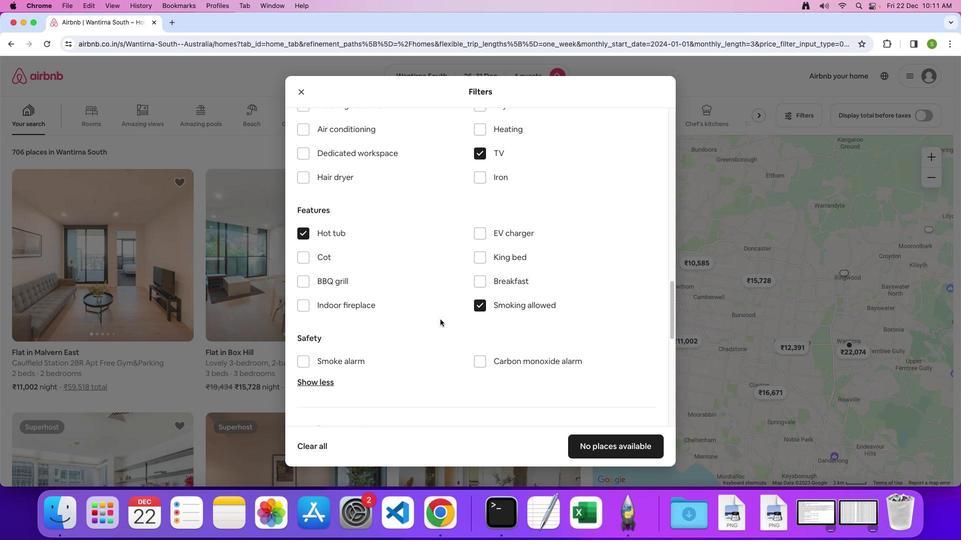 
Action: Mouse scrolled (440, 319) with delta (0, -1)
Screenshot: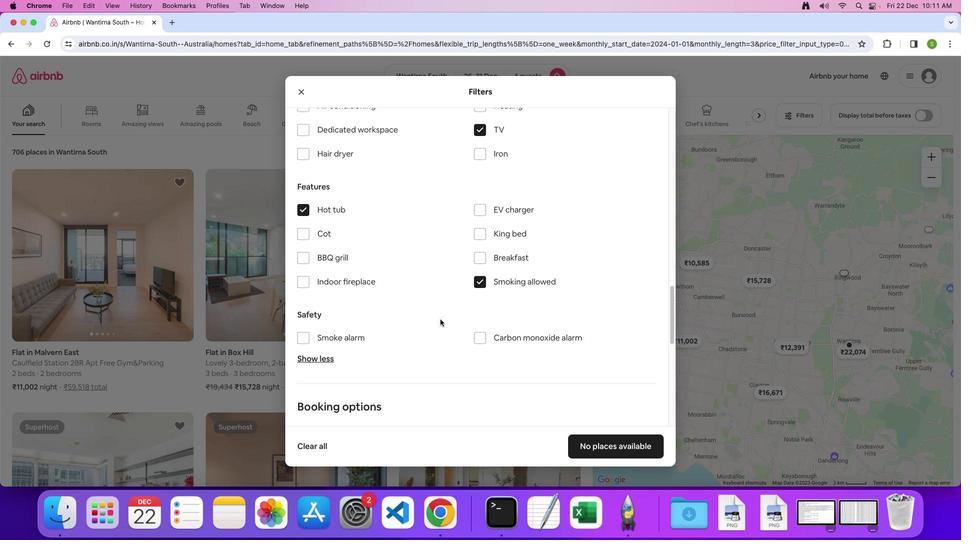 
Action: Mouse moved to (440, 319)
Screenshot: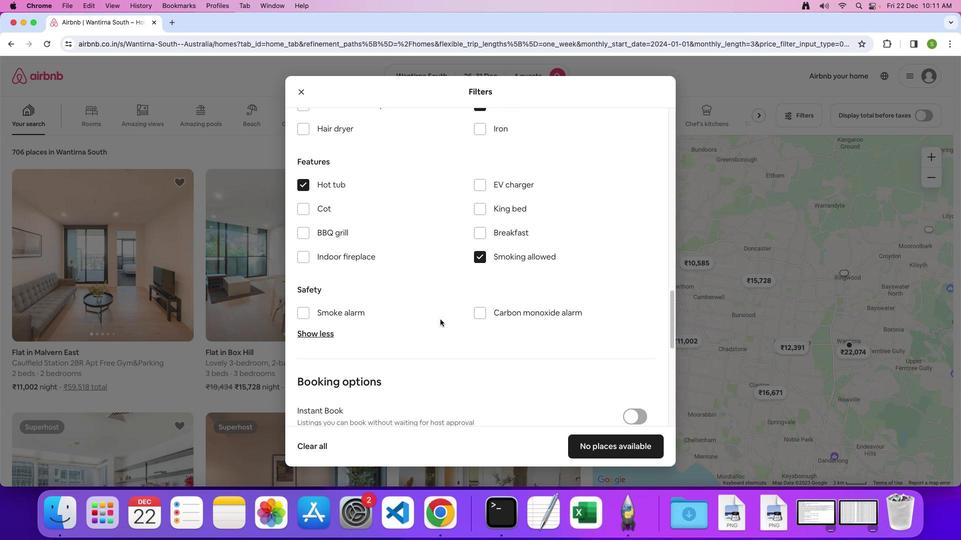 
Action: Mouse scrolled (440, 319) with delta (0, 0)
Screenshot: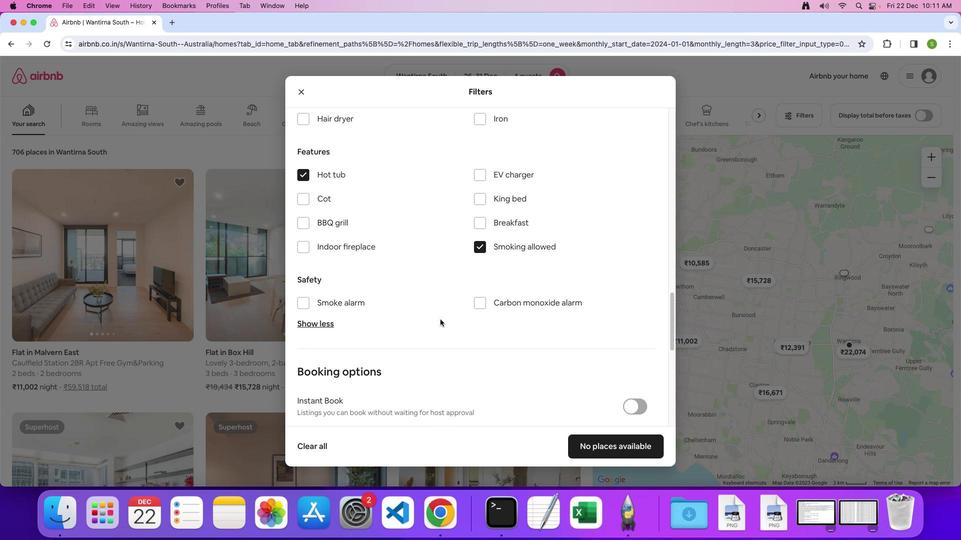 
Action: Mouse scrolled (440, 319) with delta (0, 0)
Screenshot: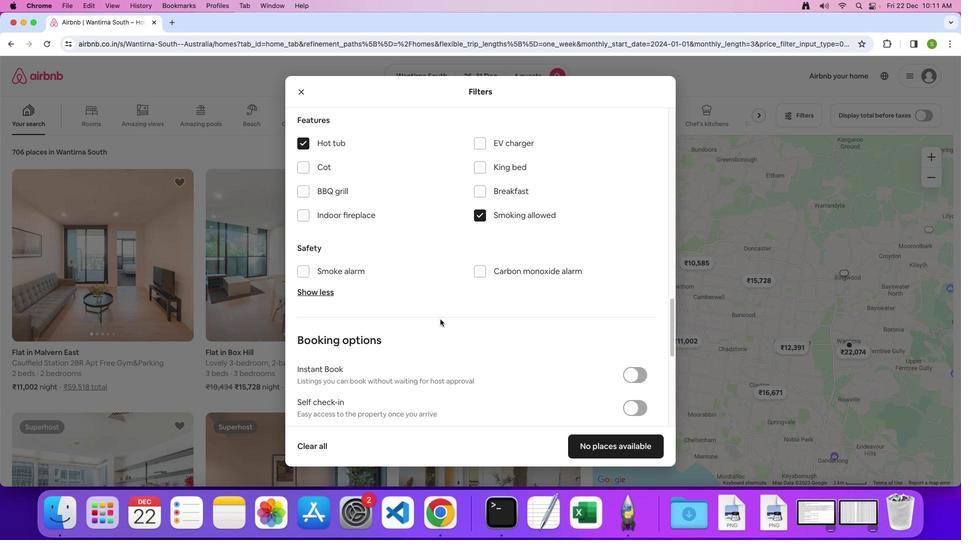
Action: Mouse scrolled (440, 319) with delta (0, -1)
Screenshot: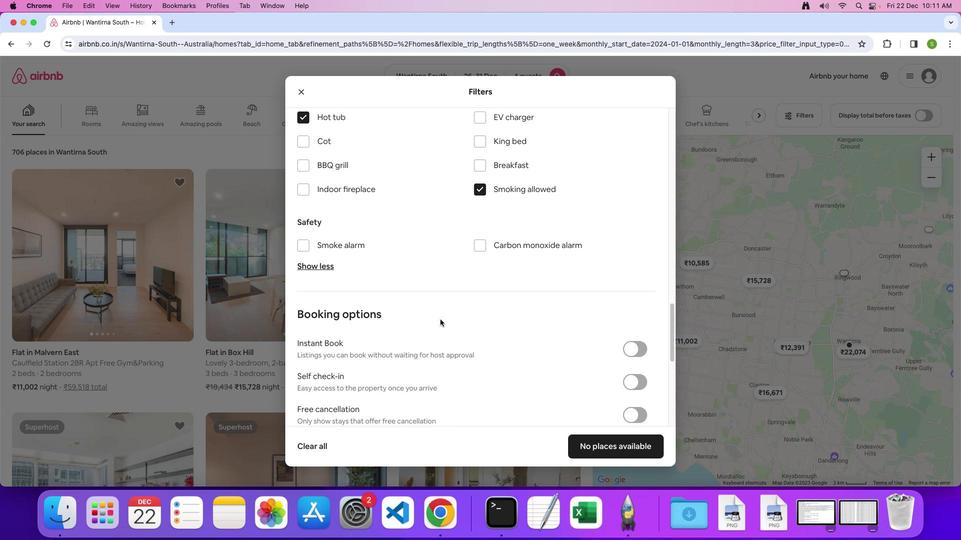 
Action: Mouse moved to (440, 319)
Screenshot: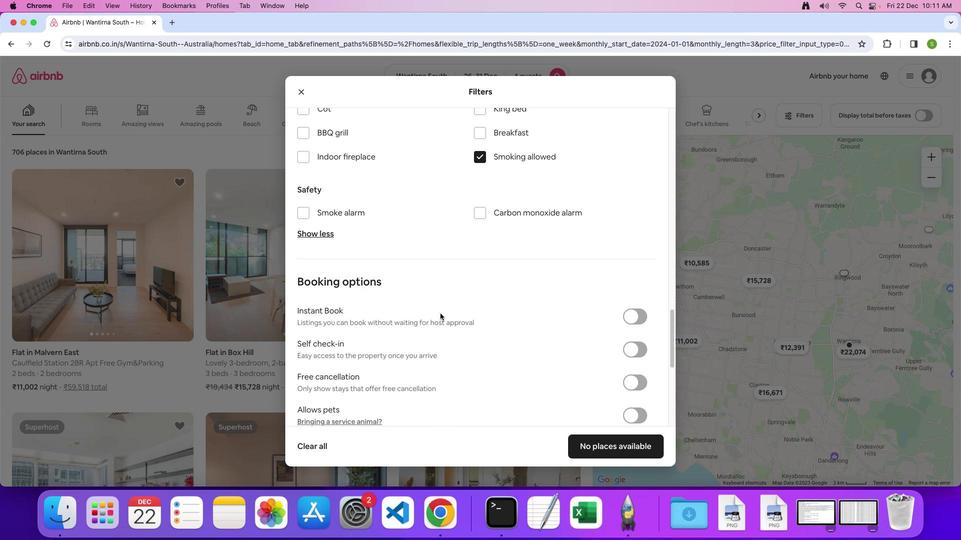 
Action: Mouse scrolled (440, 319) with delta (0, 0)
Screenshot: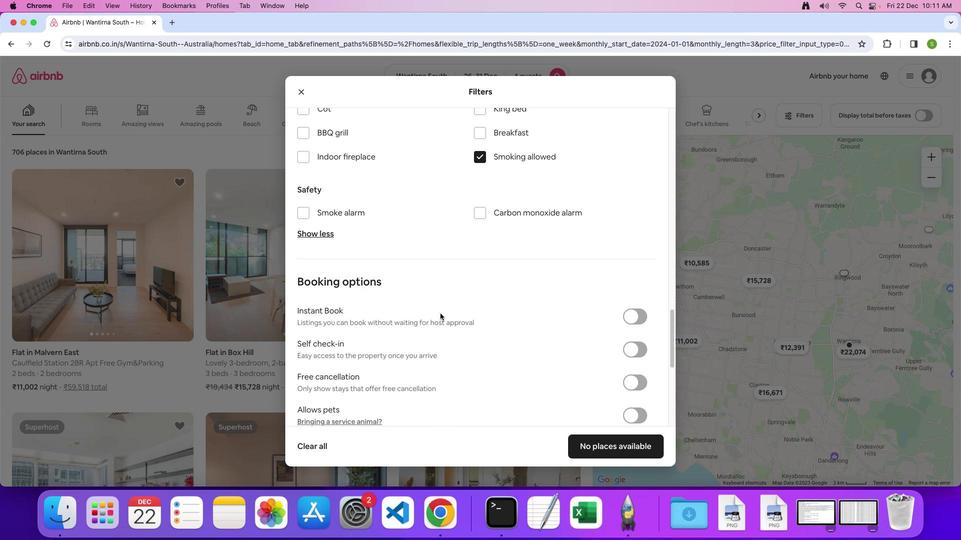 
Action: Mouse moved to (440, 318)
Screenshot: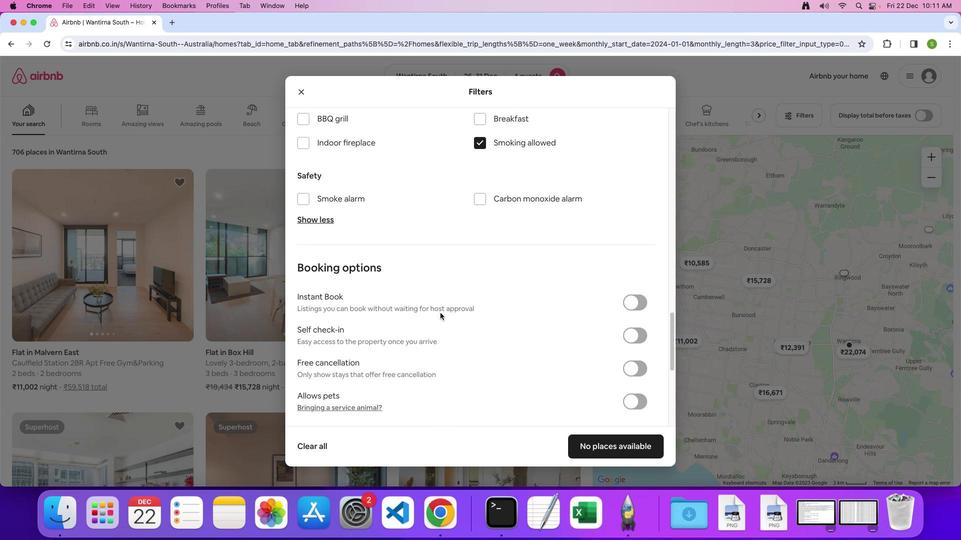 
Action: Mouse scrolled (440, 318) with delta (0, 0)
Screenshot: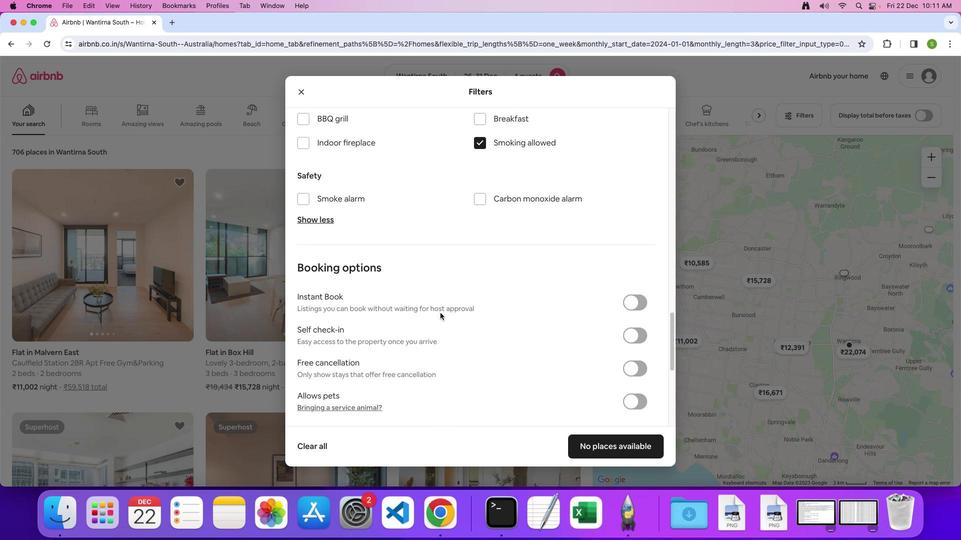 
Action: Mouse moved to (440, 317)
Screenshot: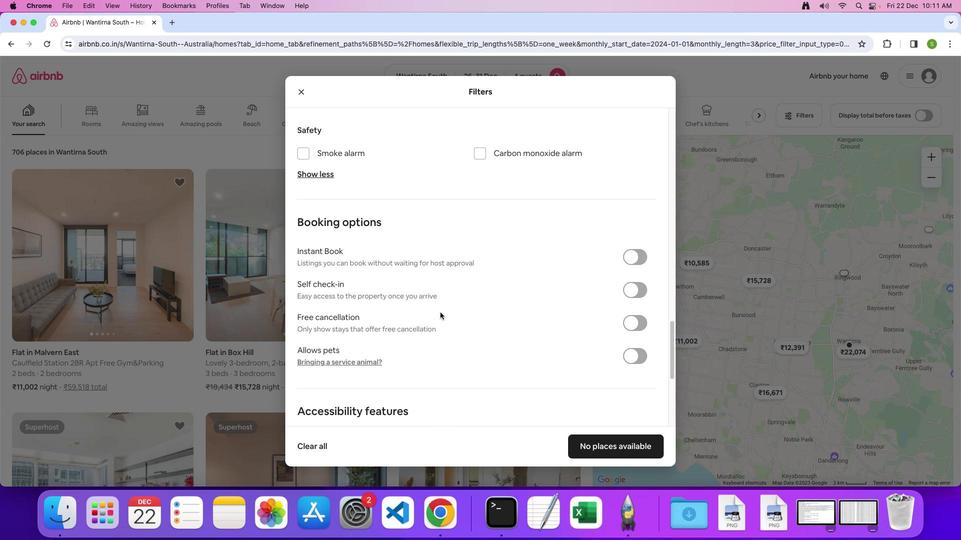 
Action: Mouse scrolled (440, 317) with delta (0, -1)
Screenshot: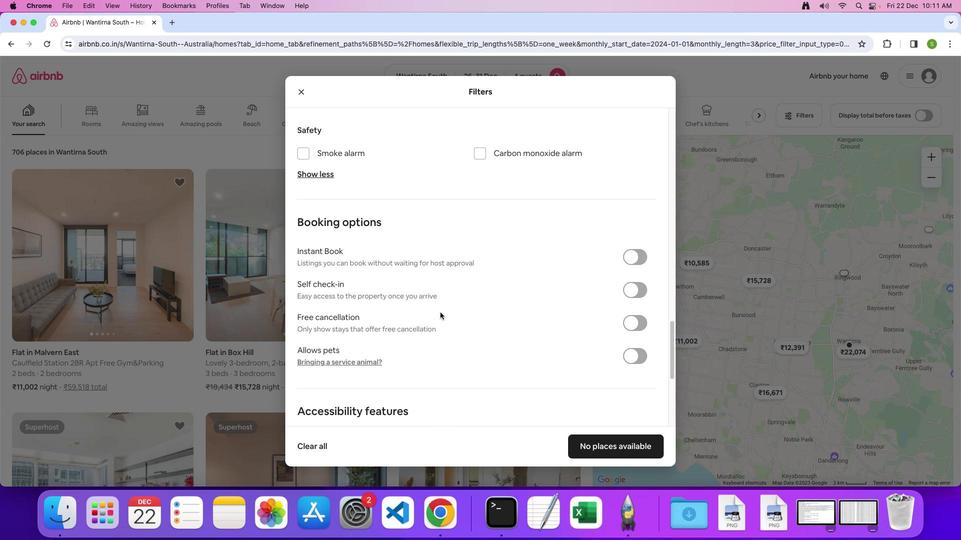 
Action: Mouse moved to (440, 313)
Screenshot: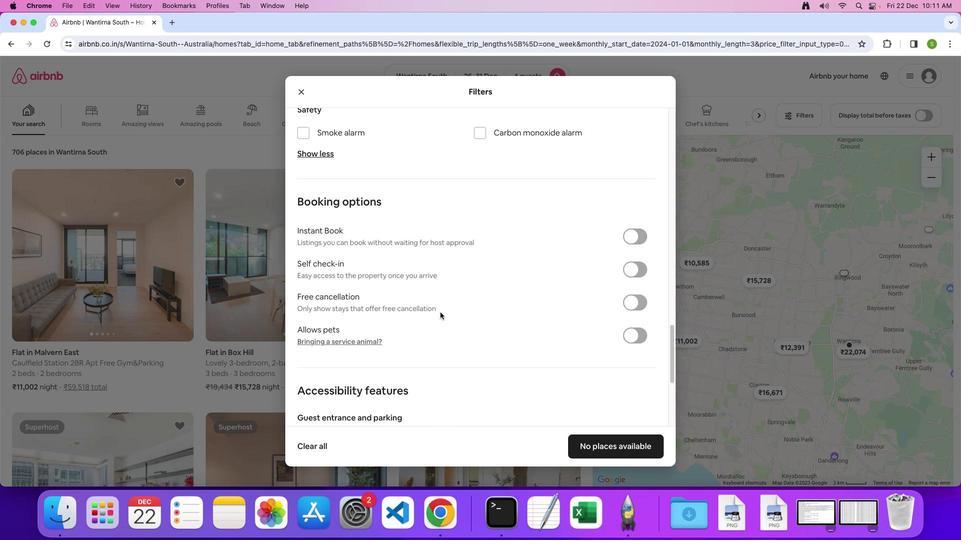 
Action: Mouse scrolled (440, 313) with delta (0, 0)
Screenshot: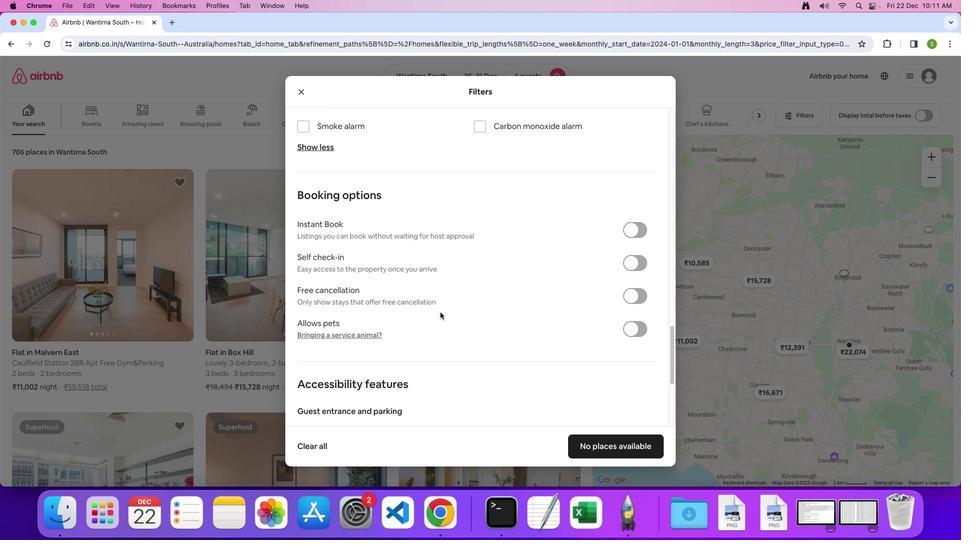 
Action: Mouse scrolled (440, 313) with delta (0, 0)
Screenshot: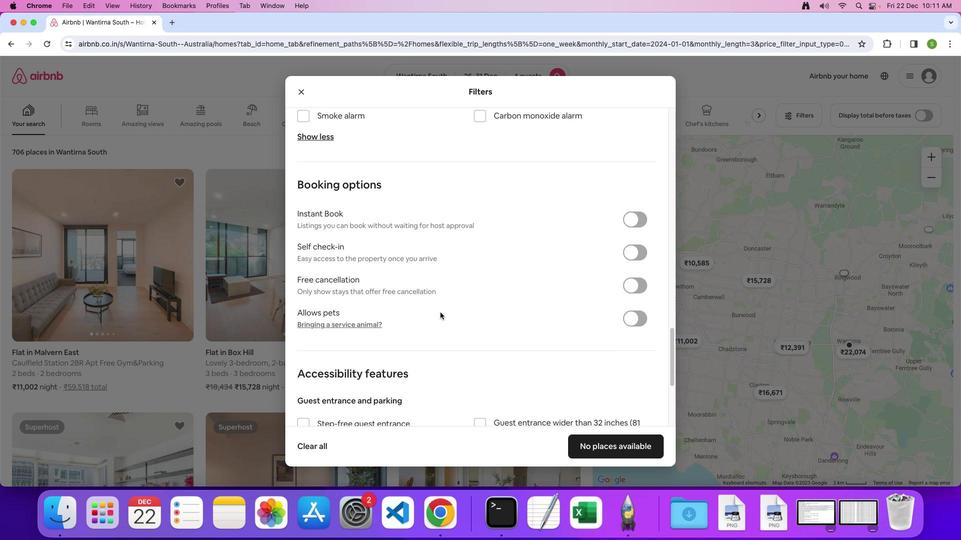 
Action: Mouse scrolled (440, 313) with delta (0, -1)
Screenshot: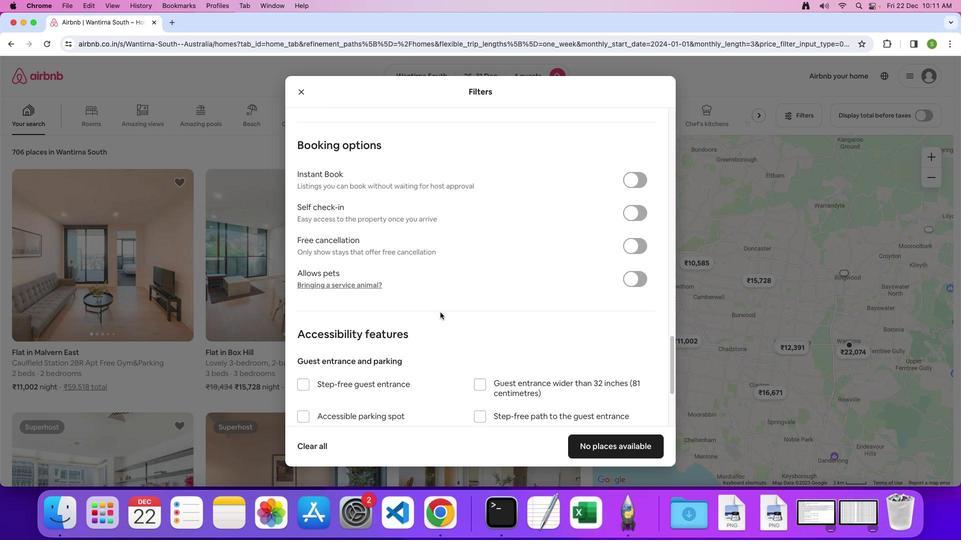 
Action: Mouse scrolled (440, 313) with delta (0, 0)
Screenshot: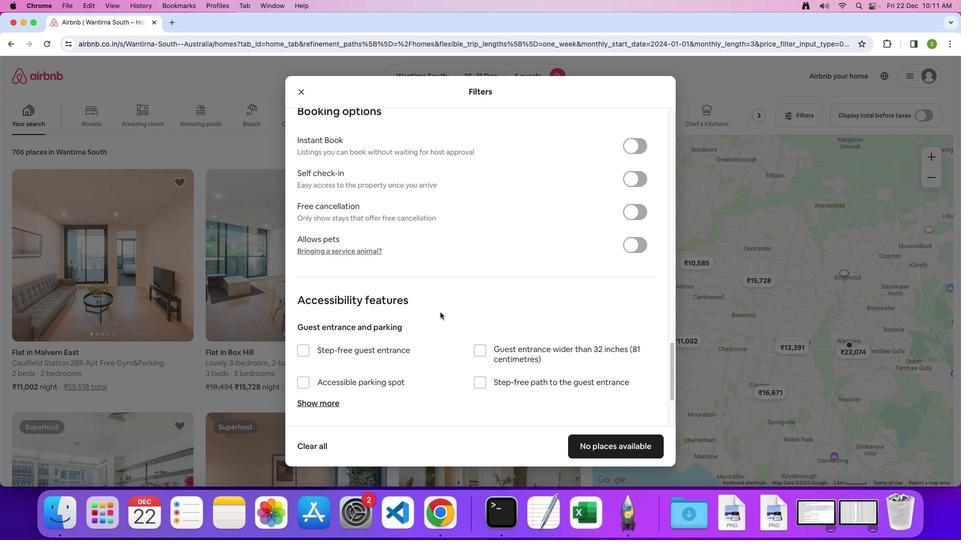 
Action: Mouse scrolled (440, 313) with delta (0, 0)
Screenshot: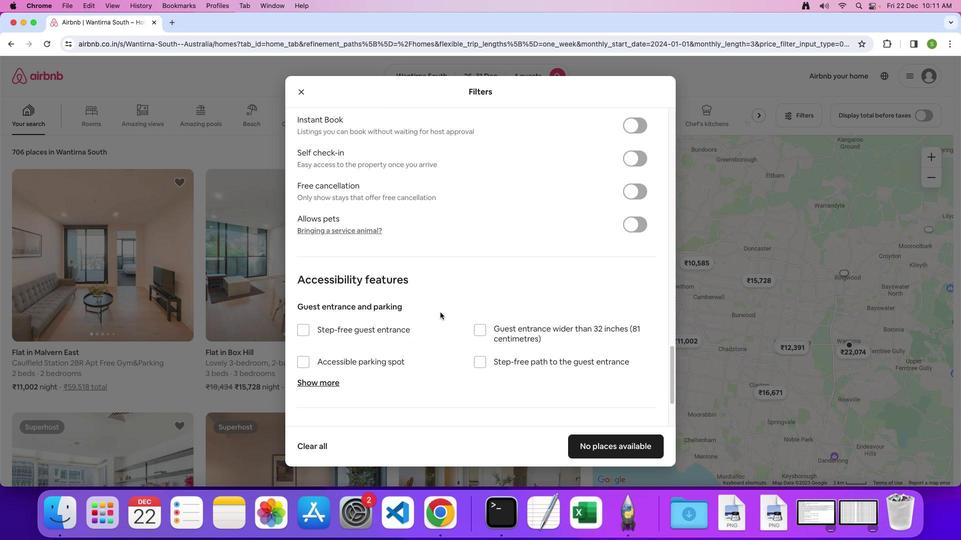 
Action: Mouse scrolled (440, 313) with delta (0, -1)
Screenshot: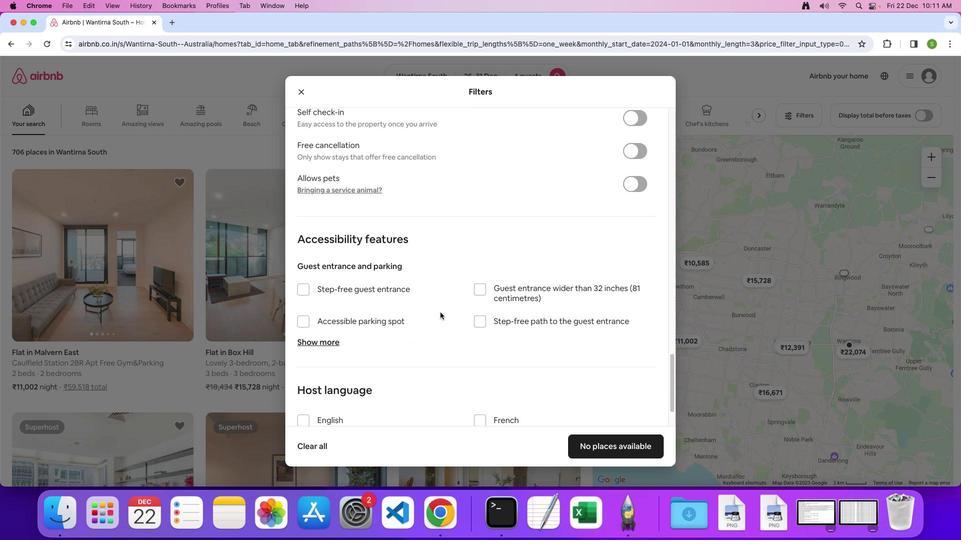 
Action: Mouse scrolled (440, 313) with delta (0, 0)
Screenshot: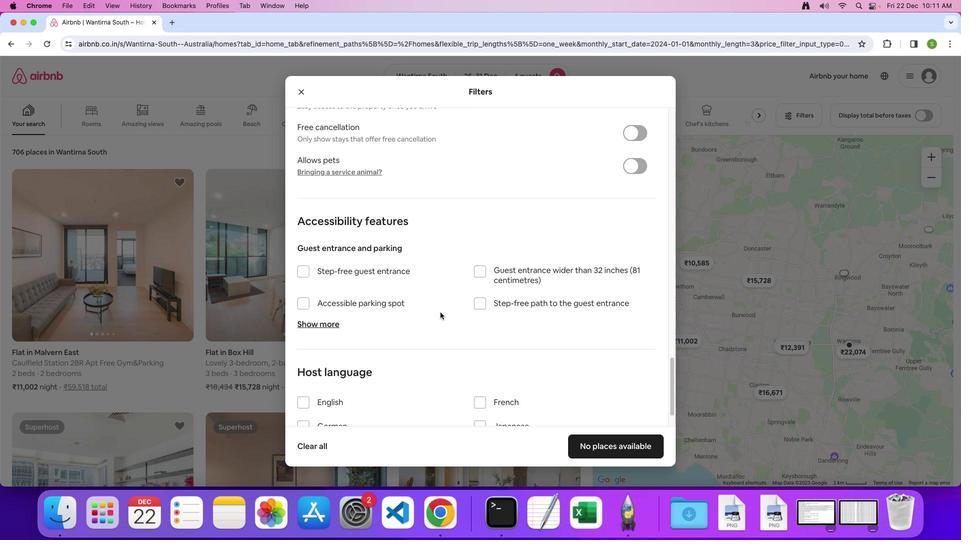 
Action: Mouse scrolled (440, 313) with delta (0, 0)
Screenshot: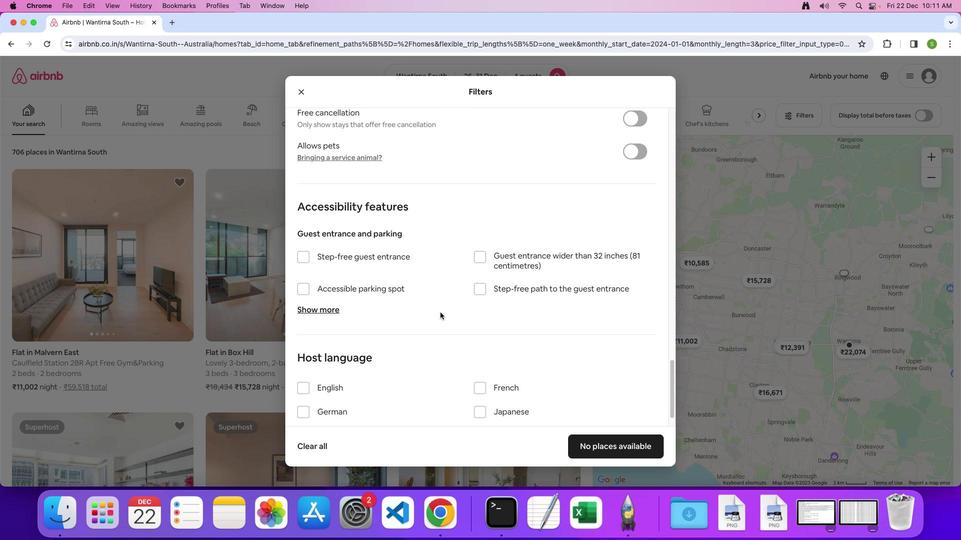 
Action: Mouse scrolled (440, 313) with delta (0, -1)
Screenshot: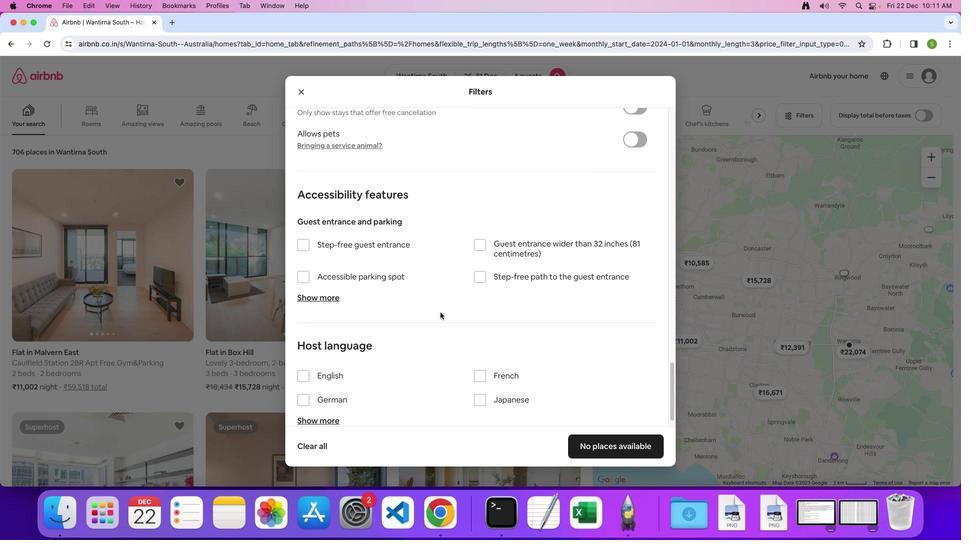 
Action: Mouse scrolled (440, 313) with delta (0, 0)
Screenshot: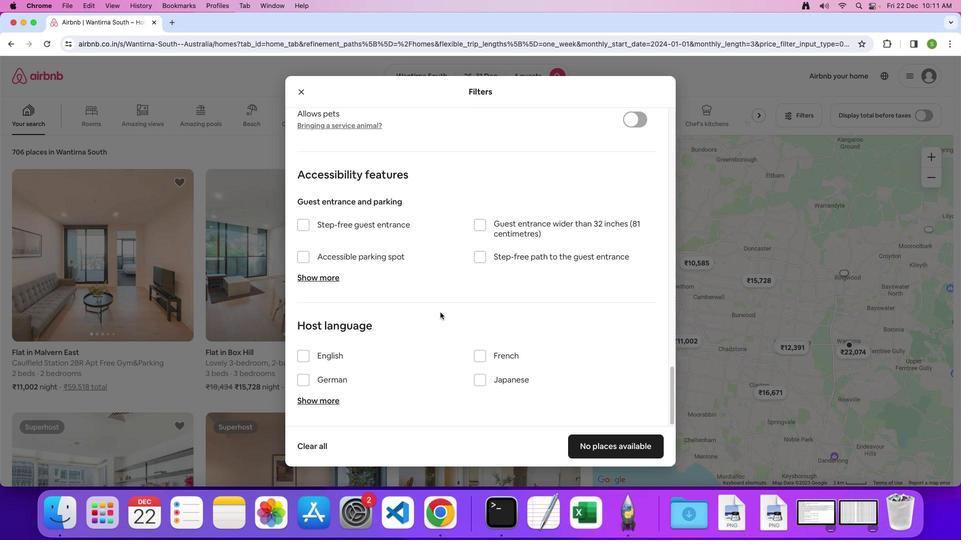 
Action: Mouse scrolled (440, 313) with delta (0, 0)
Screenshot: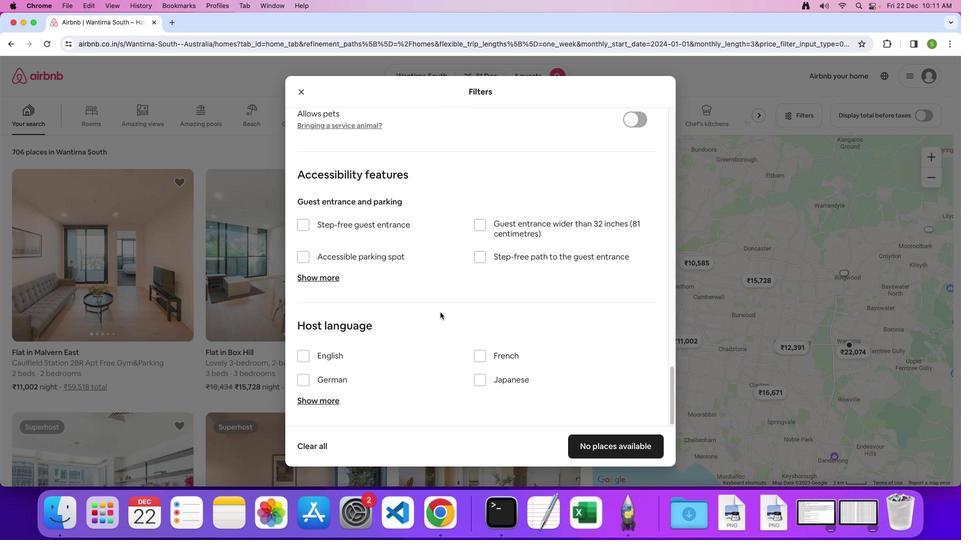
Action: Mouse scrolled (440, 313) with delta (0, -1)
Screenshot: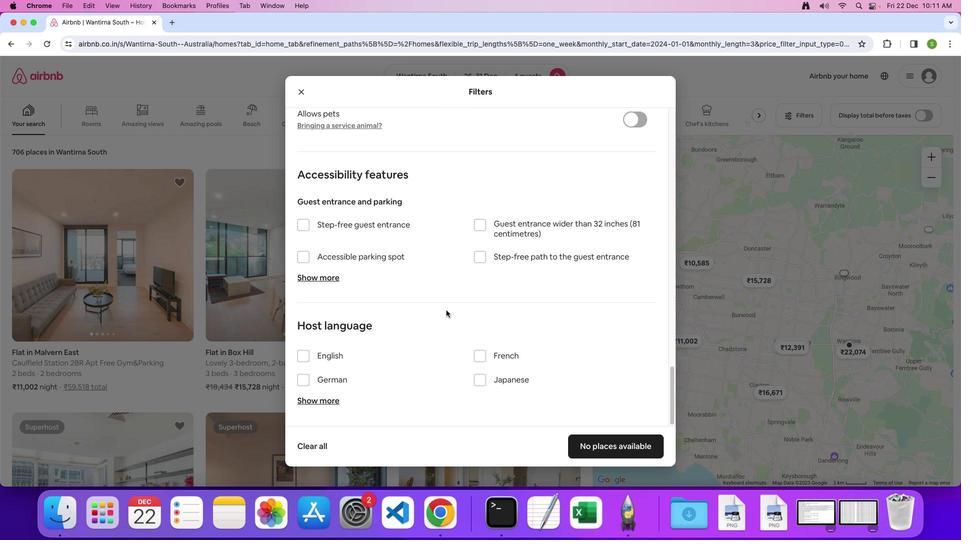 
Action: Mouse moved to (613, 449)
Screenshot: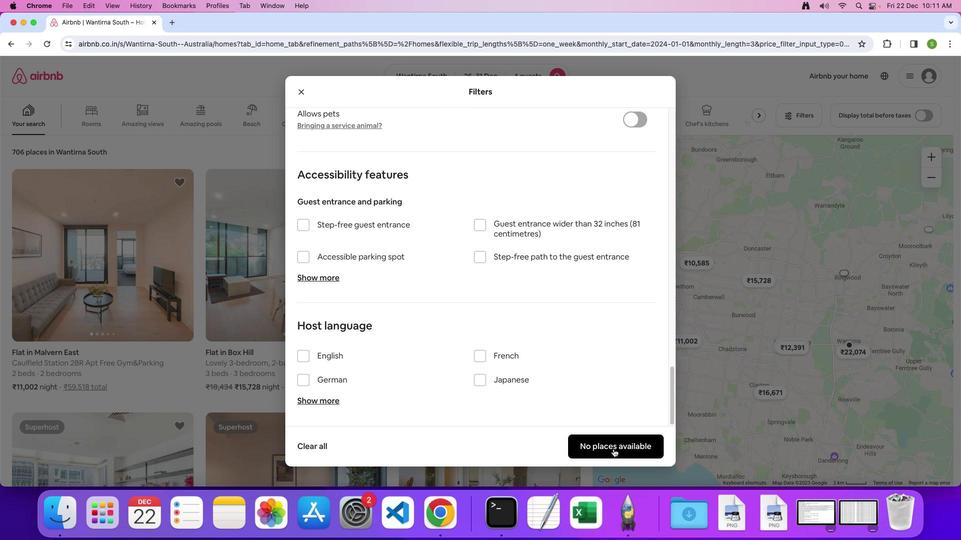 
Action: Mouse pressed left at (613, 449)
Screenshot: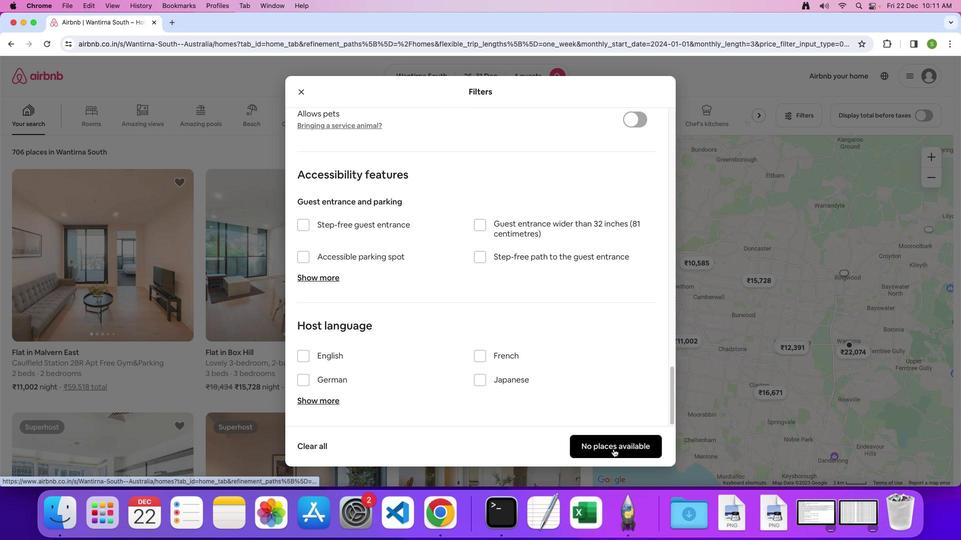 
Action: Mouse moved to (463, 290)
Screenshot: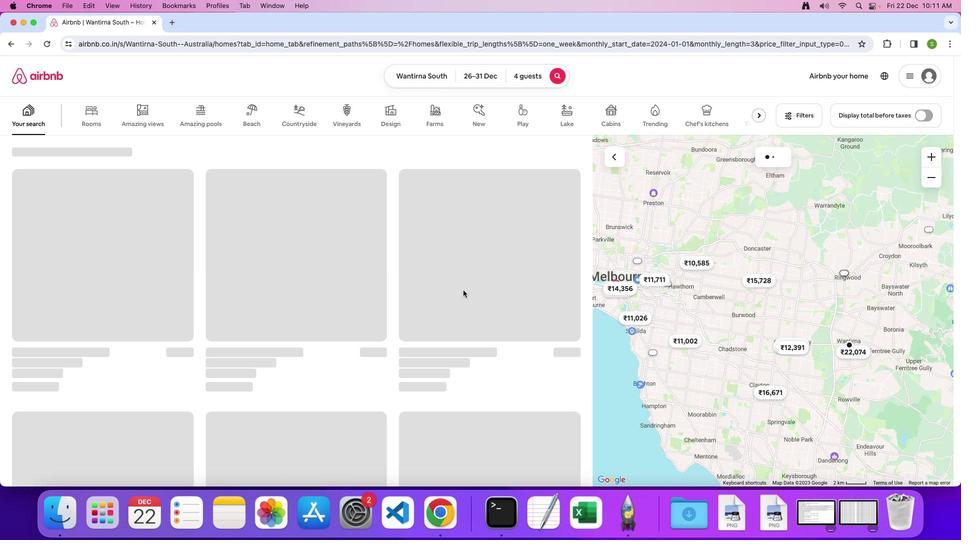 
